 Task: Find connections with filter location Alcobendas with filter topic #engineeringwith filter profile language English with filter current company HCLSoftware with filter school Kabul Polytechnic University with filter industry Wholesale Drugs and Sundries with filter service category Headshot Photography with filter keywords title Sheet Metal Worker
Action: Mouse moved to (178, 284)
Screenshot: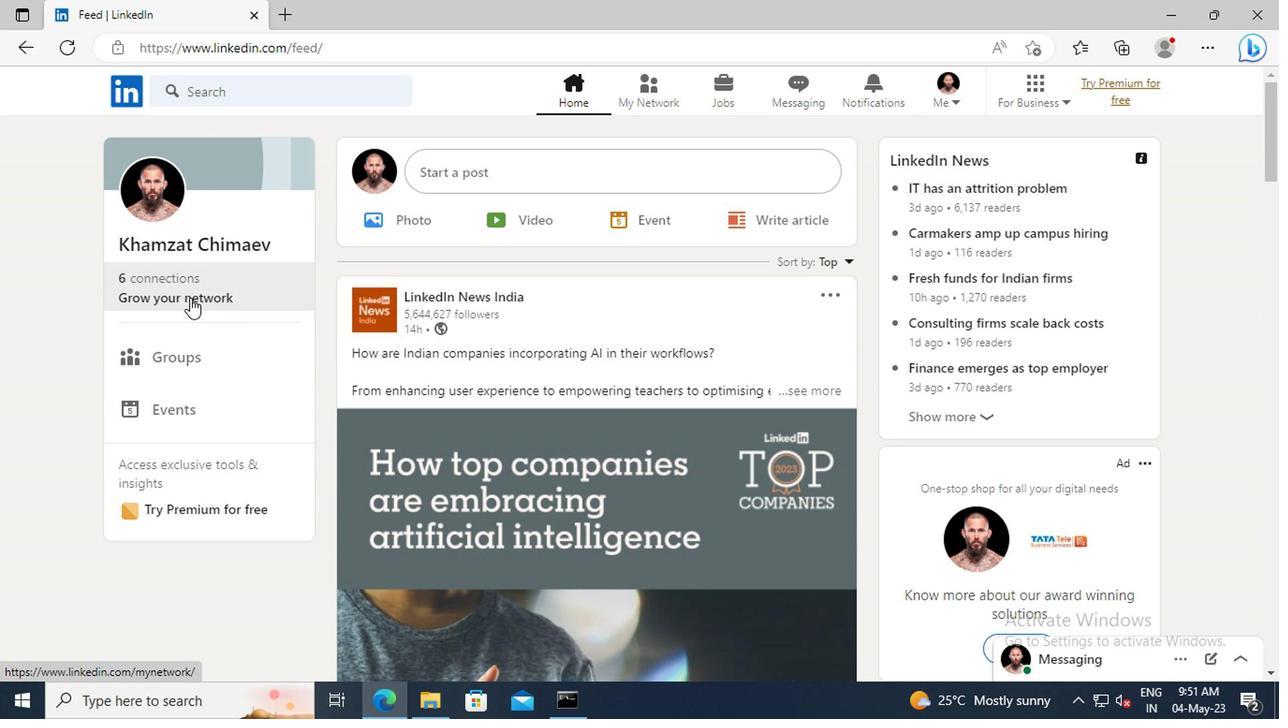 
Action: Mouse pressed left at (178, 284)
Screenshot: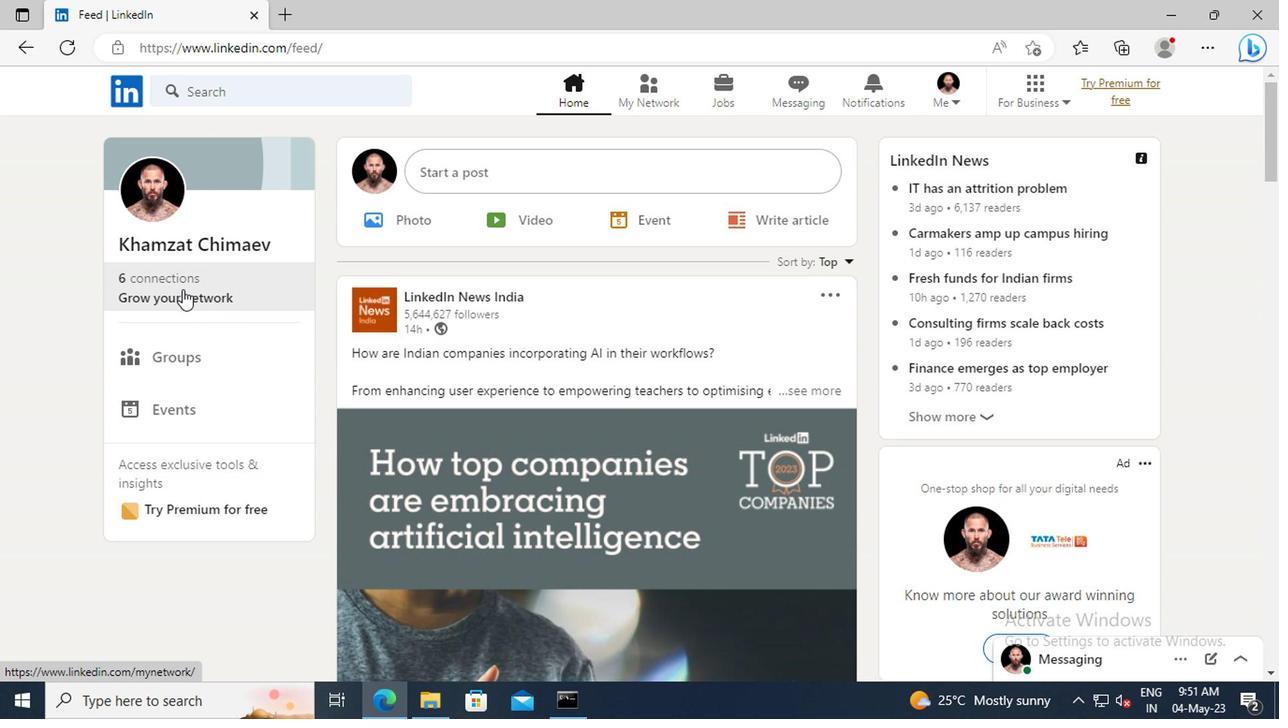 
Action: Mouse moved to (189, 197)
Screenshot: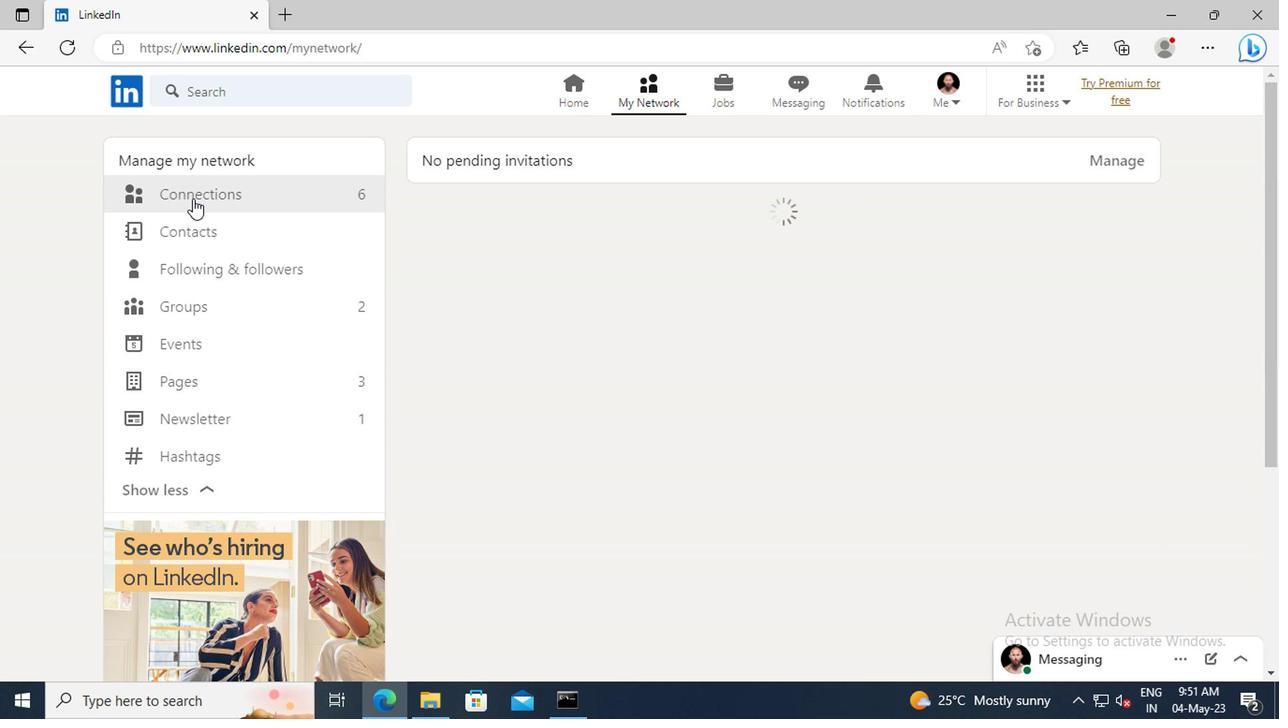 
Action: Mouse pressed left at (189, 197)
Screenshot: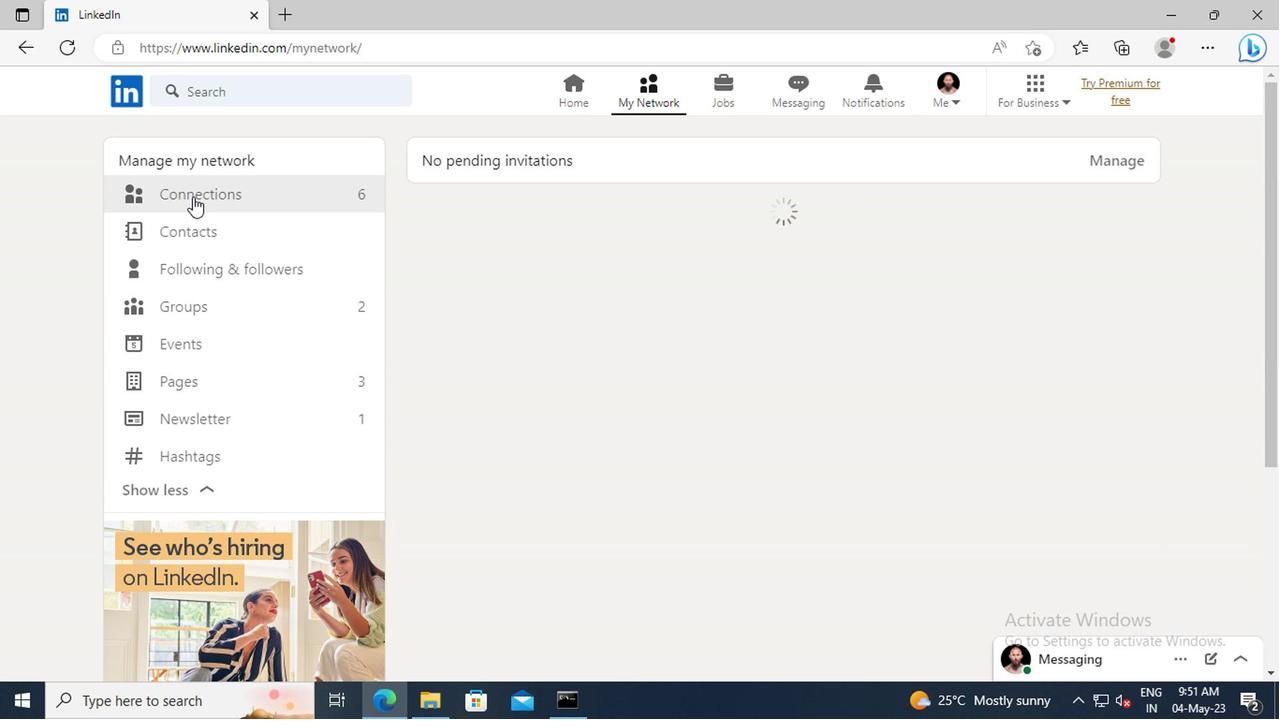 
Action: Mouse moved to (751, 200)
Screenshot: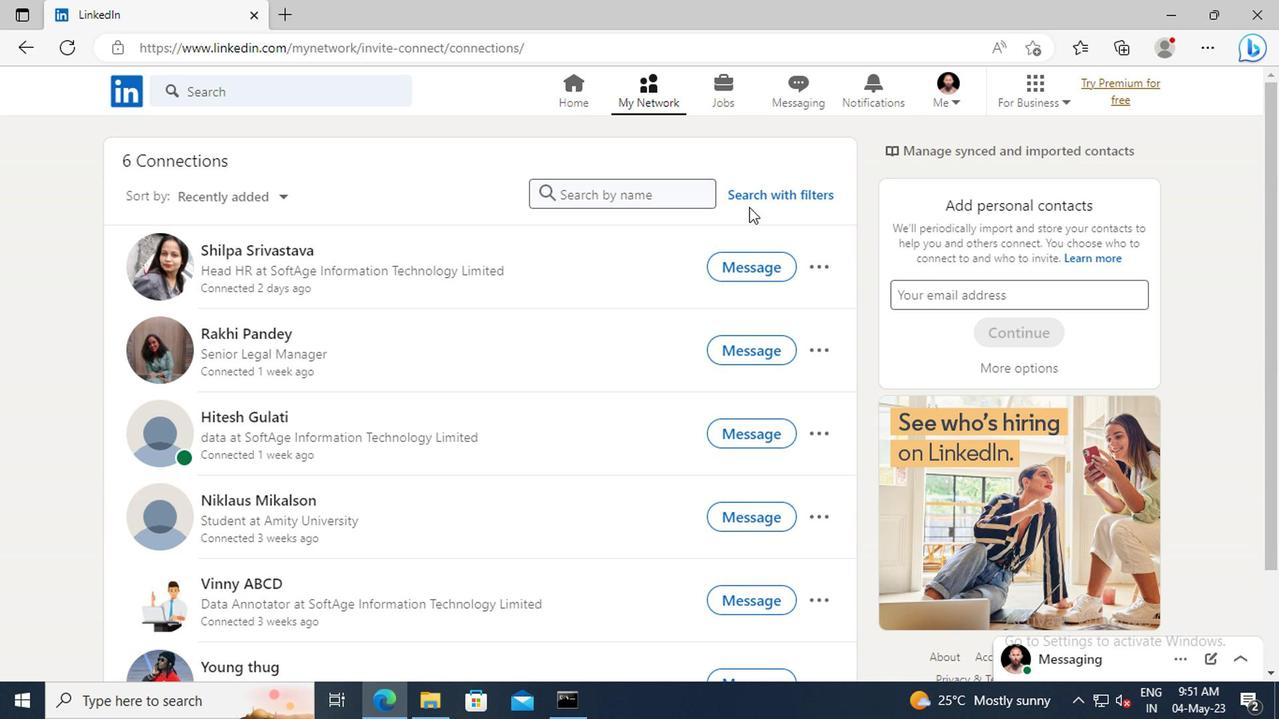 
Action: Mouse pressed left at (751, 200)
Screenshot: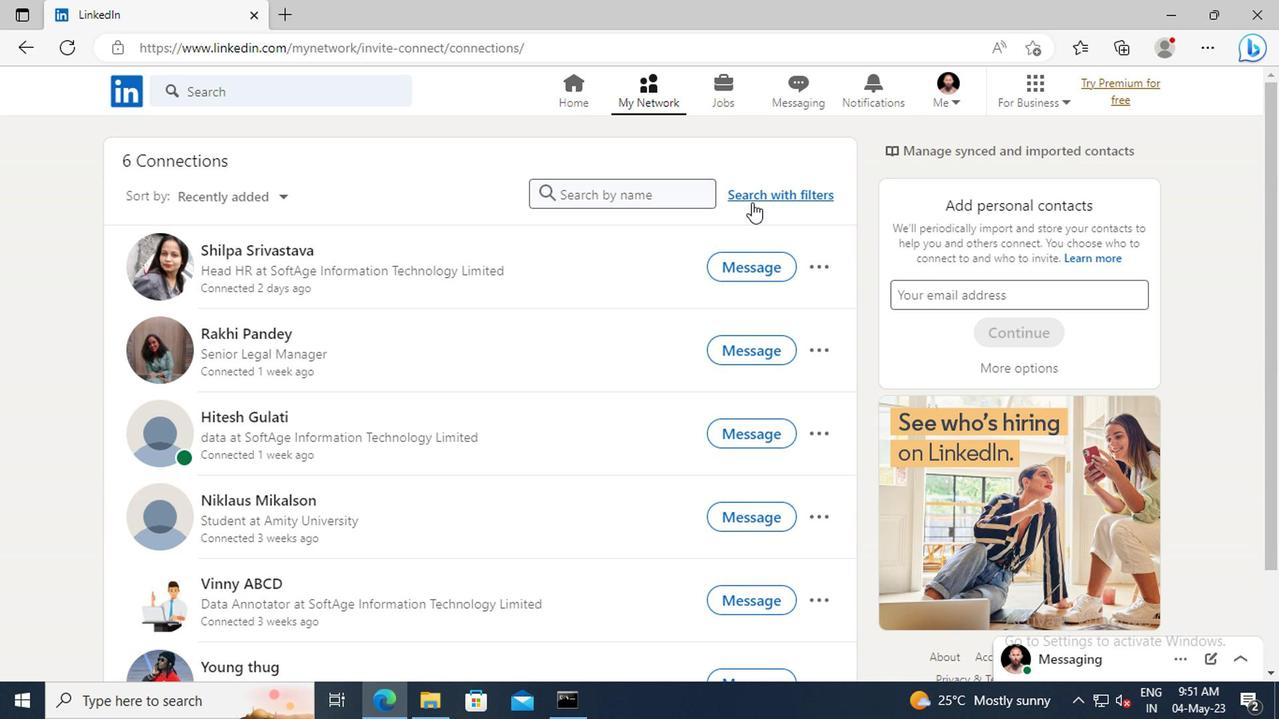 
Action: Mouse moved to (705, 150)
Screenshot: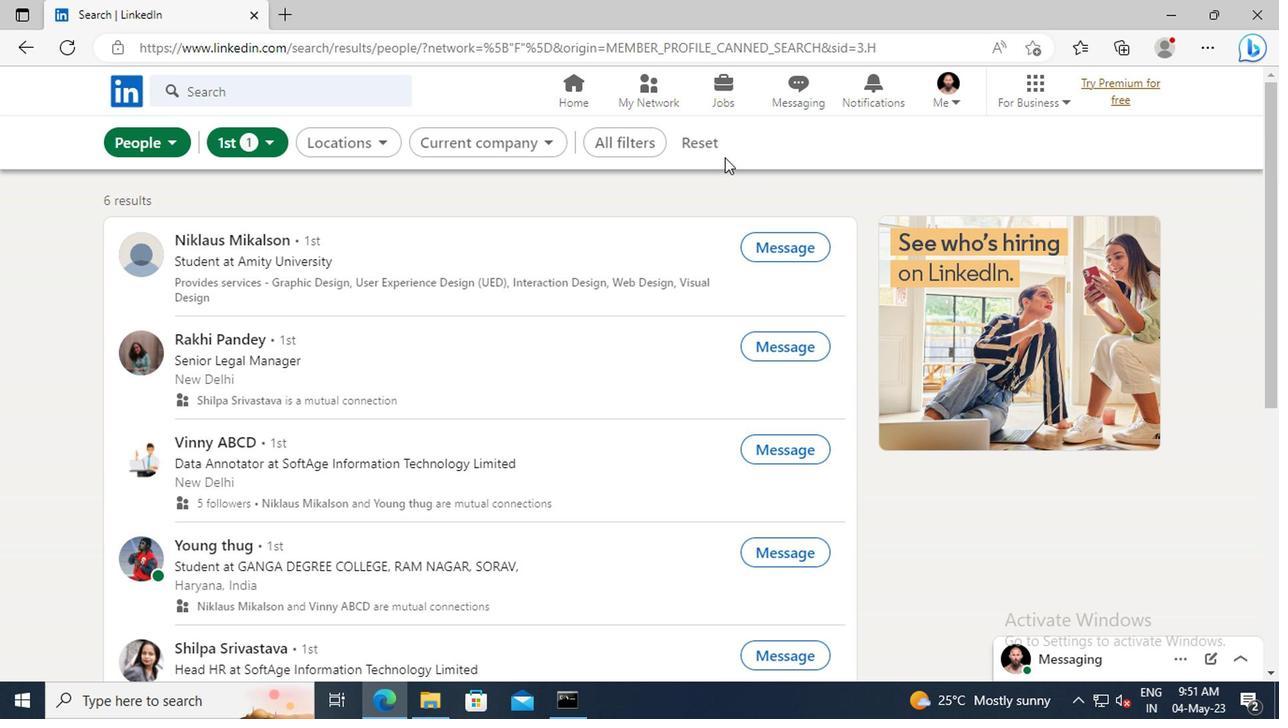 
Action: Mouse pressed left at (705, 150)
Screenshot: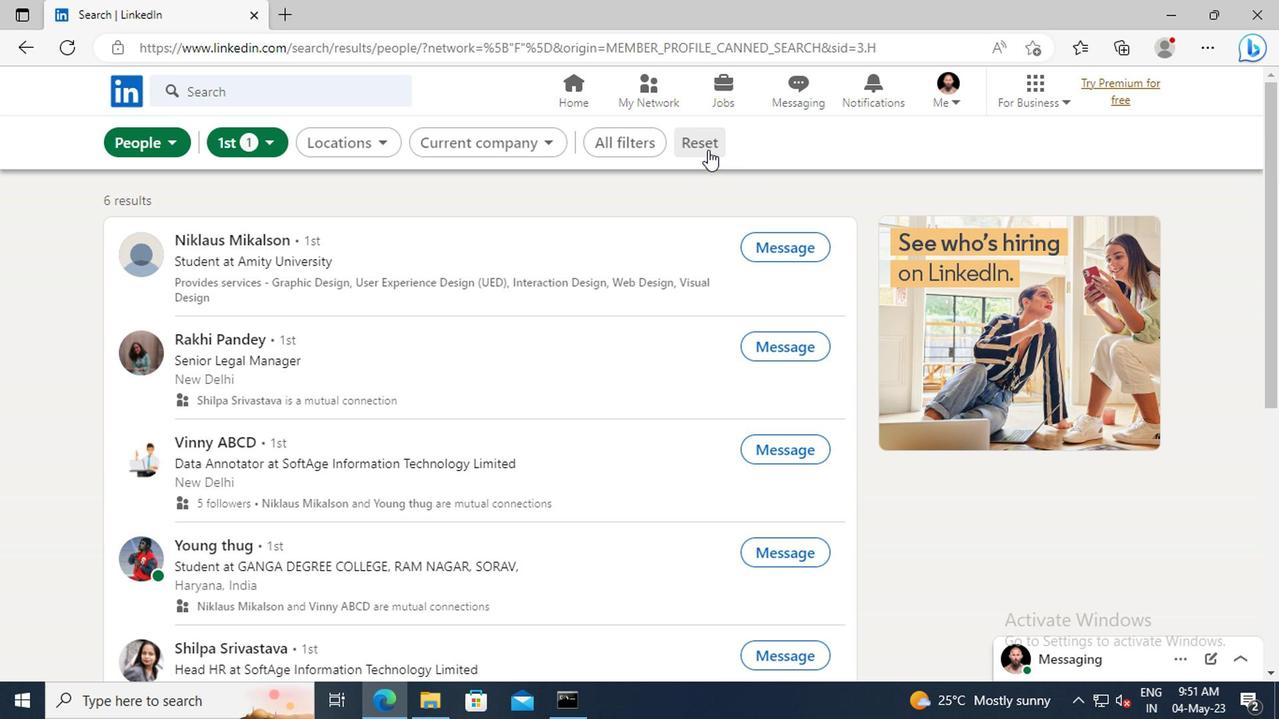 
Action: Mouse moved to (680, 147)
Screenshot: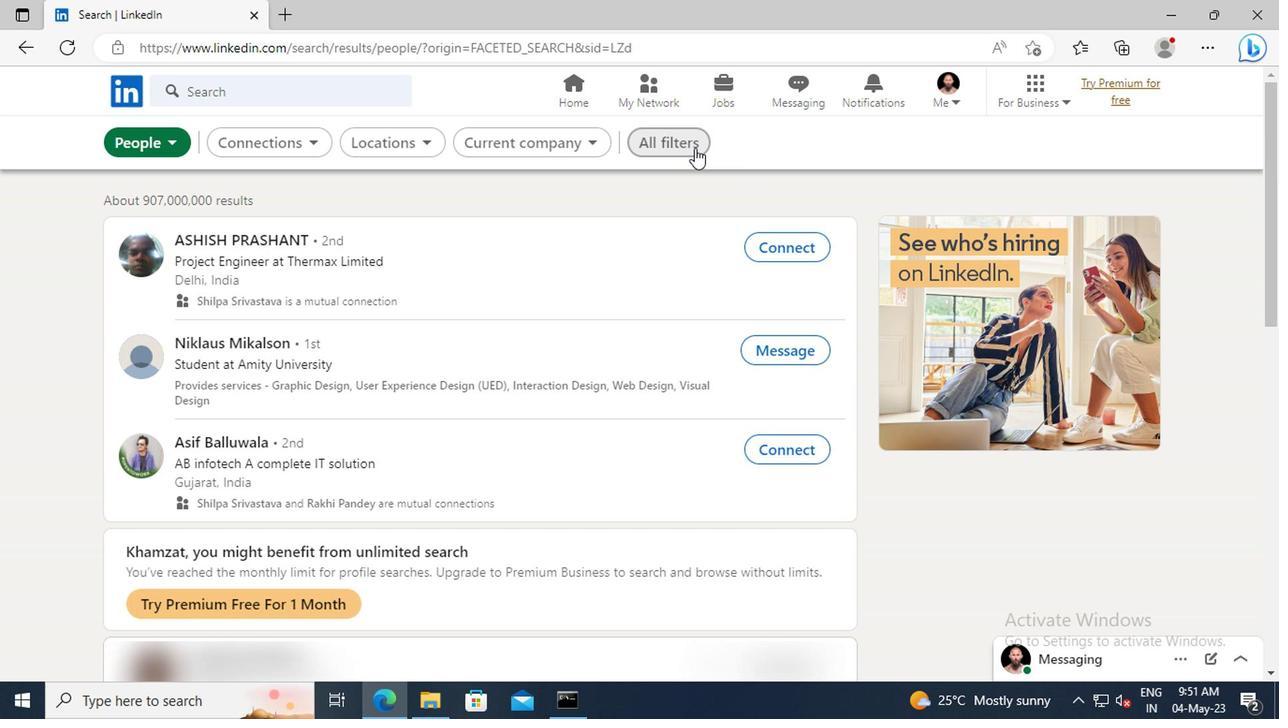 
Action: Mouse pressed left at (680, 147)
Screenshot: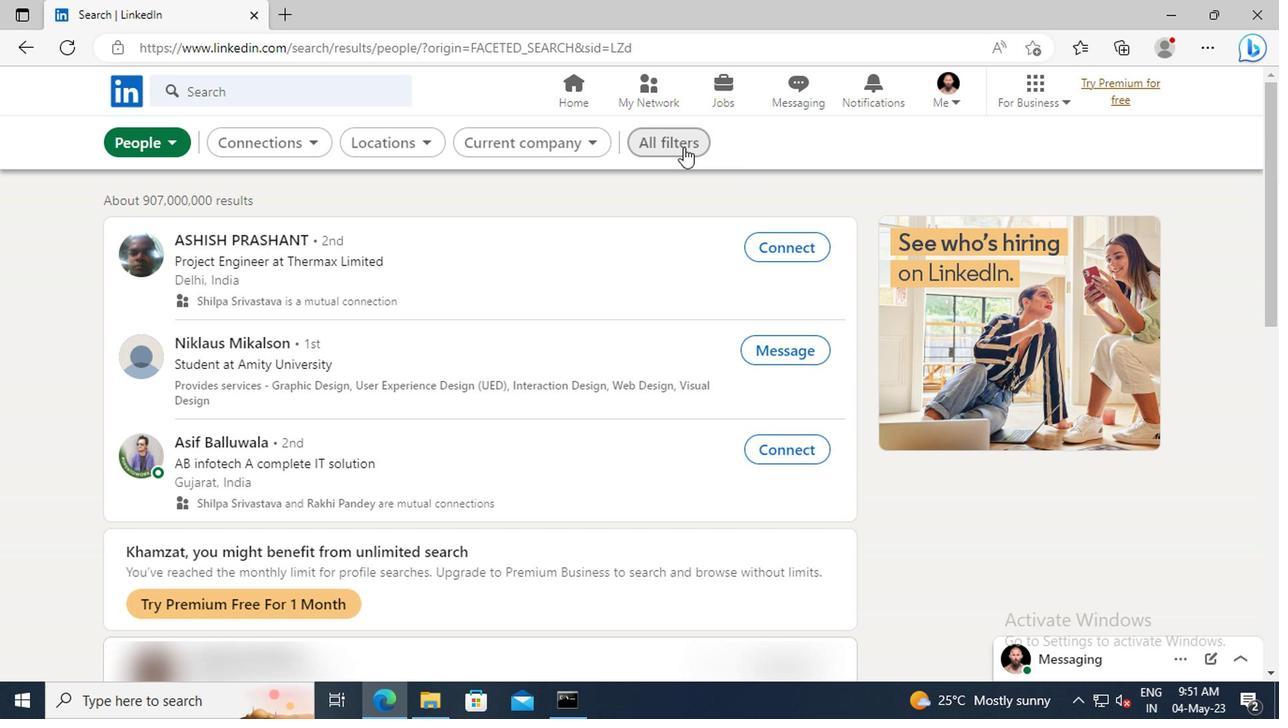
Action: Mouse moved to (1055, 349)
Screenshot: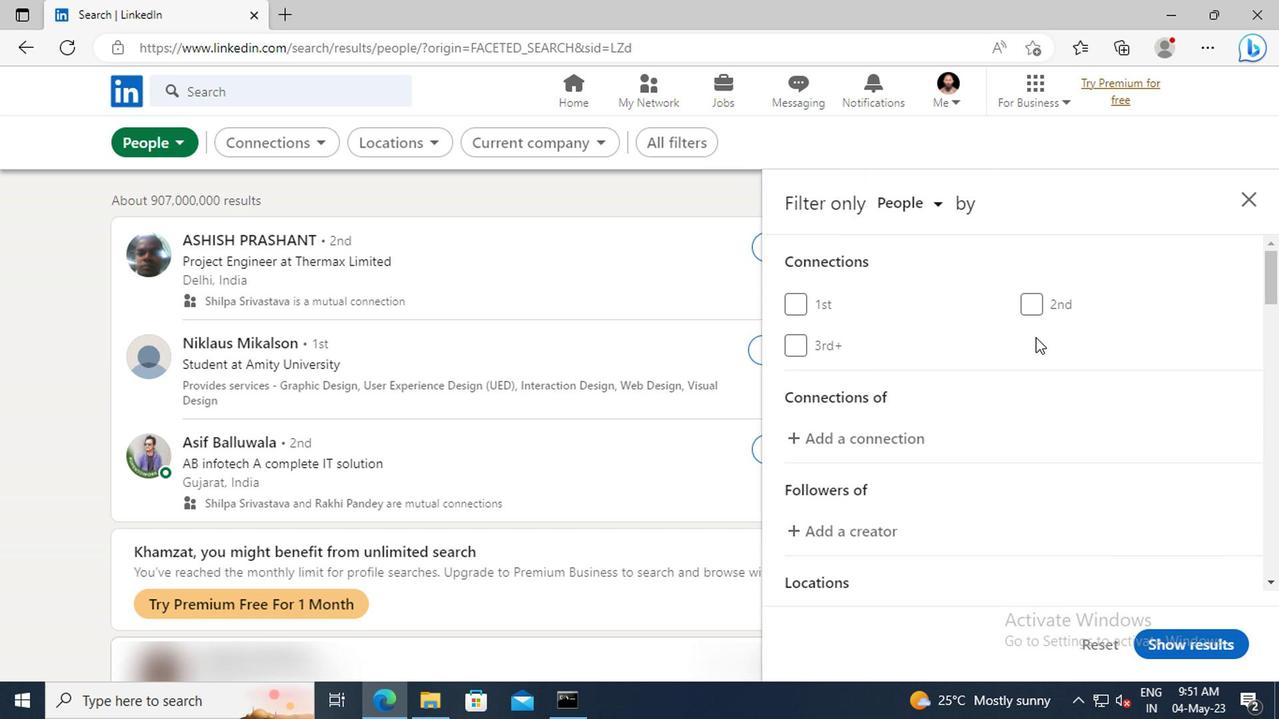 
Action: Mouse scrolled (1055, 348) with delta (0, -1)
Screenshot: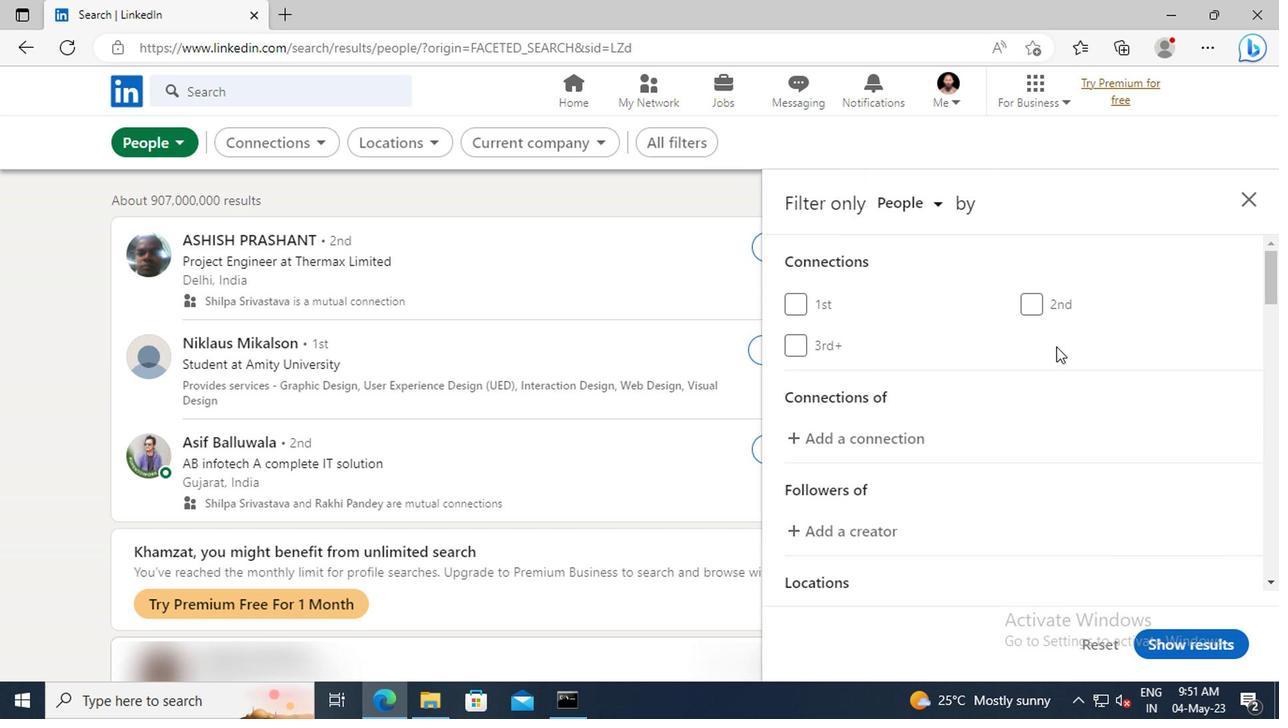
Action: Mouse scrolled (1055, 348) with delta (0, -1)
Screenshot: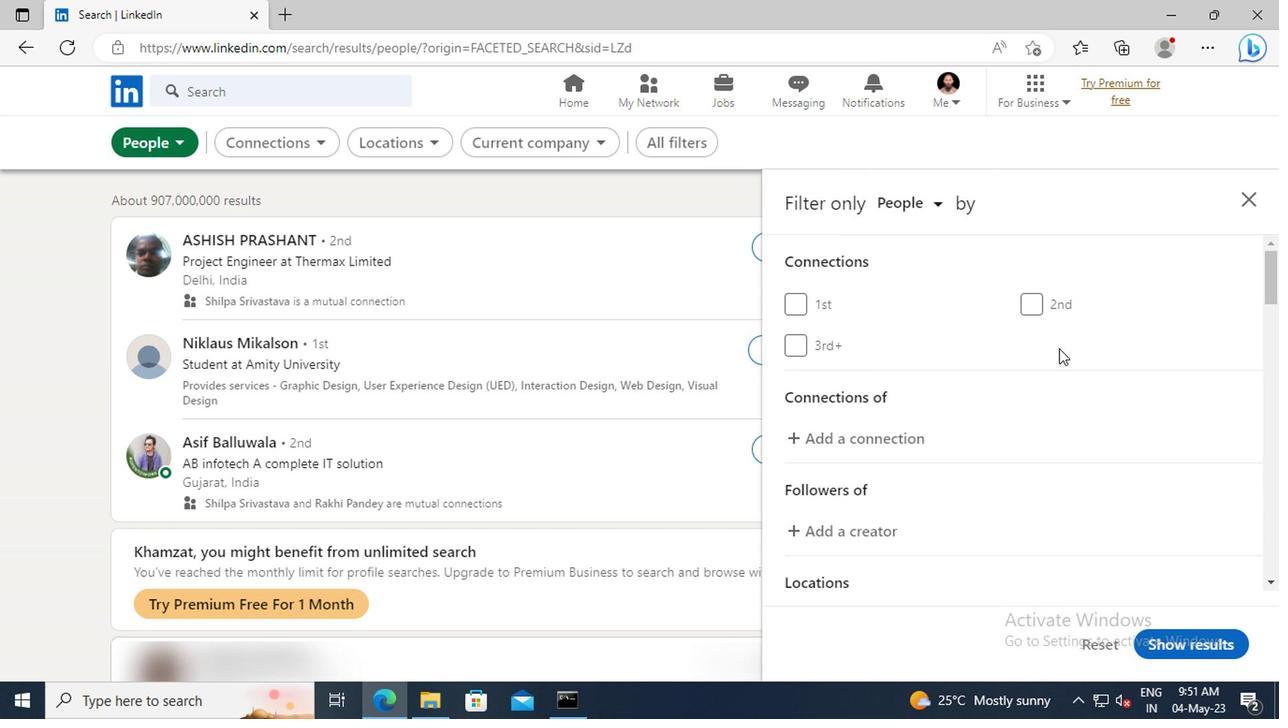 
Action: Mouse scrolled (1055, 348) with delta (0, -1)
Screenshot: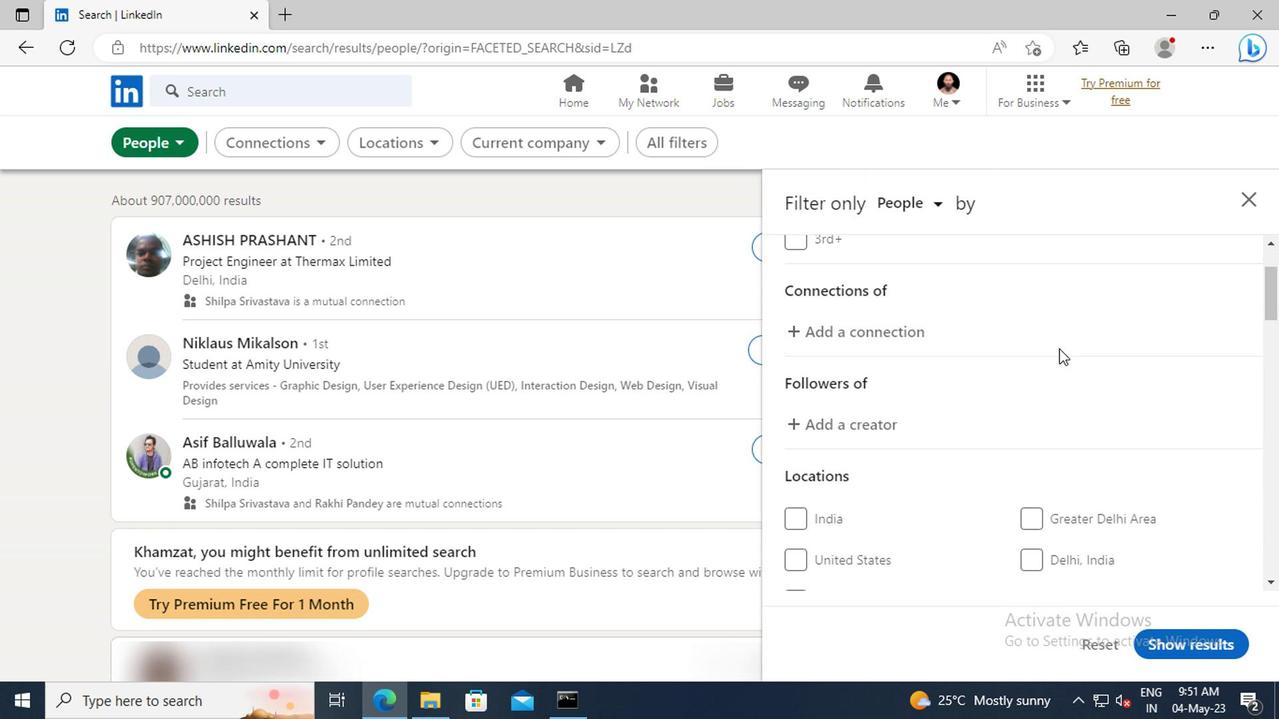
Action: Mouse scrolled (1055, 348) with delta (0, -1)
Screenshot: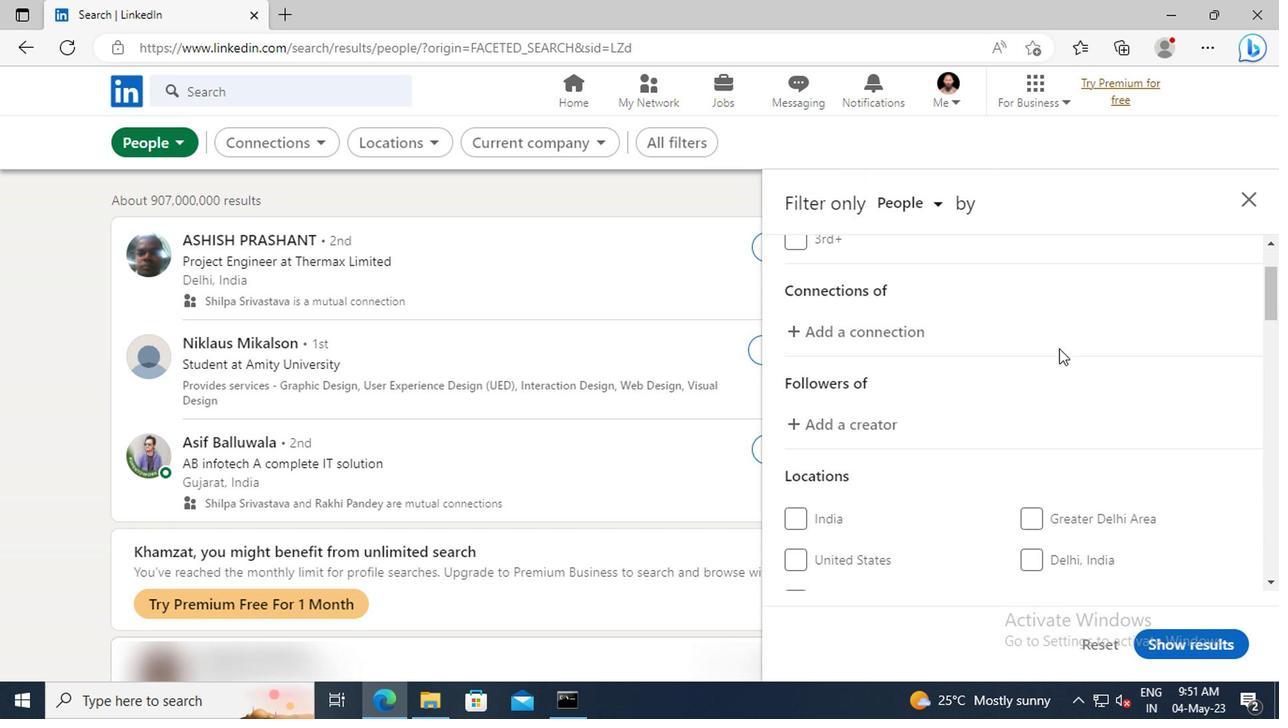 
Action: Mouse scrolled (1055, 348) with delta (0, -1)
Screenshot: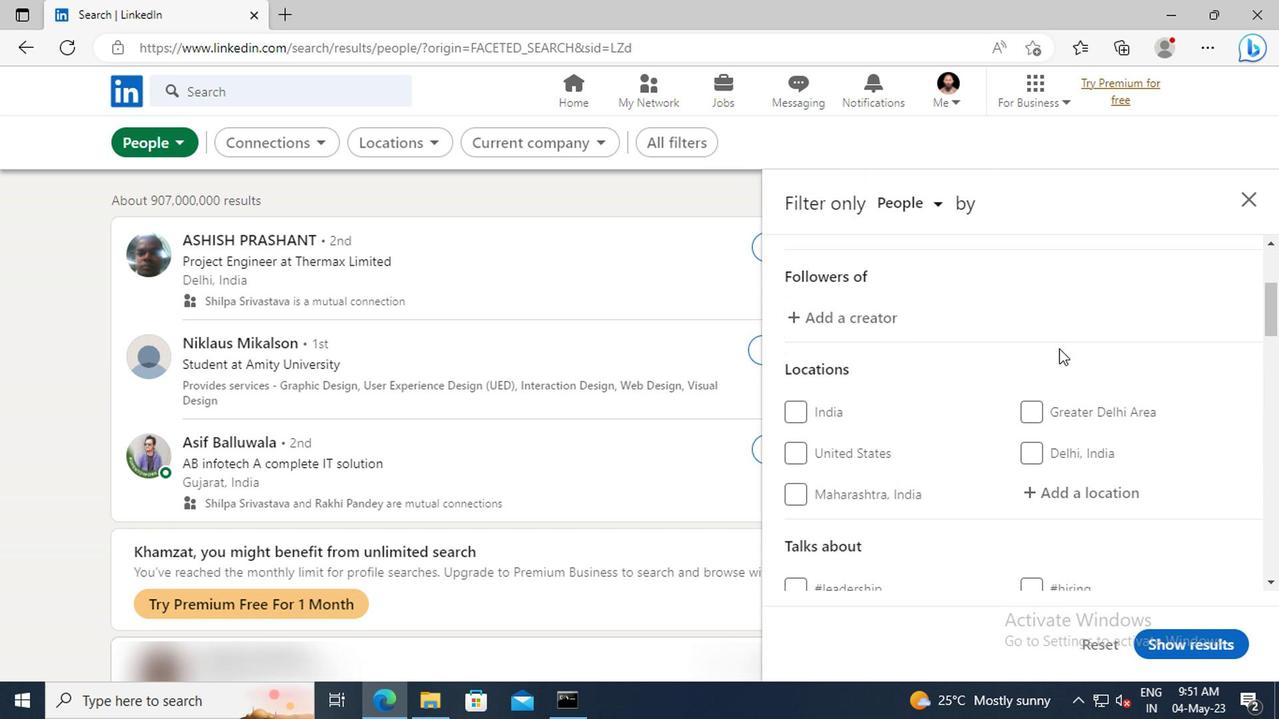 
Action: Mouse scrolled (1055, 348) with delta (0, -1)
Screenshot: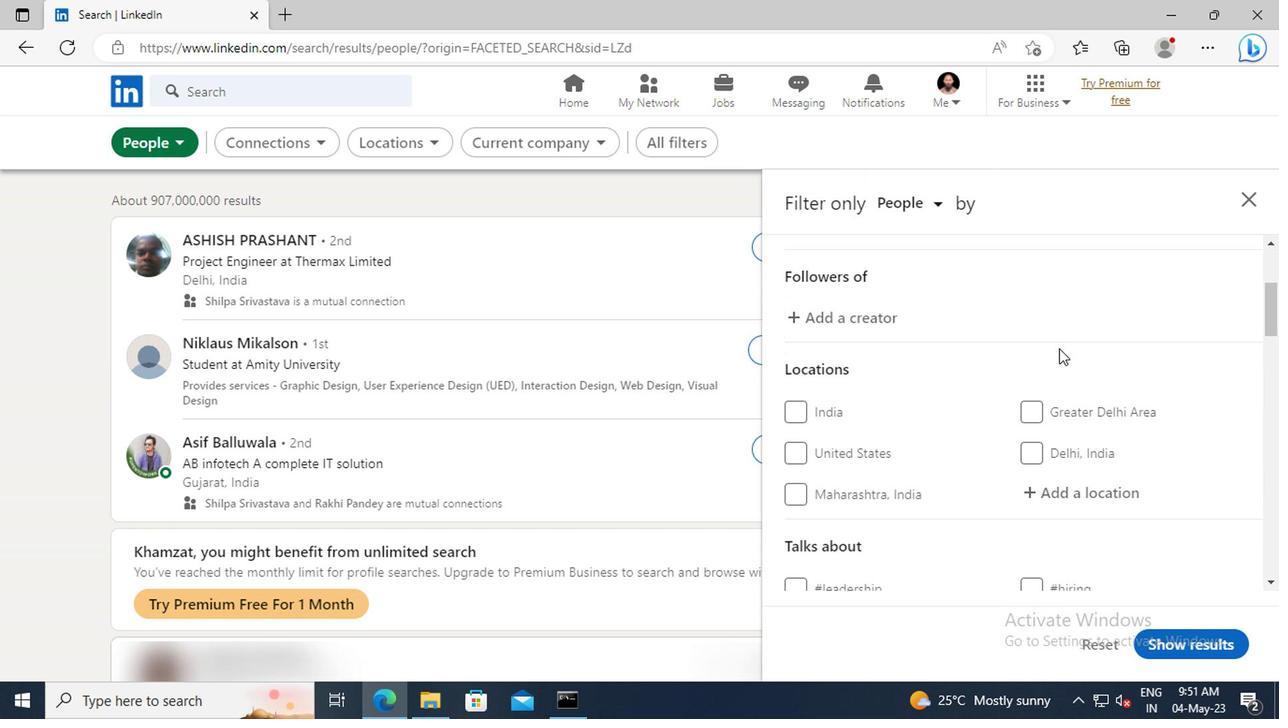 
Action: Mouse moved to (1055, 387)
Screenshot: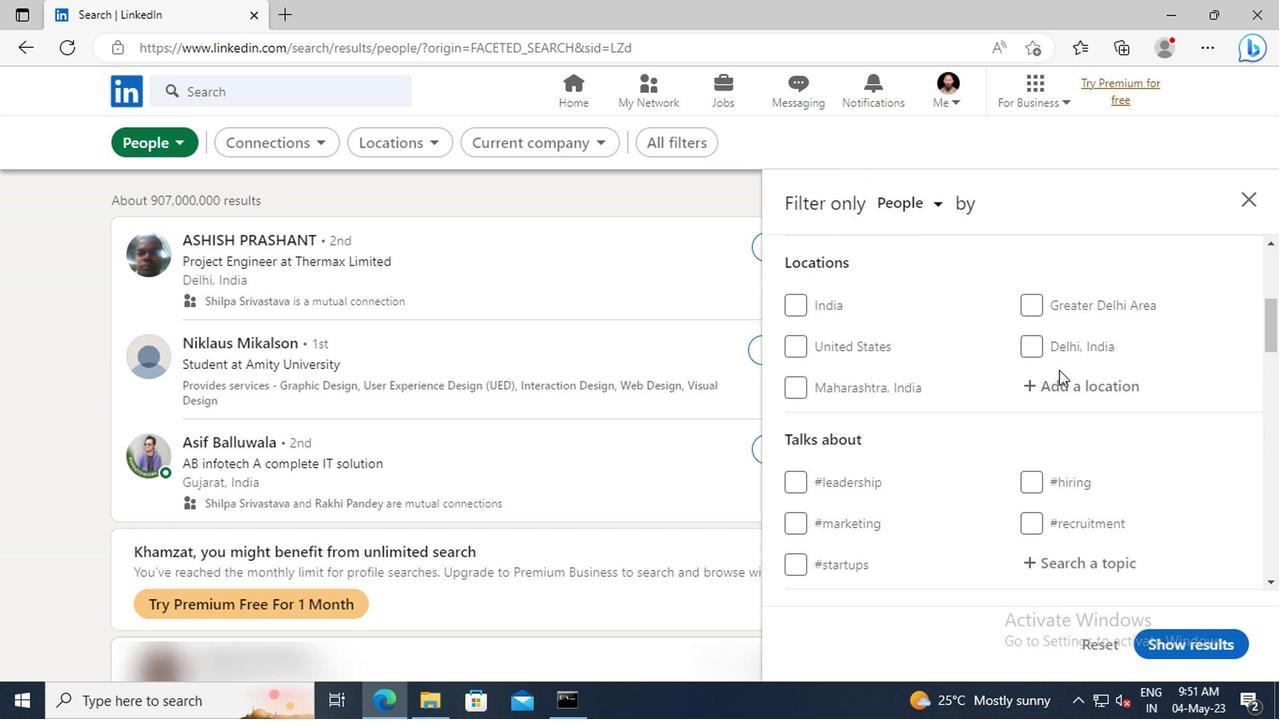 
Action: Mouse pressed left at (1055, 387)
Screenshot: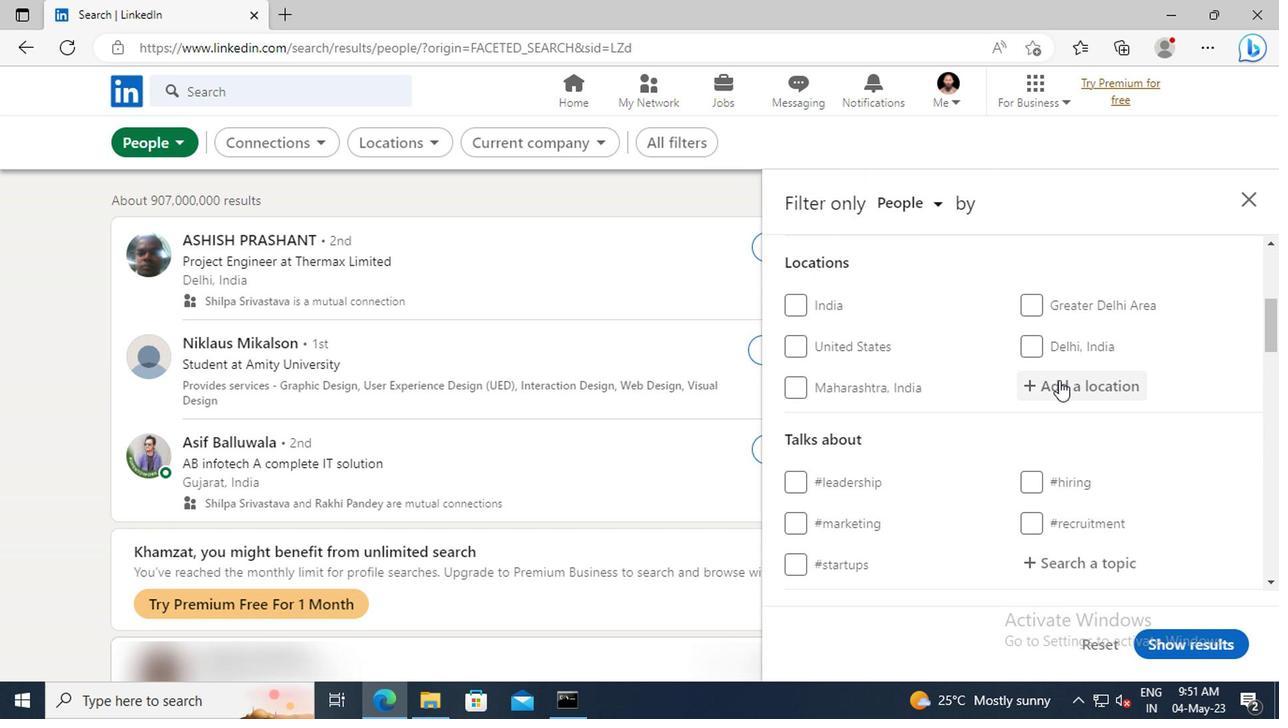 
Action: Key pressed <Key.shift>ALCOBENDAS<Key.enter>
Screenshot: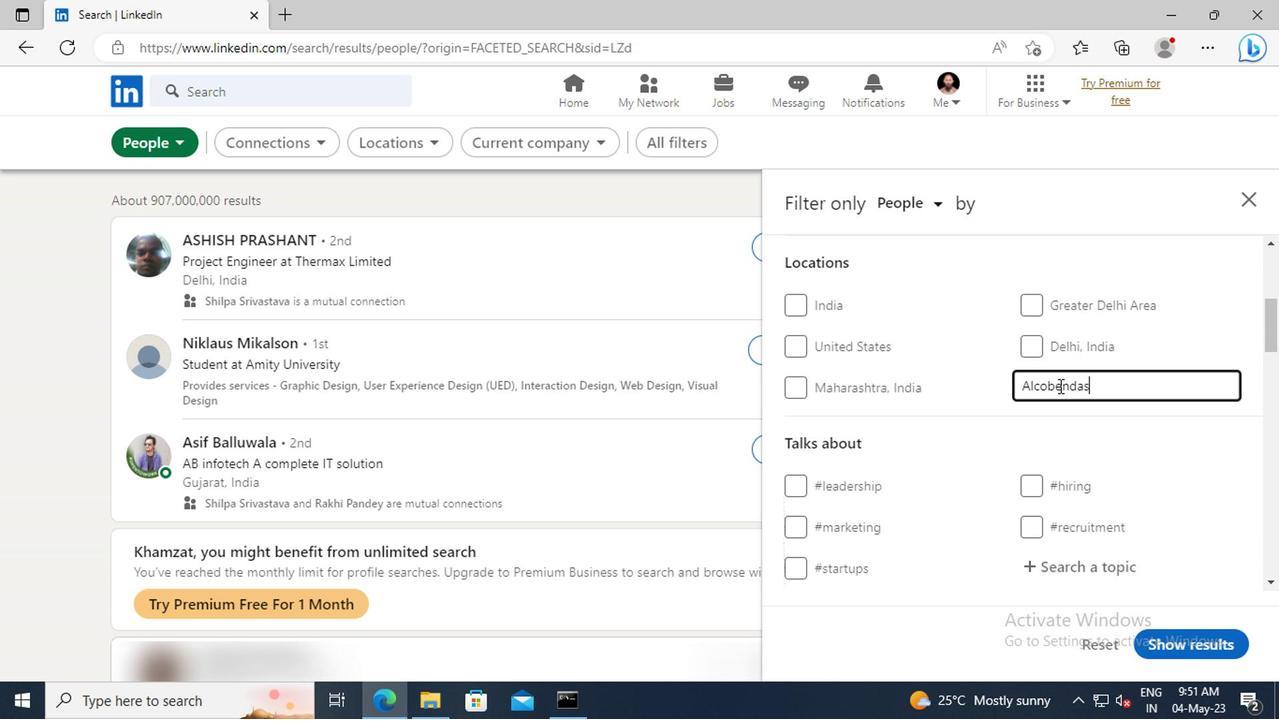 
Action: Mouse scrolled (1055, 386) with delta (0, 0)
Screenshot: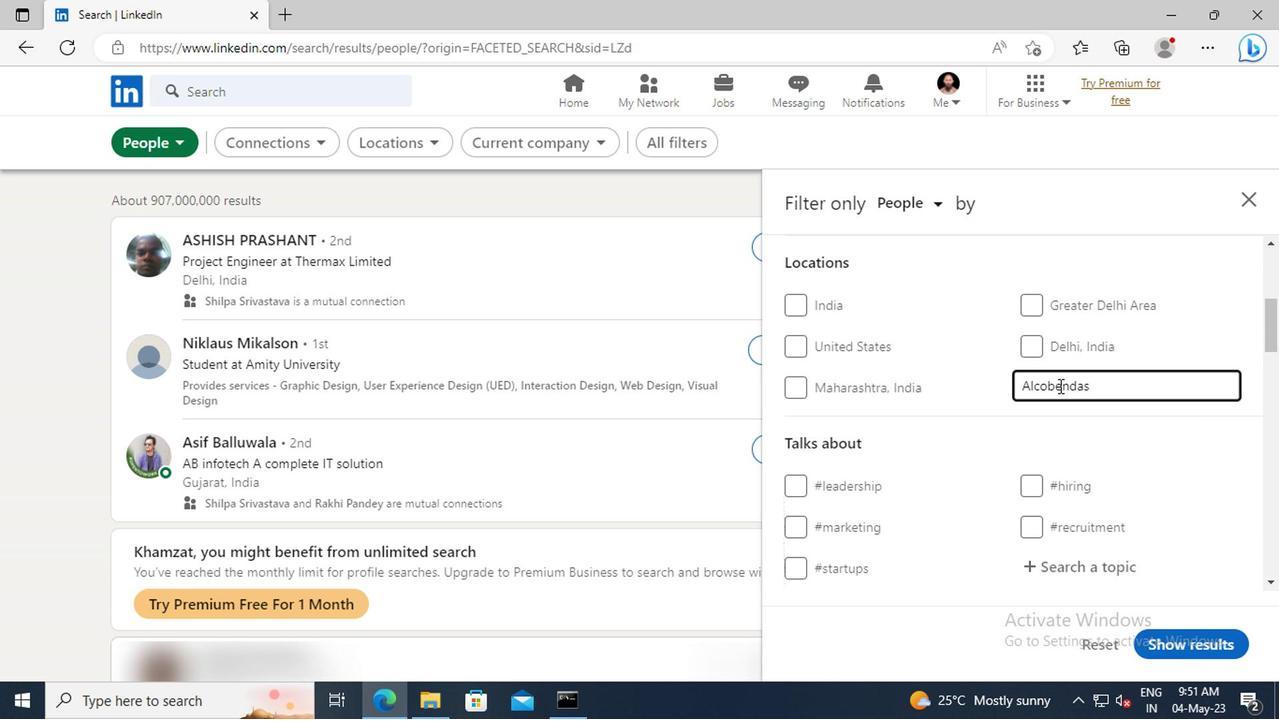 
Action: Mouse scrolled (1055, 386) with delta (0, 0)
Screenshot: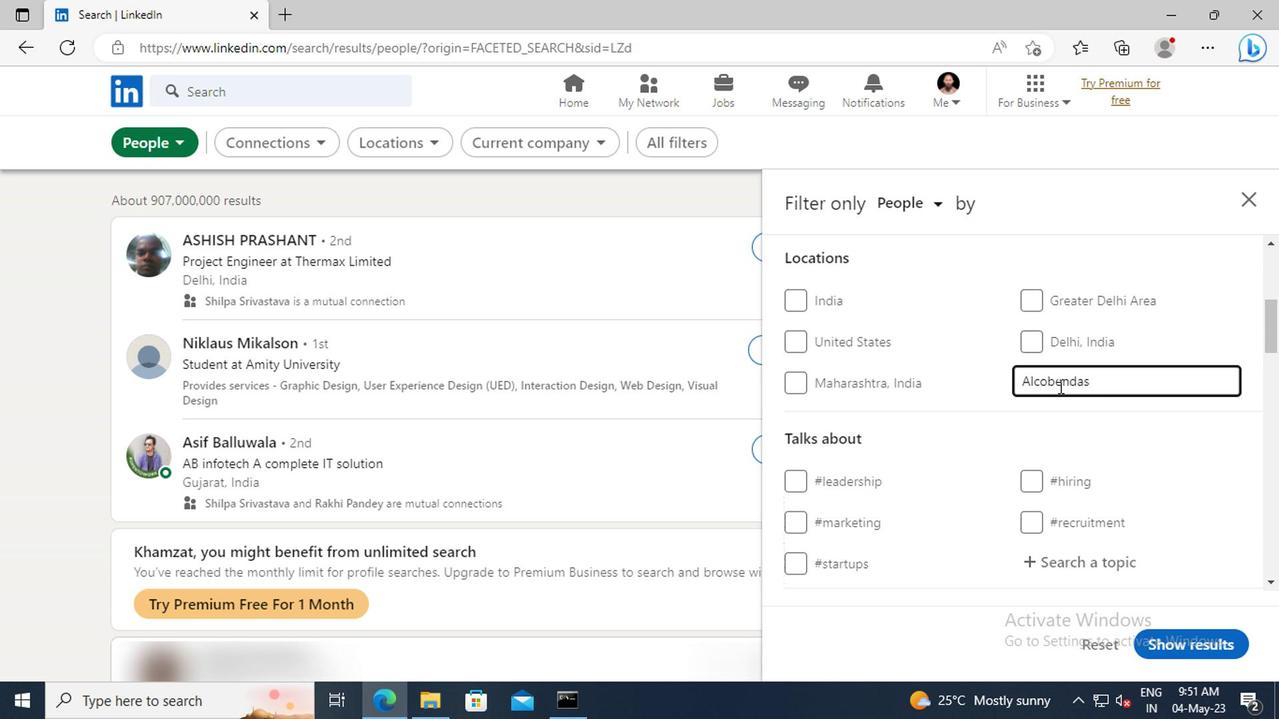 
Action: Mouse scrolled (1055, 386) with delta (0, 0)
Screenshot: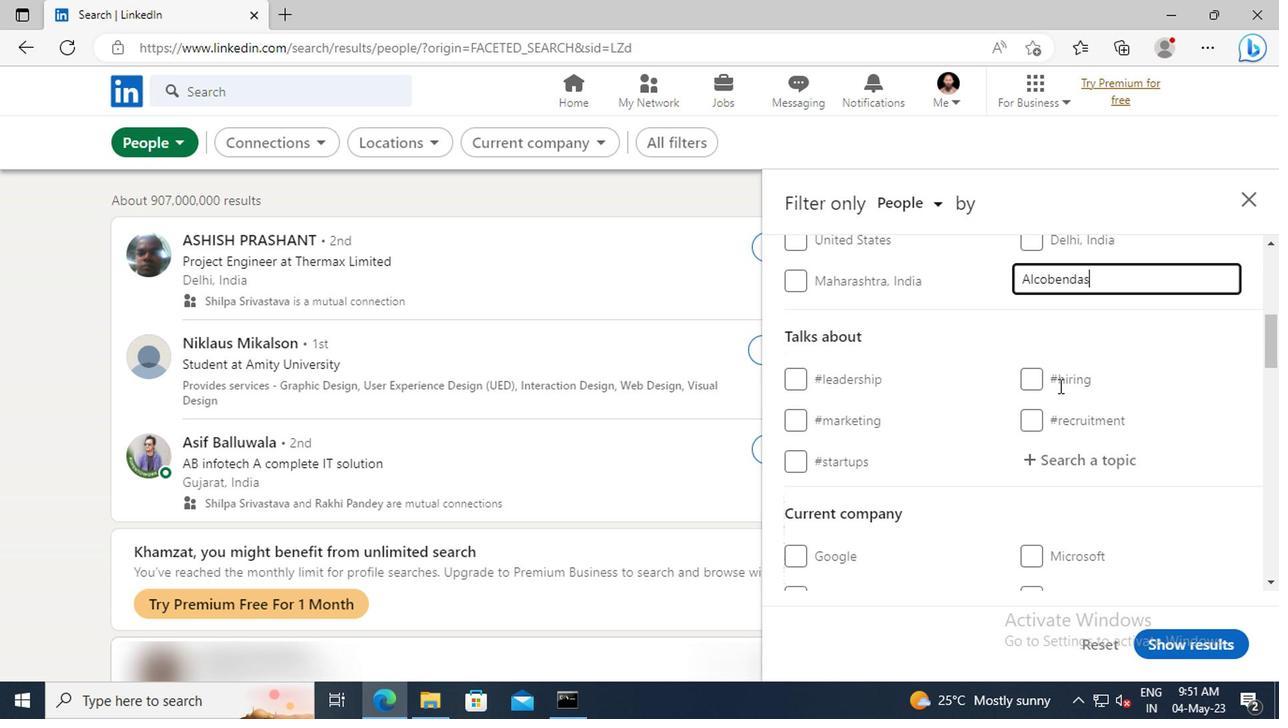 
Action: Mouse moved to (1057, 405)
Screenshot: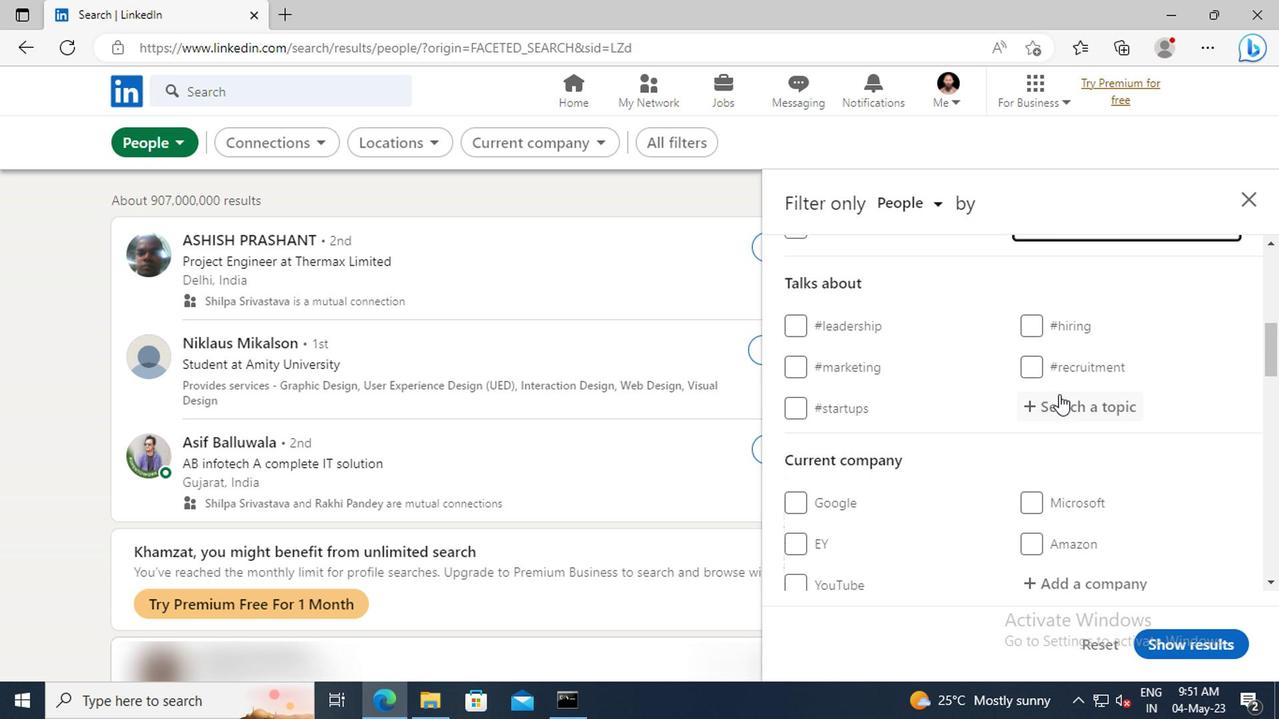 
Action: Mouse pressed left at (1057, 405)
Screenshot: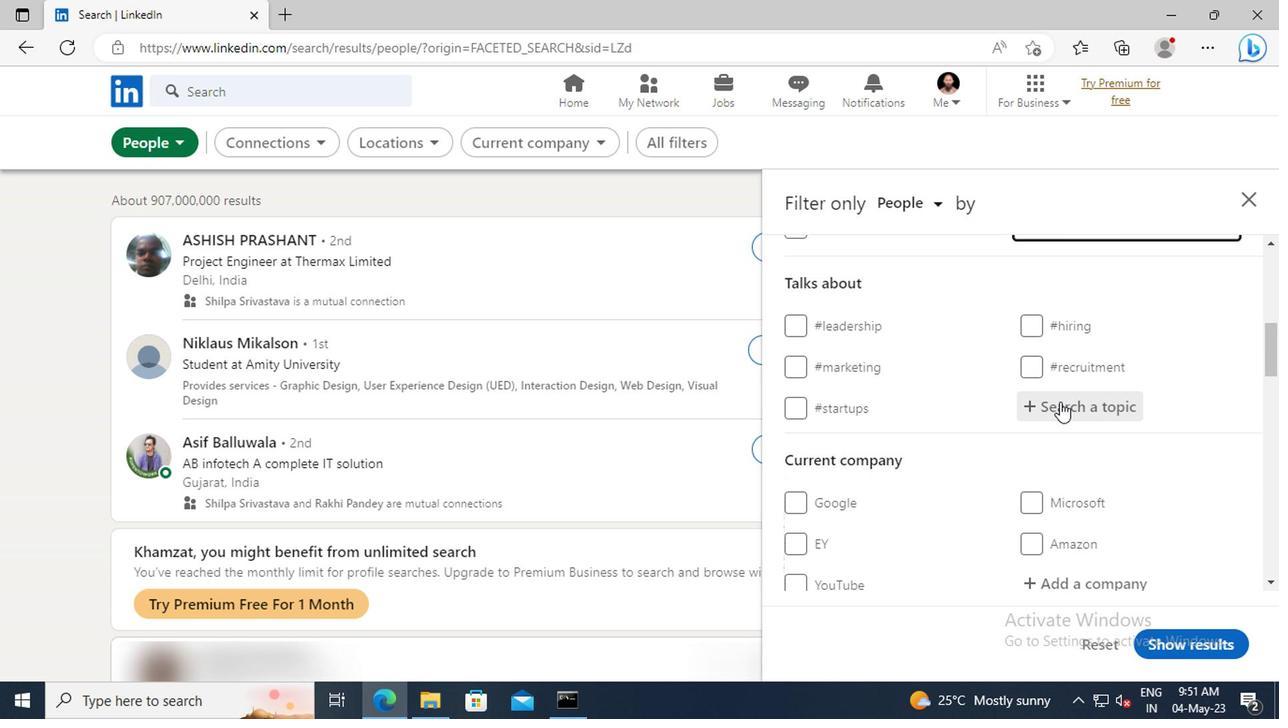 
Action: Key pressed ENGIN
Screenshot: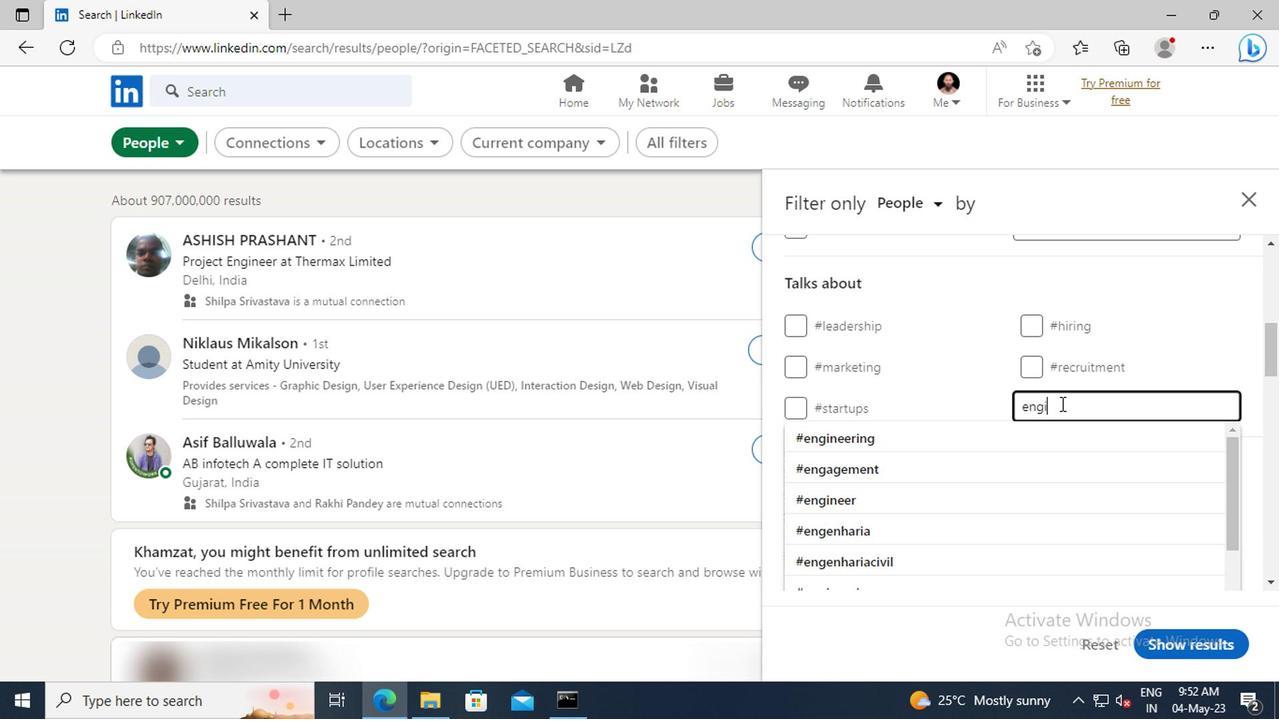 
Action: Mouse moved to (1065, 426)
Screenshot: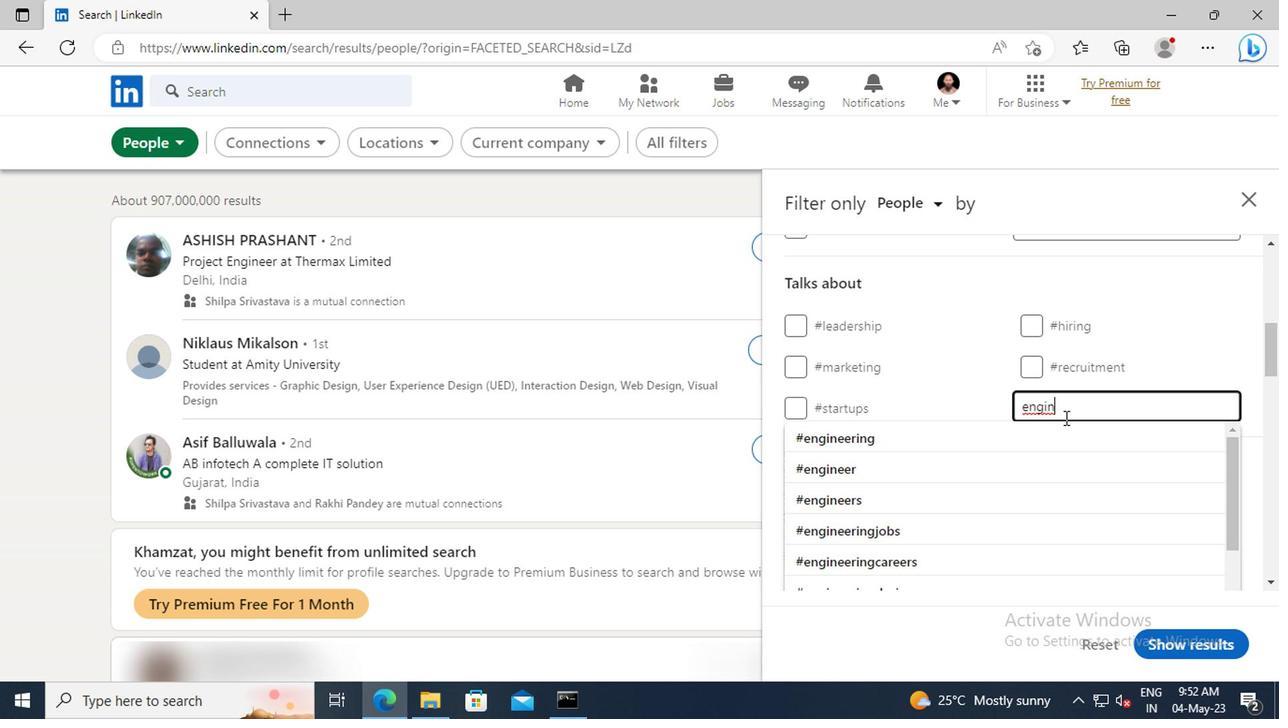 
Action: Mouse pressed left at (1065, 426)
Screenshot: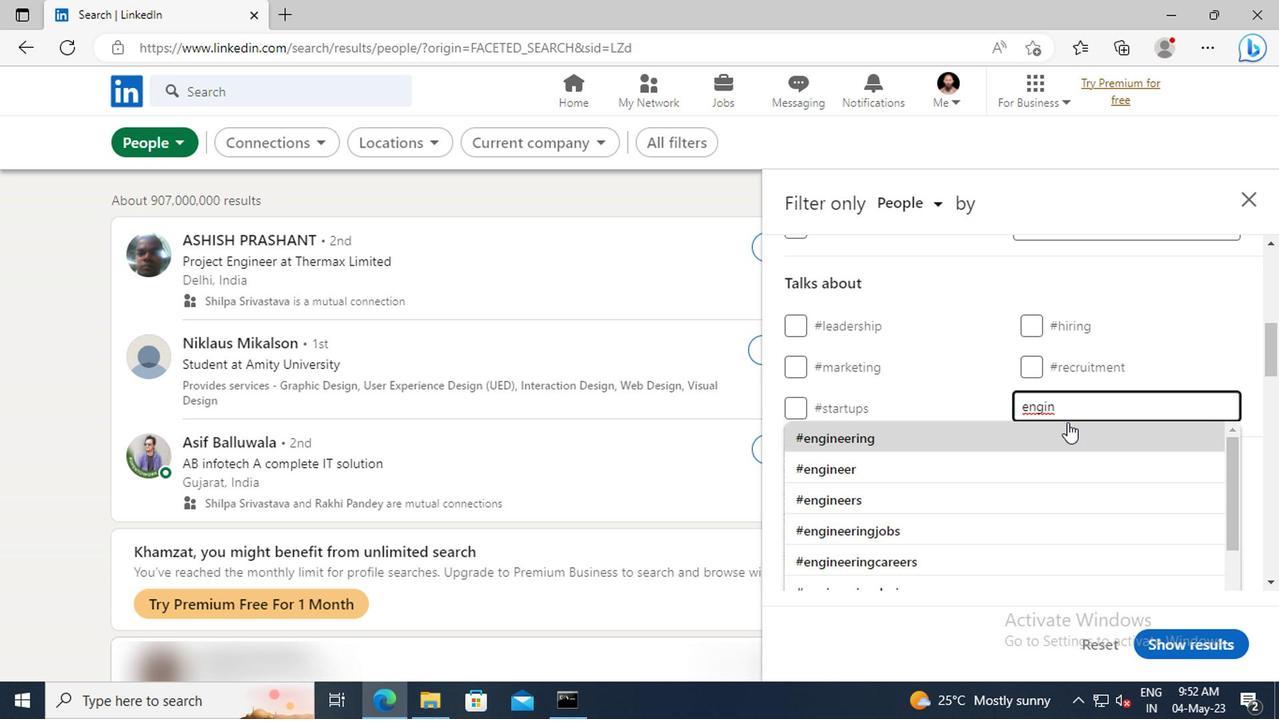 
Action: Mouse scrolled (1065, 425) with delta (0, 0)
Screenshot: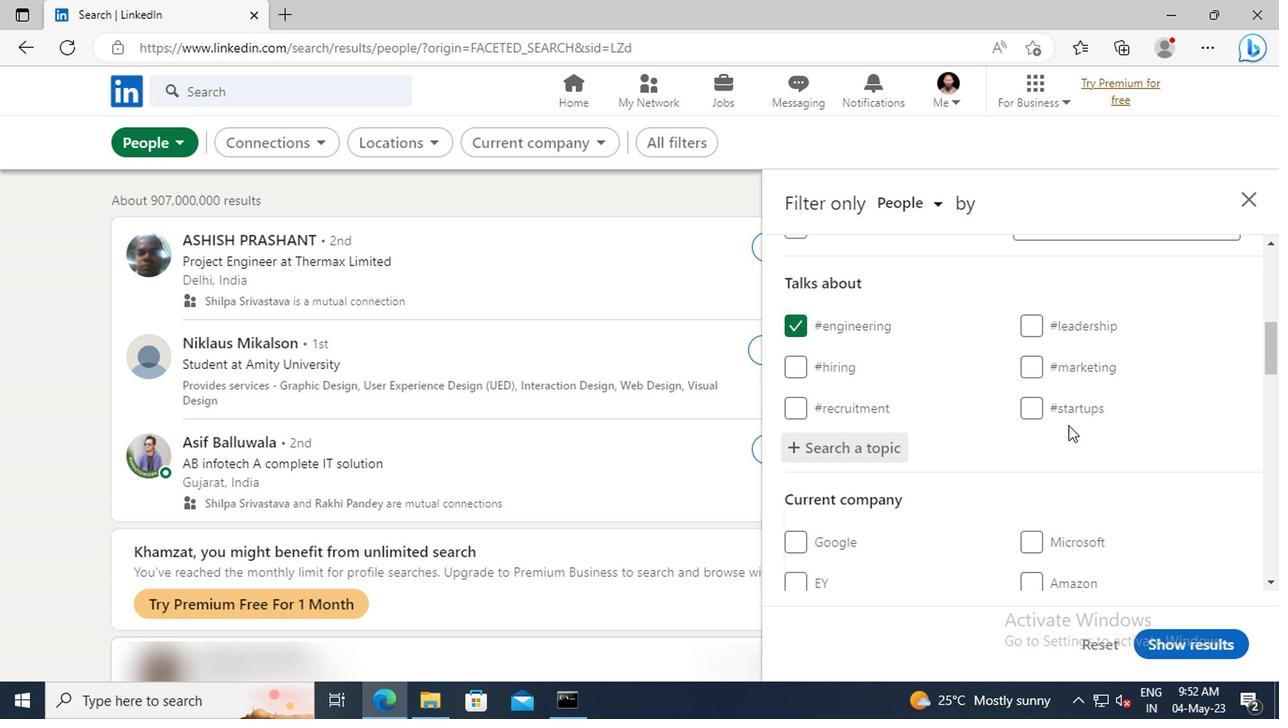 
Action: Mouse scrolled (1065, 425) with delta (0, 0)
Screenshot: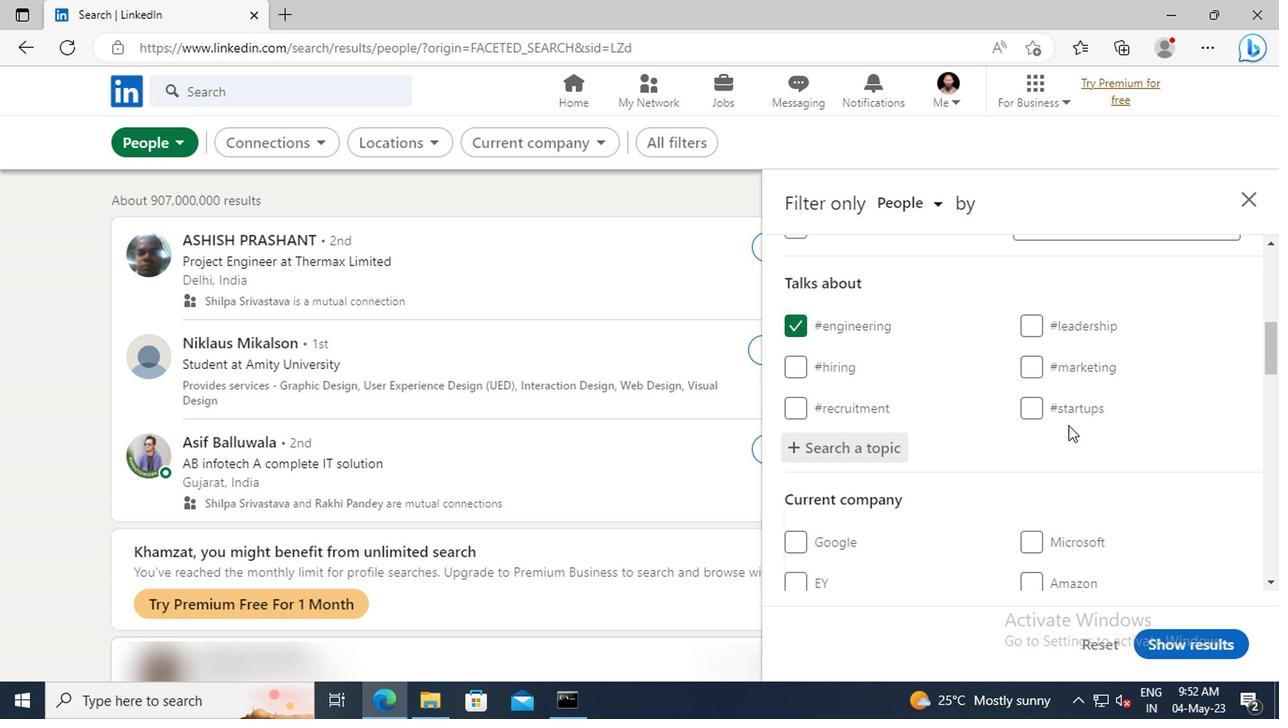 
Action: Mouse scrolled (1065, 425) with delta (0, 0)
Screenshot: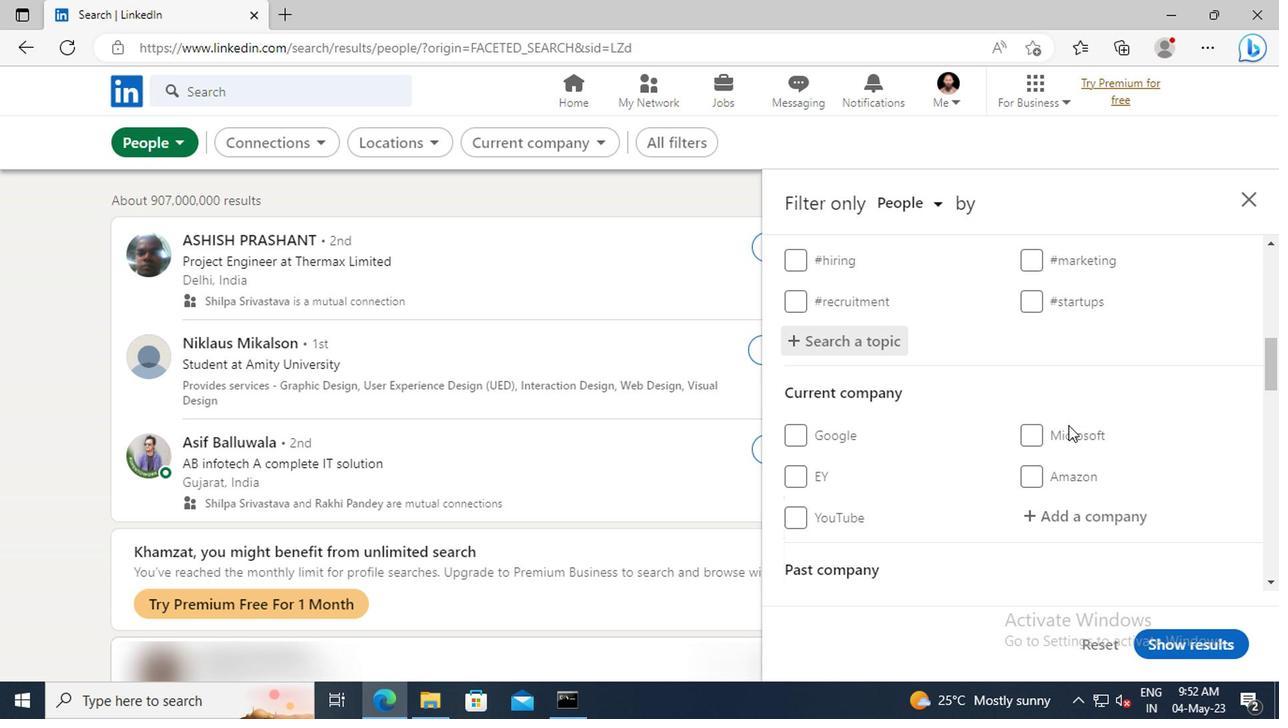 
Action: Mouse scrolled (1065, 425) with delta (0, 0)
Screenshot: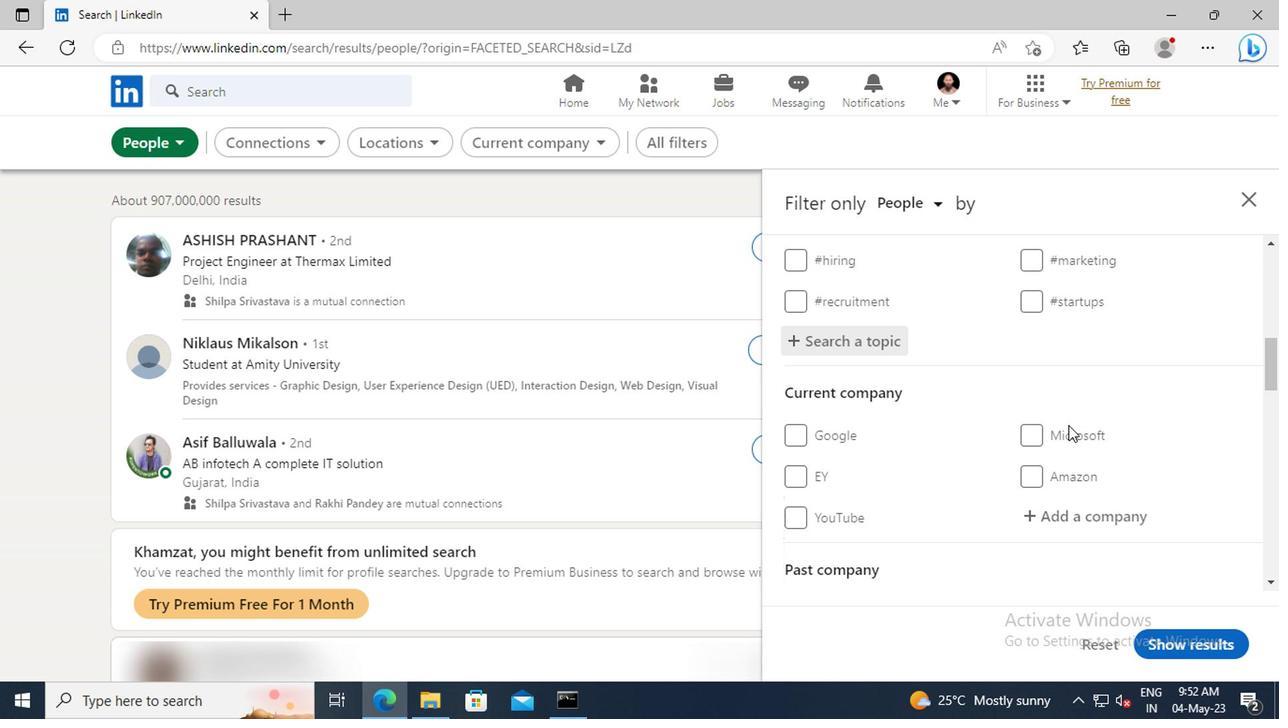 
Action: Mouse scrolled (1065, 425) with delta (0, 0)
Screenshot: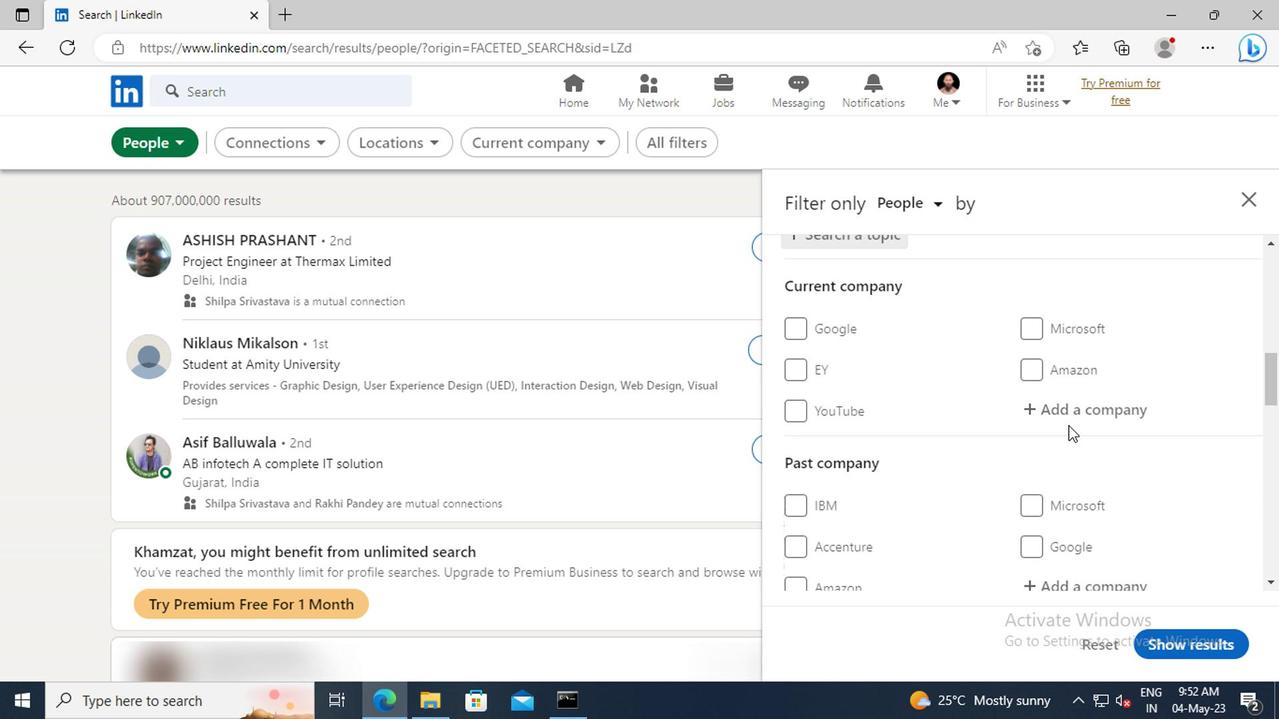 
Action: Mouse scrolled (1065, 425) with delta (0, 0)
Screenshot: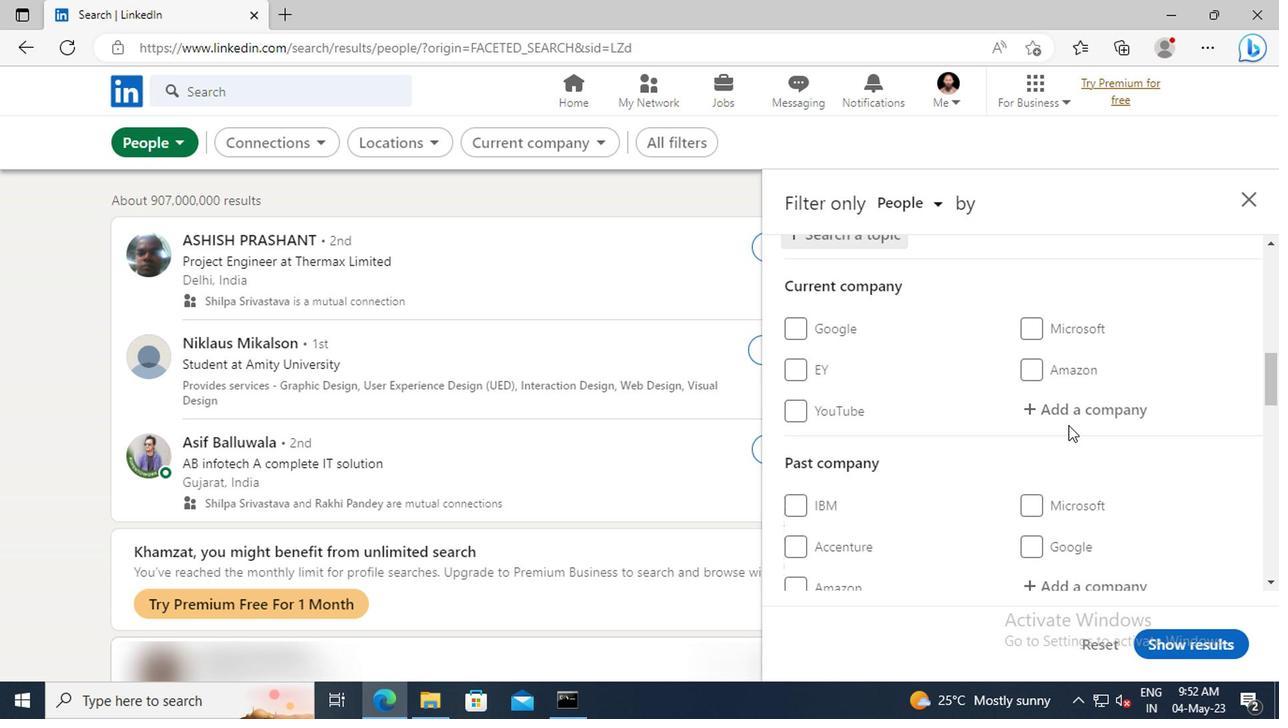 
Action: Mouse scrolled (1065, 425) with delta (0, 0)
Screenshot: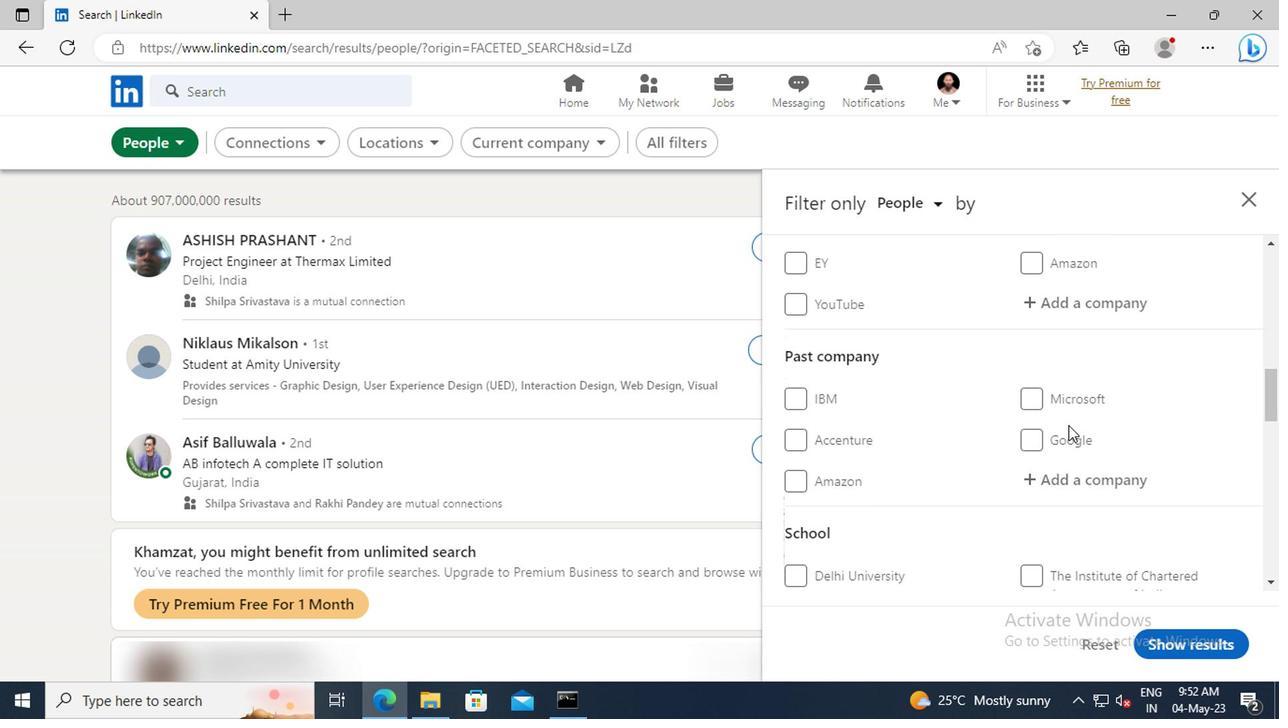 
Action: Mouse scrolled (1065, 425) with delta (0, 0)
Screenshot: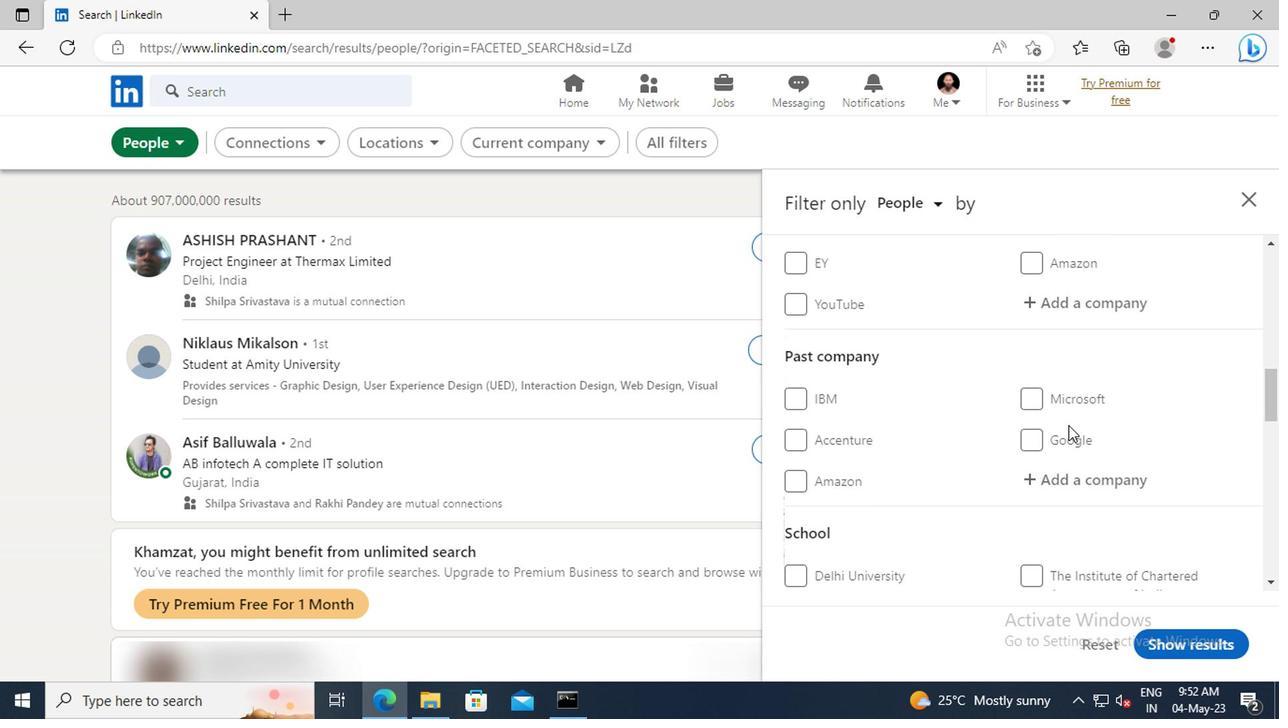 
Action: Mouse scrolled (1065, 425) with delta (0, 0)
Screenshot: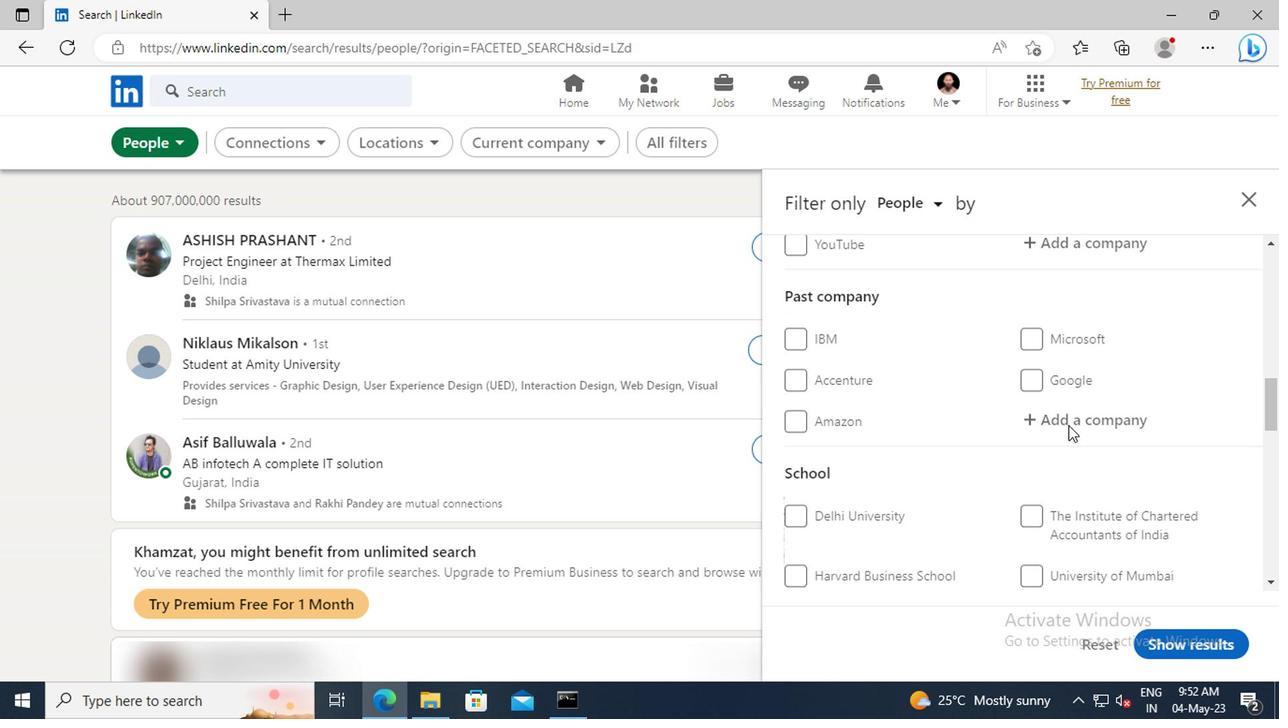 
Action: Mouse scrolled (1065, 425) with delta (0, 0)
Screenshot: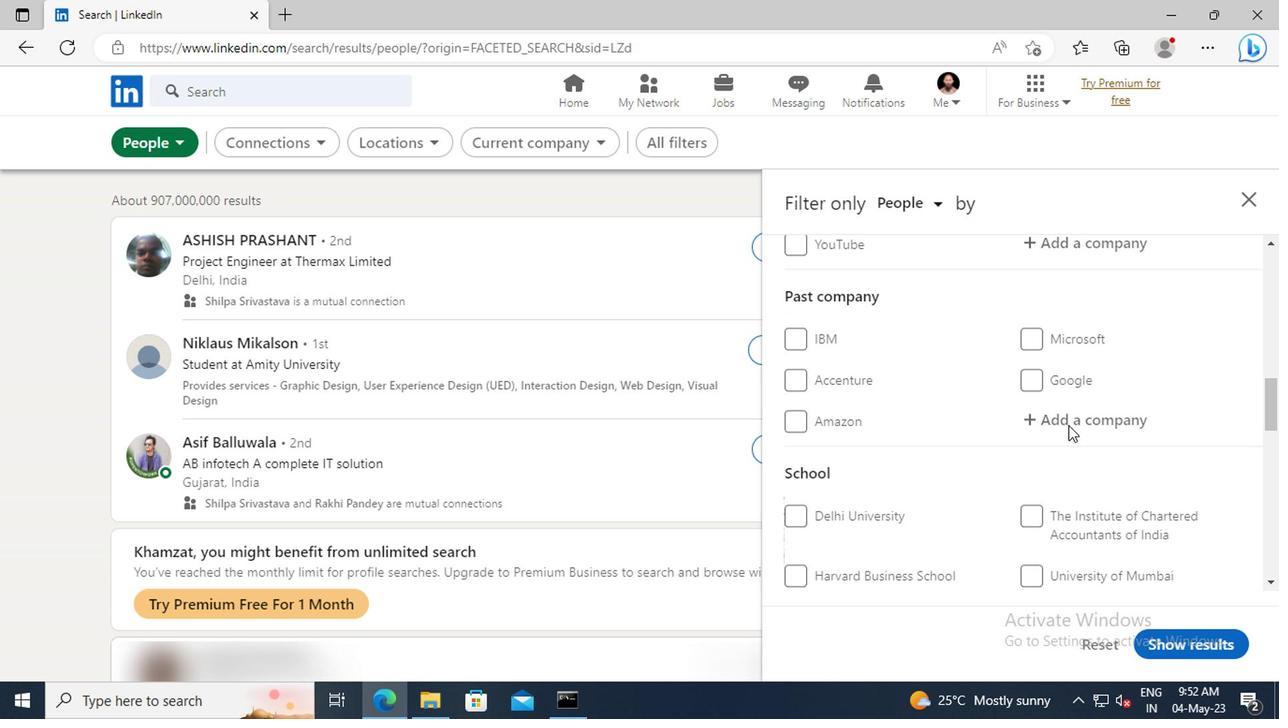 
Action: Mouse scrolled (1065, 425) with delta (0, 0)
Screenshot: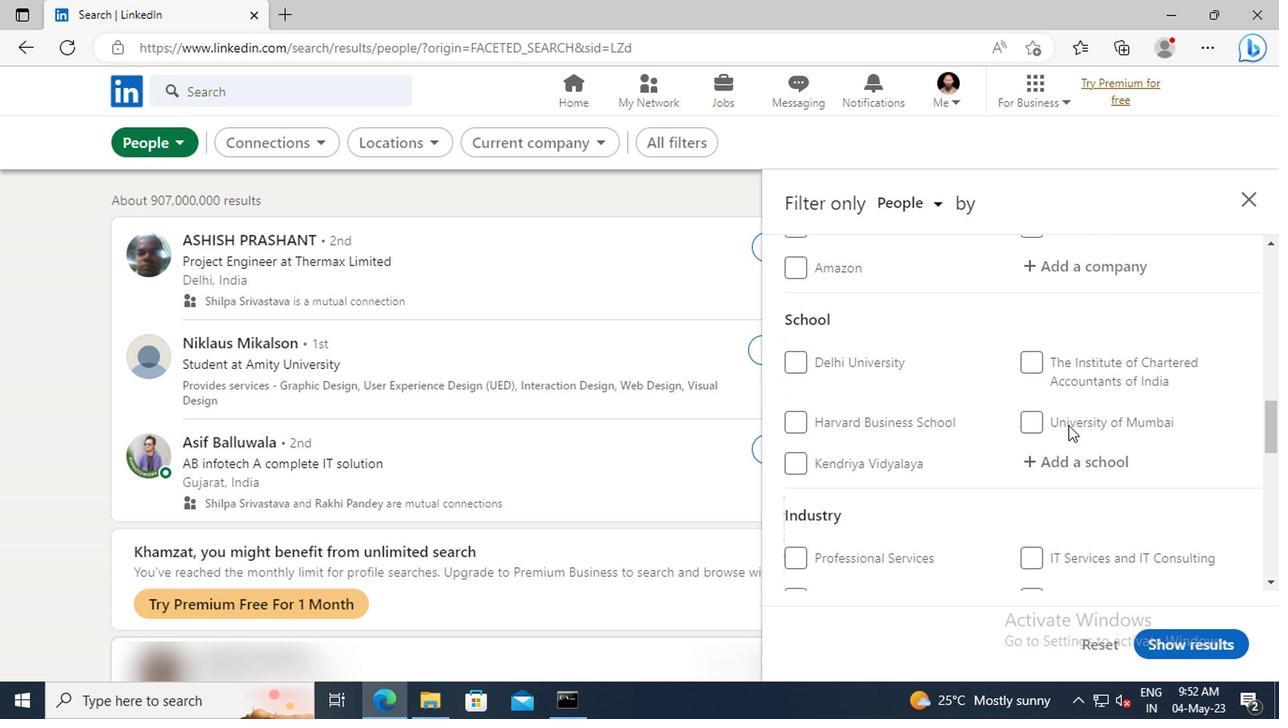 
Action: Mouse scrolled (1065, 425) with delta (0, 0)
Screenshot: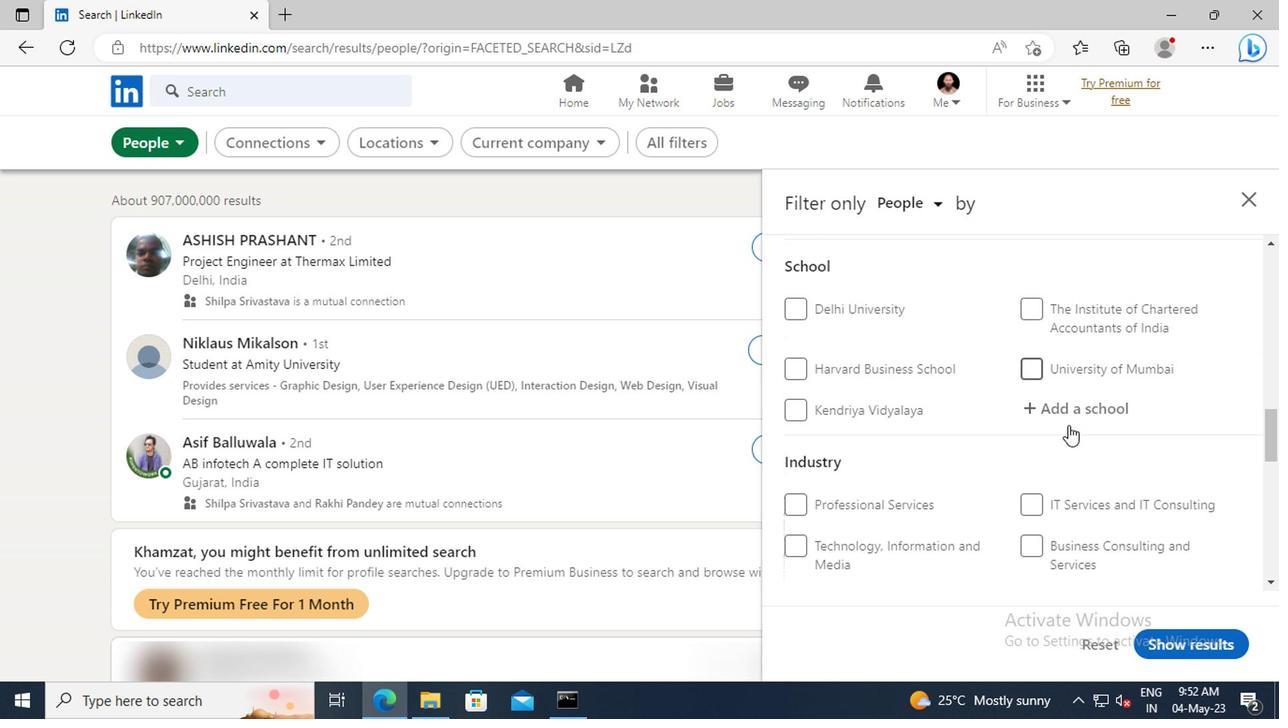 
Action: Mouse scrolled (1065, 425) with delta (0, 0)
Screenshot: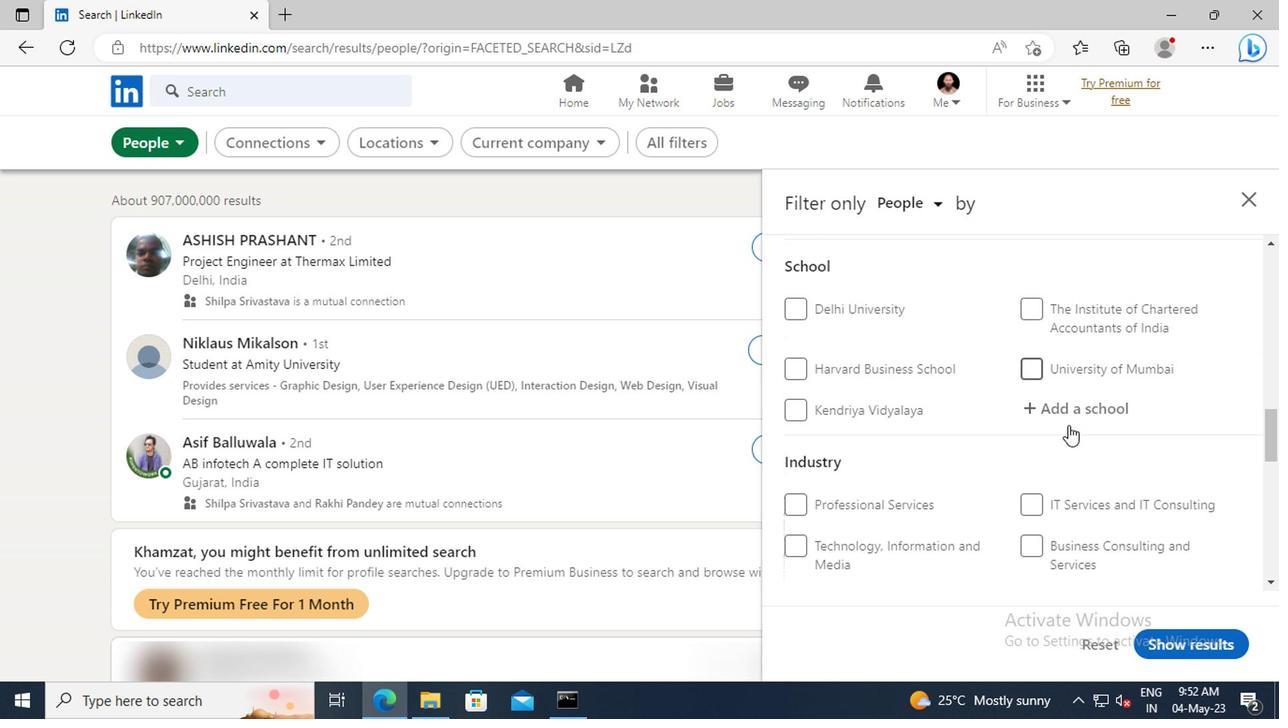 
Action: Mouse scrolled (1065, 425) with delta (0, 0)
Screenshot: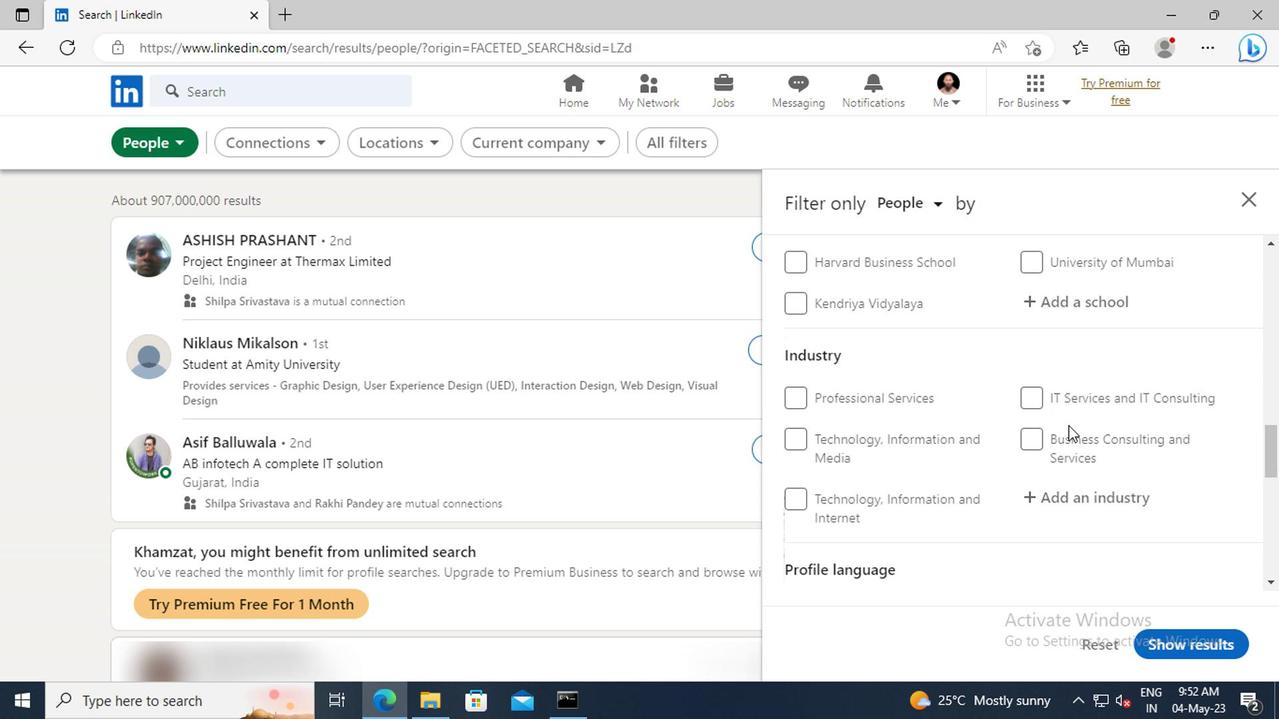 
Action: Mouse scrolled (1065, 425) with delta (0, 0)
Screenshot: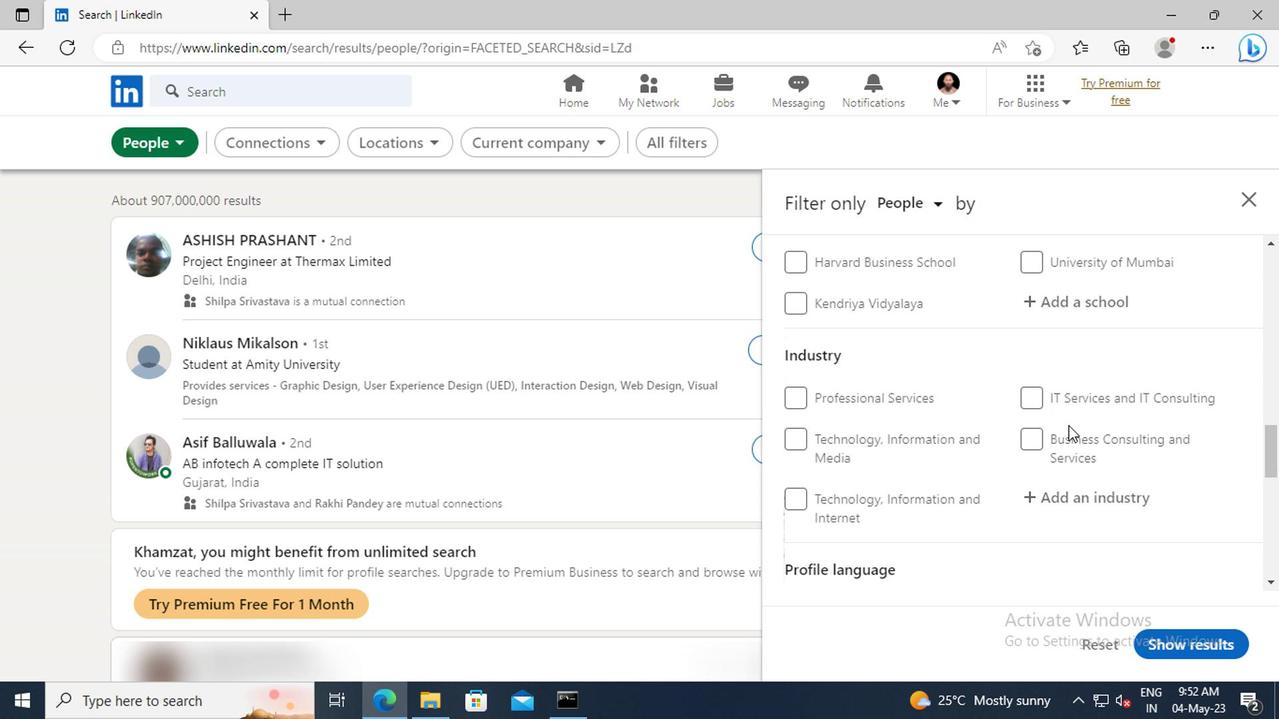 
Action: Mouse scrolled (1065, 425) with delta (0, 0)
Screenshot: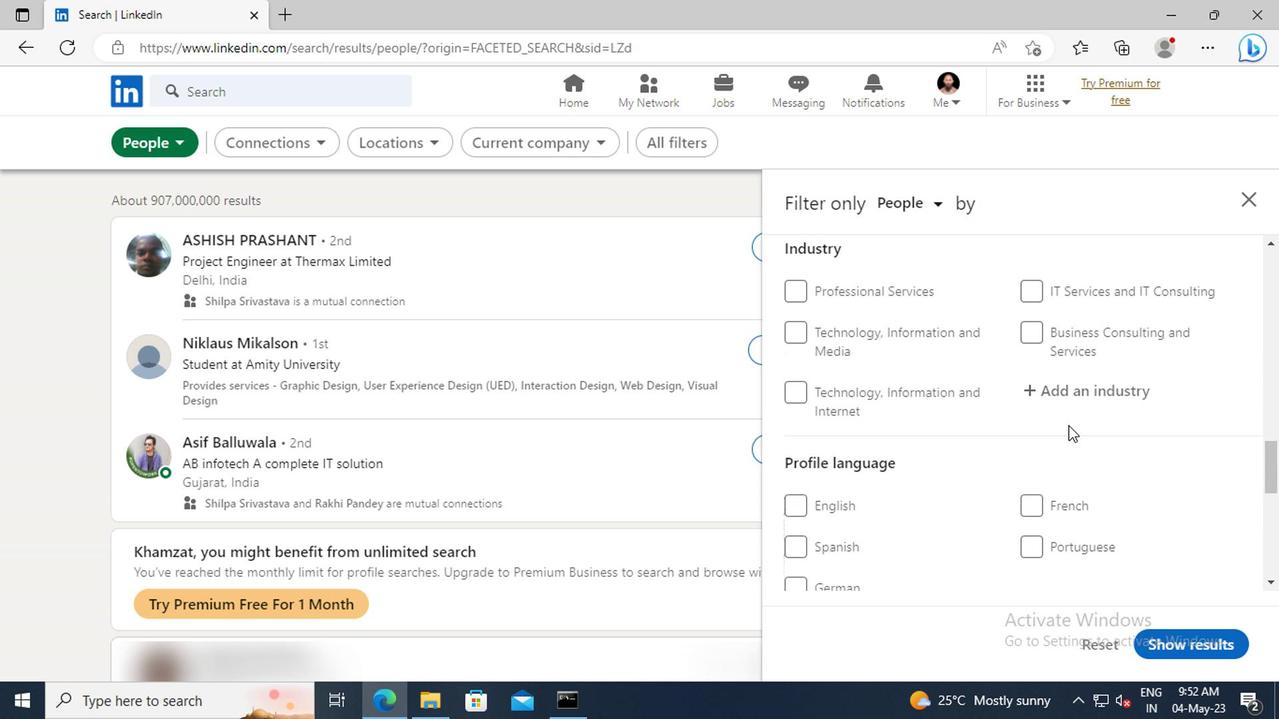 
Action: Mouse scrolled (1065, 425) with delta (0, 0)
Screenshot: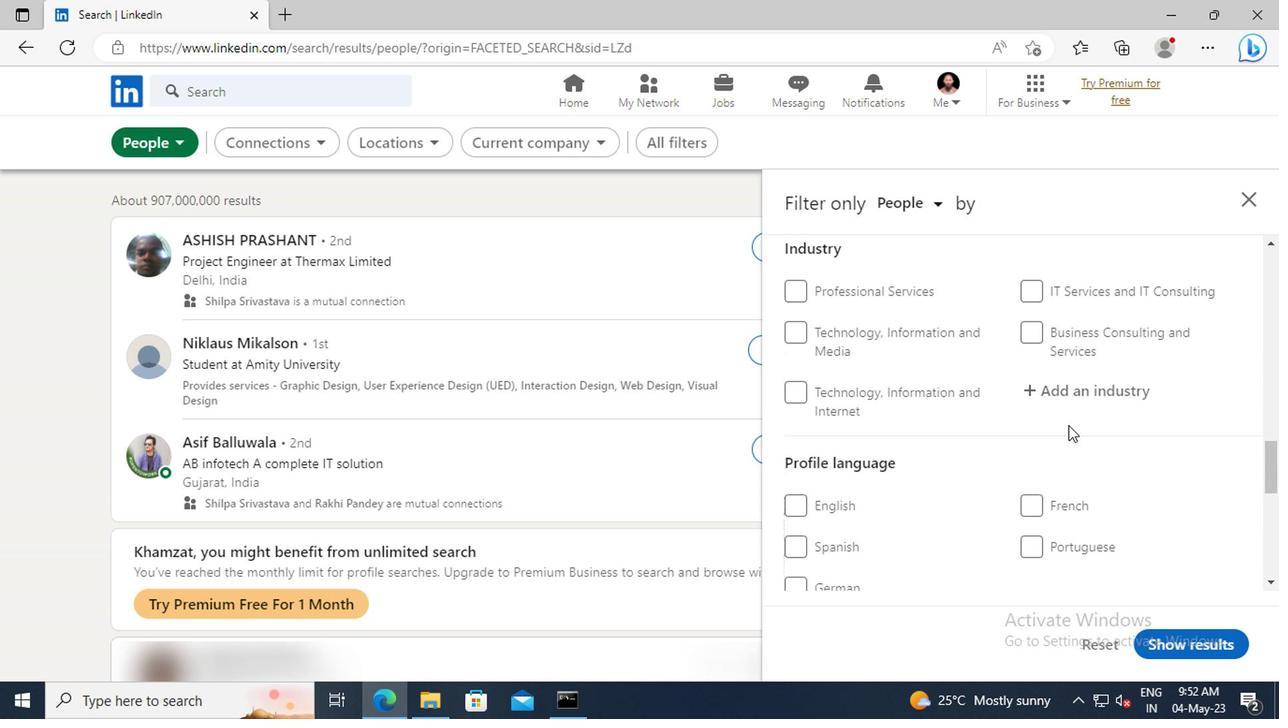 
Action: Mouse moved to (793, 399)
Screenshot: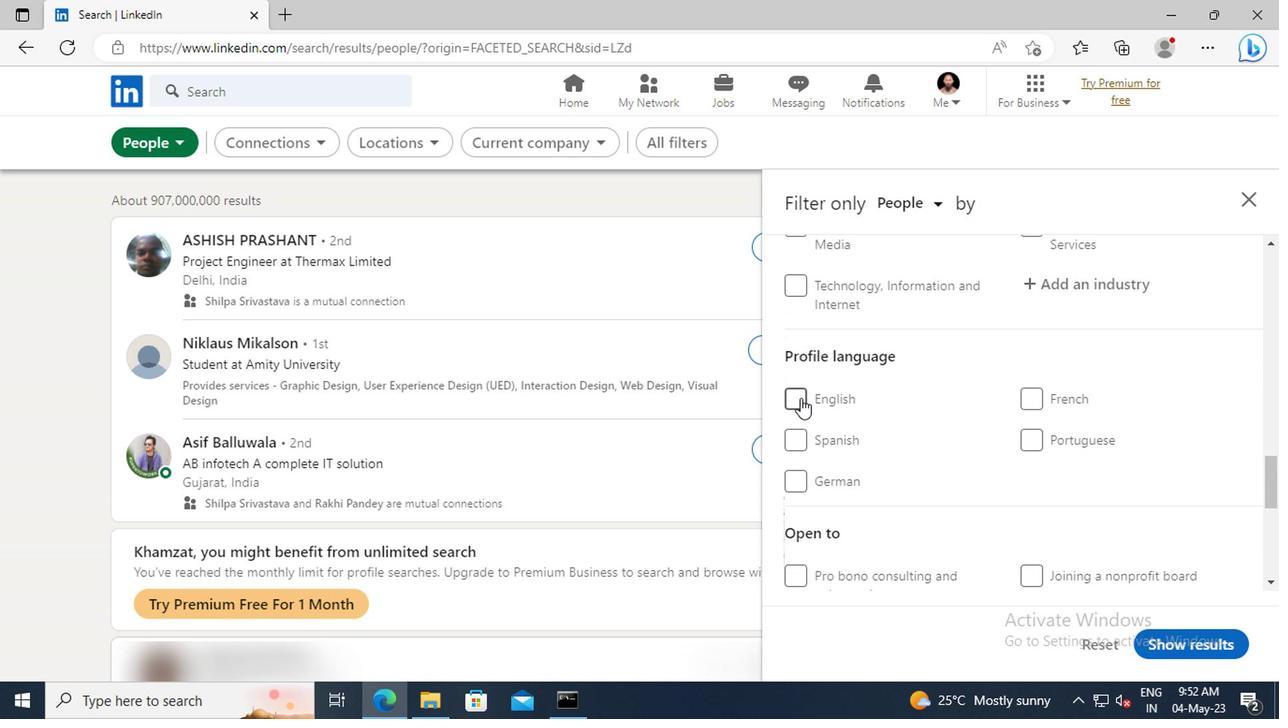 
Action: Mouse pressed left at (793, 399)
Screenshot: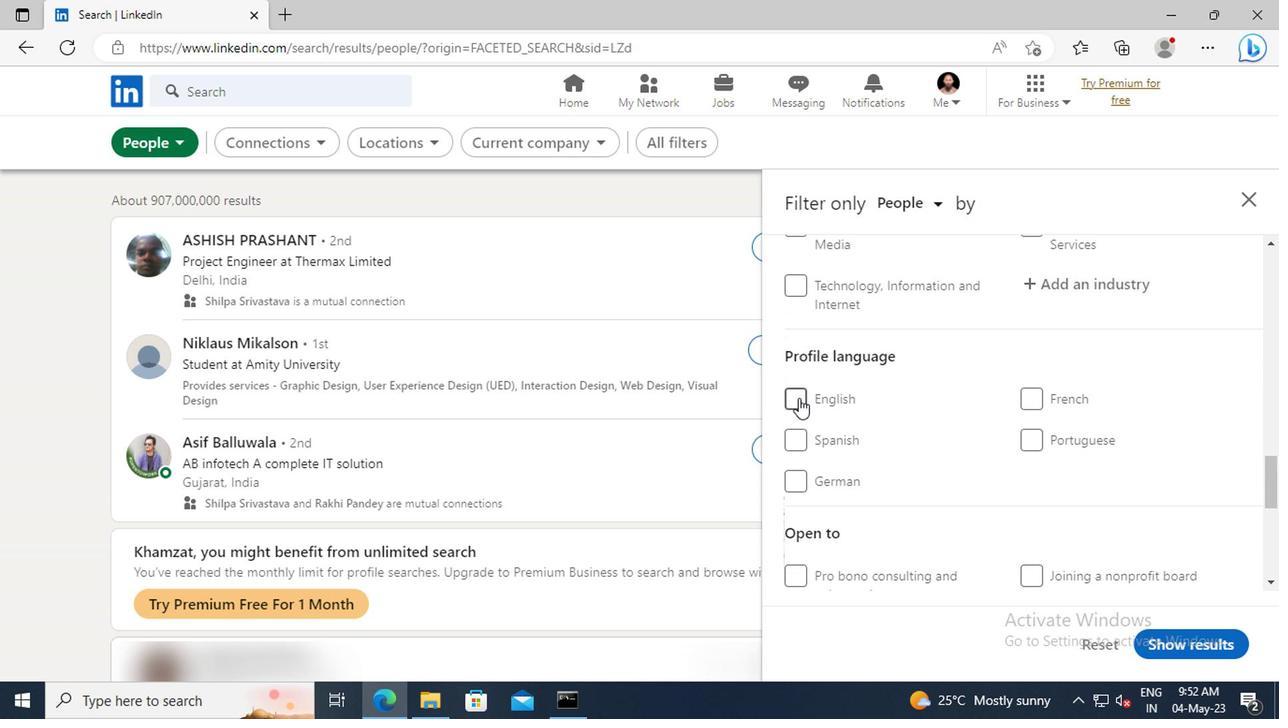 
Action: Mouse moved to (1054, 400)
Screenshot: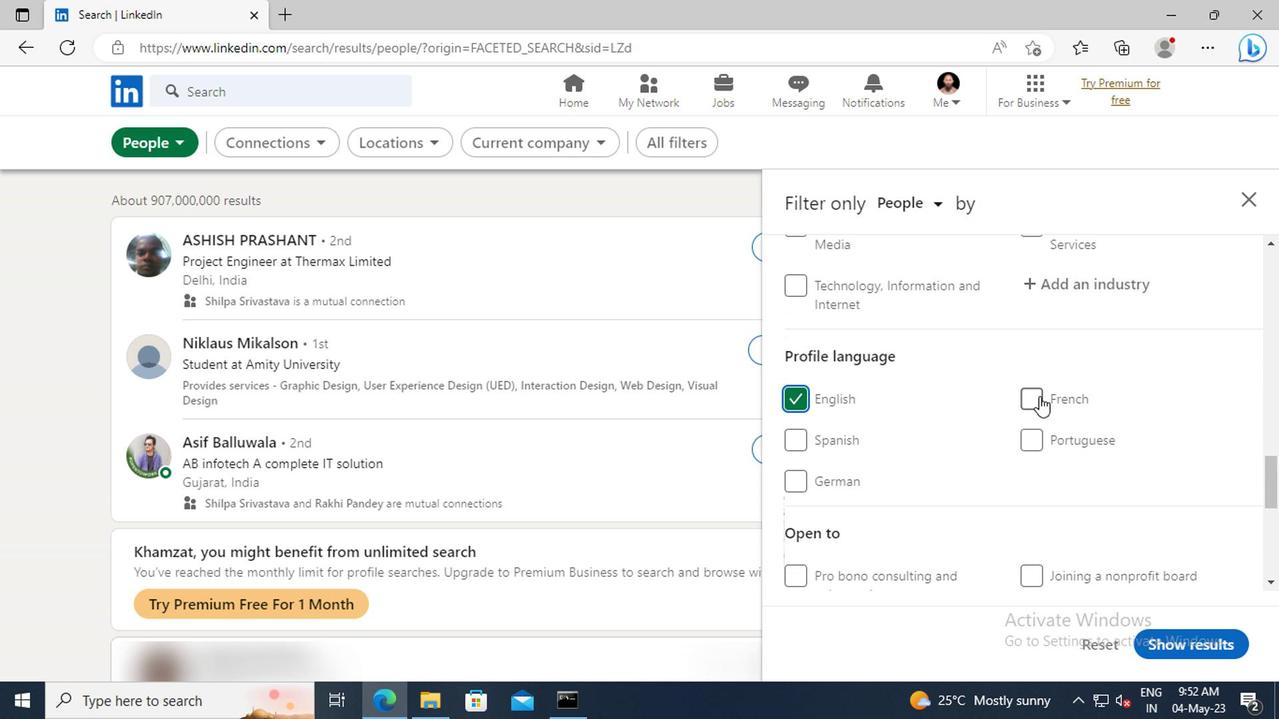 
Action: Mouse scrolled (1054, 401) with delta (0, 0)
Screenshot: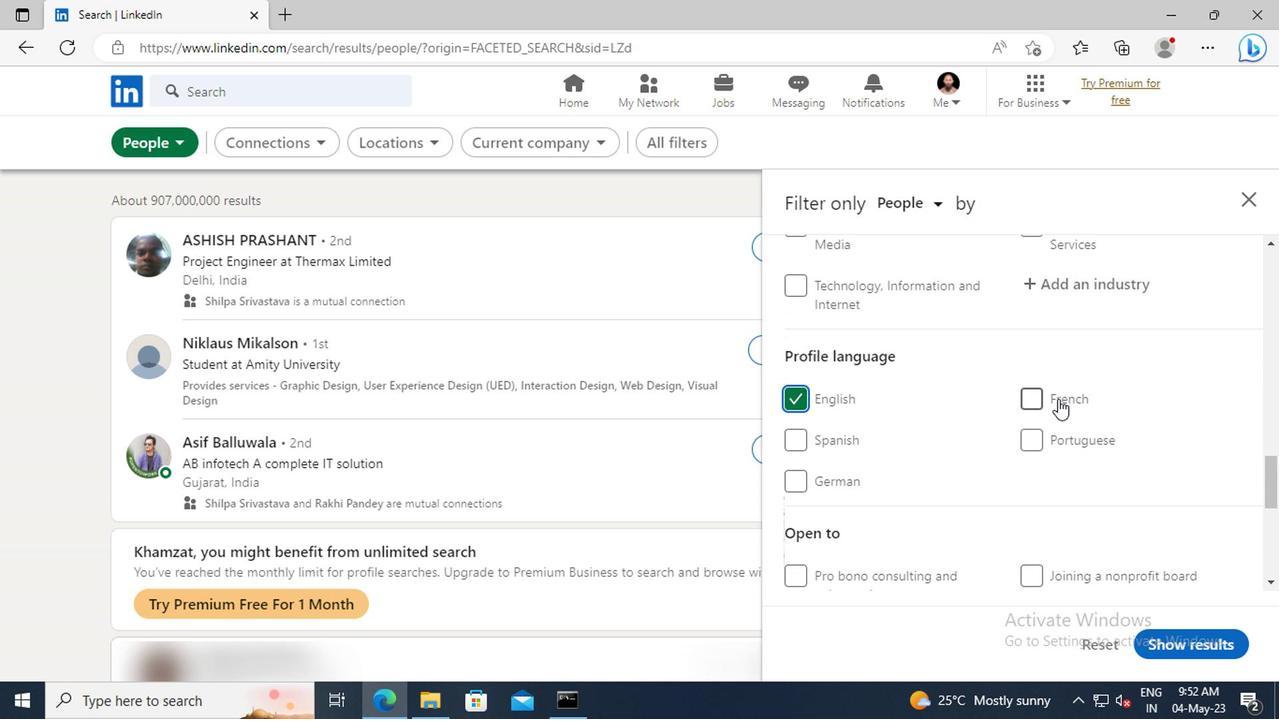 
Action: Mouse scrolled (1054, 401) with delta (0, 0)
Screenshot: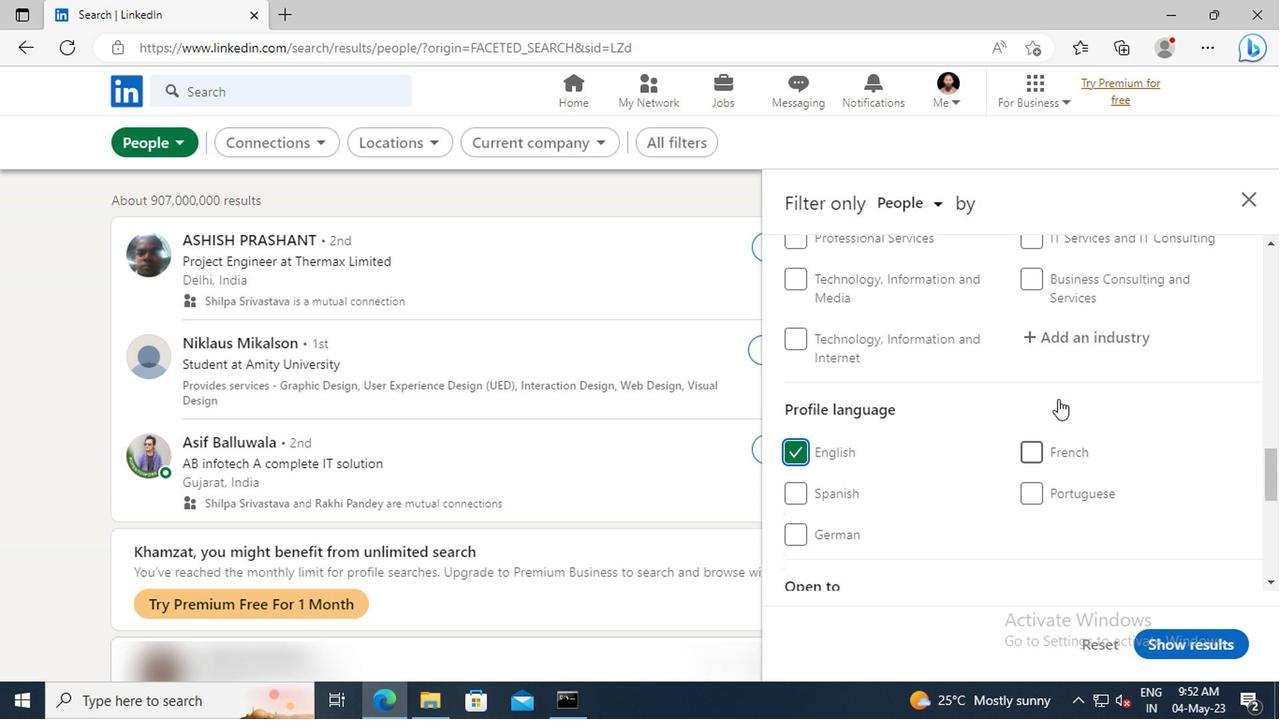 
Action: Mouse scrolled (1054, 401) with delta (0, 0)
Screenshot: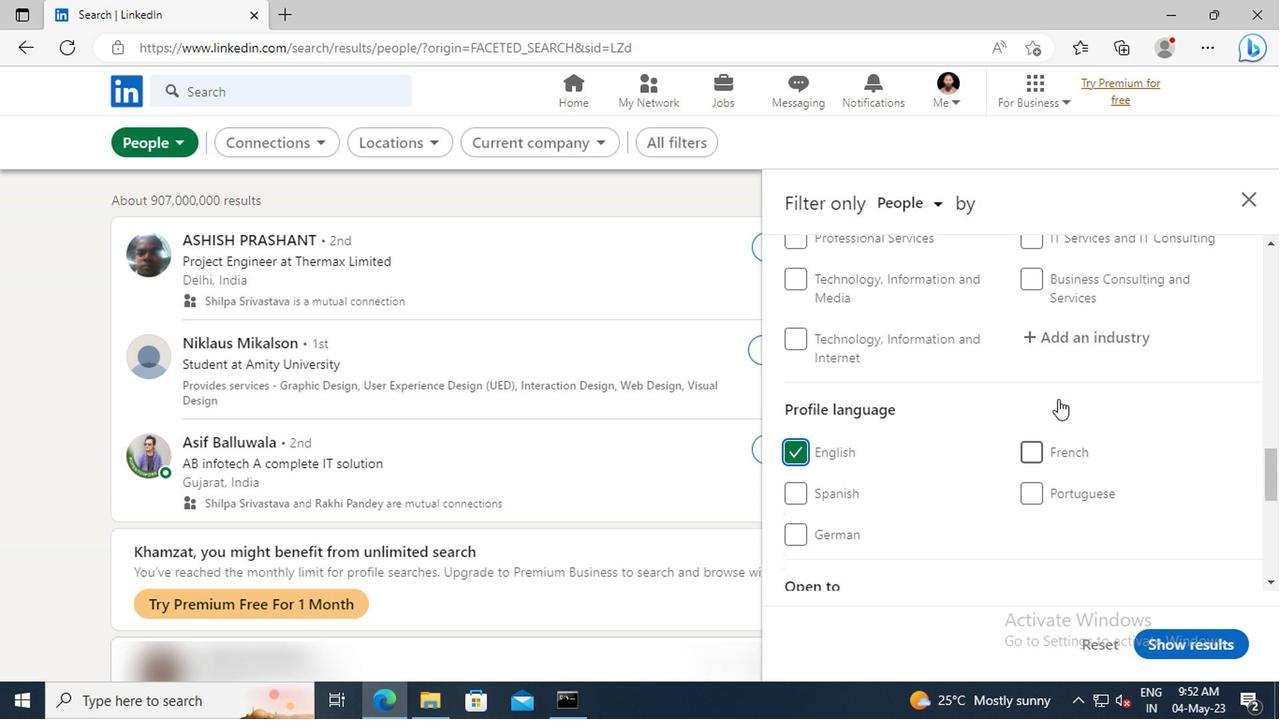 
Action: Mouse scrolled (1054, 401) with delta (0, 0)
Screenshot: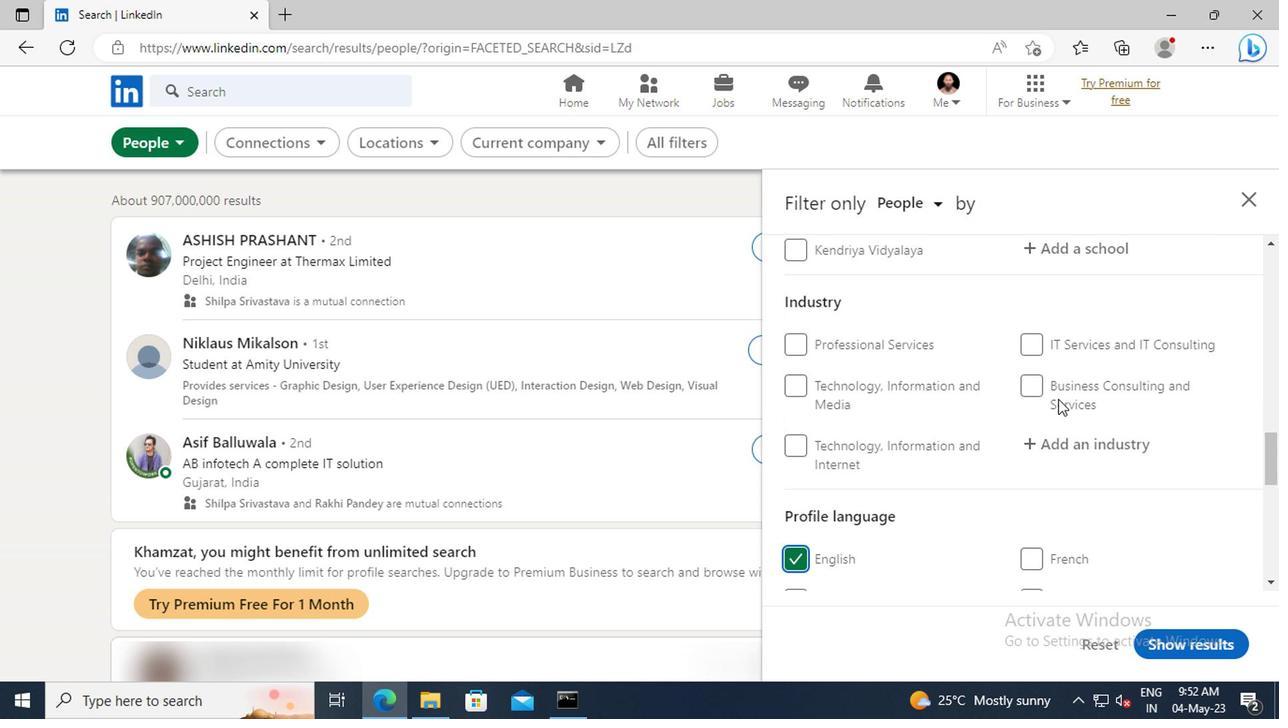 
Action: Mouse scrolled (1054, 401) with delta (0, 0)
Screenshot: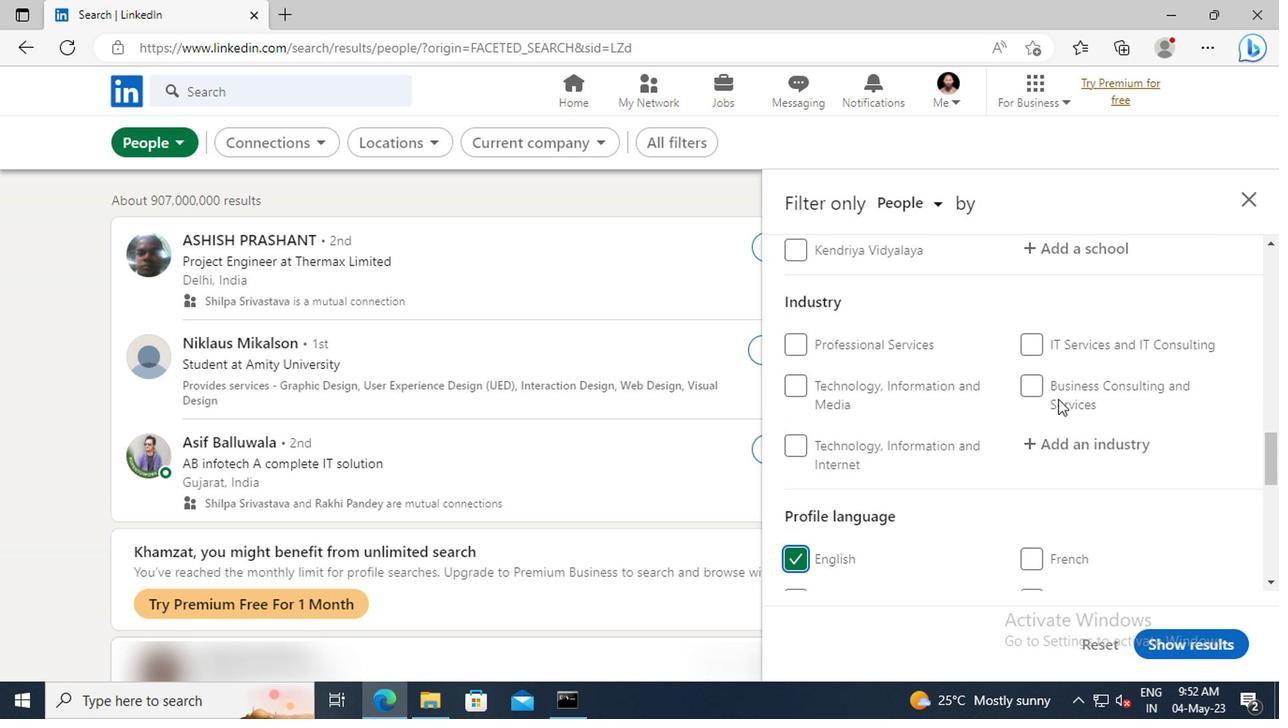 
Action: Mouse scrolled (1054, 401) with delta (0, 0)
Screenshot: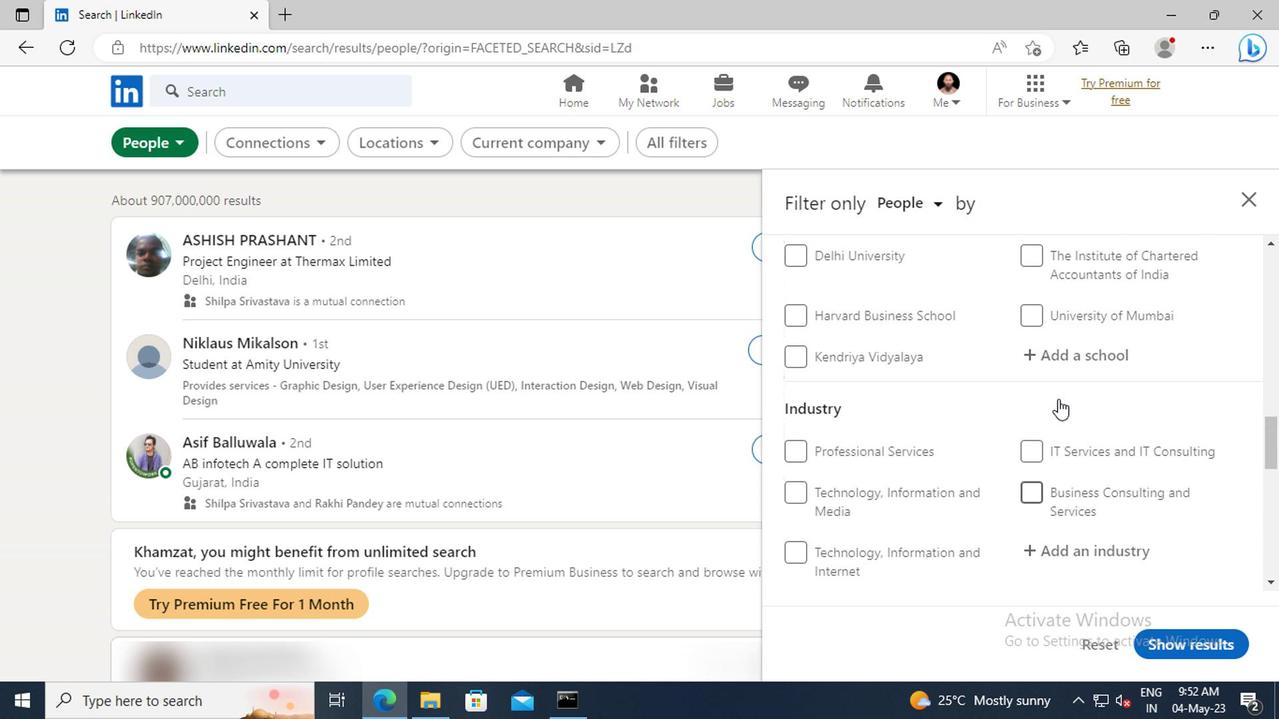 
Action: Mouse scrolled (1054, 401) with delta (0, 0)
Screenshot: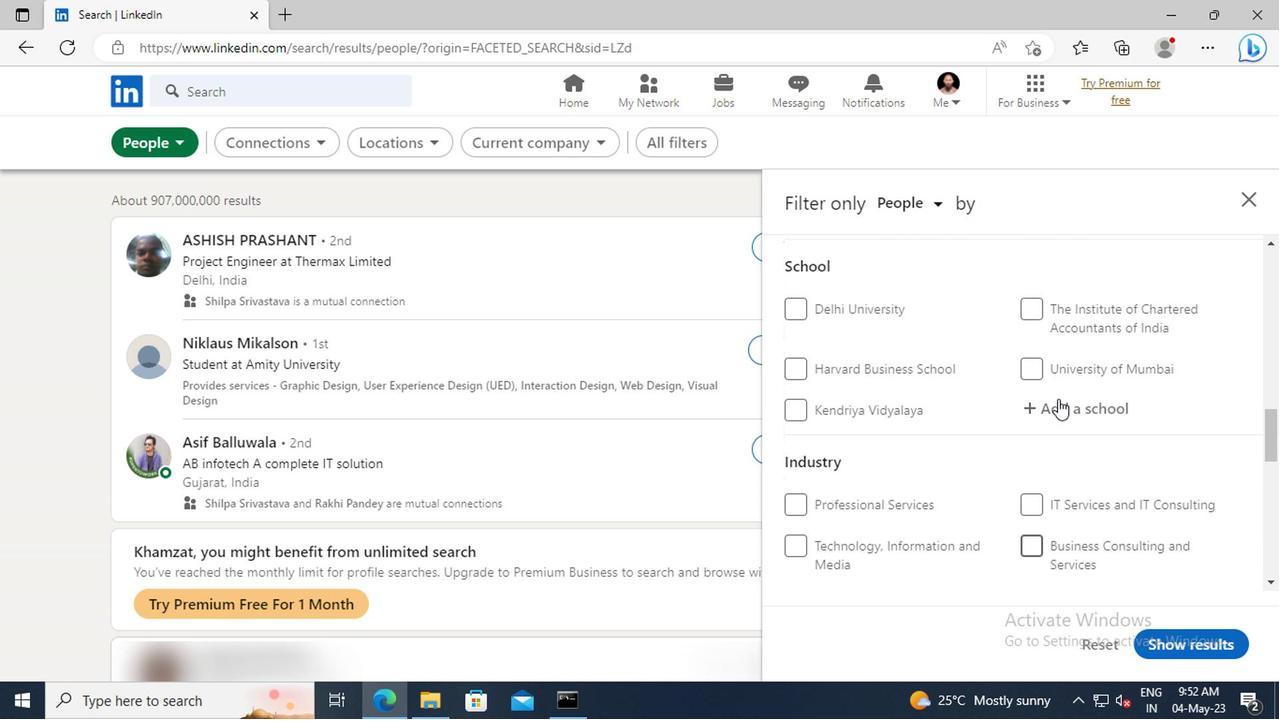 
Action: Mouse scrolled (1054, 401) with delta (0, 0)
Screenshot: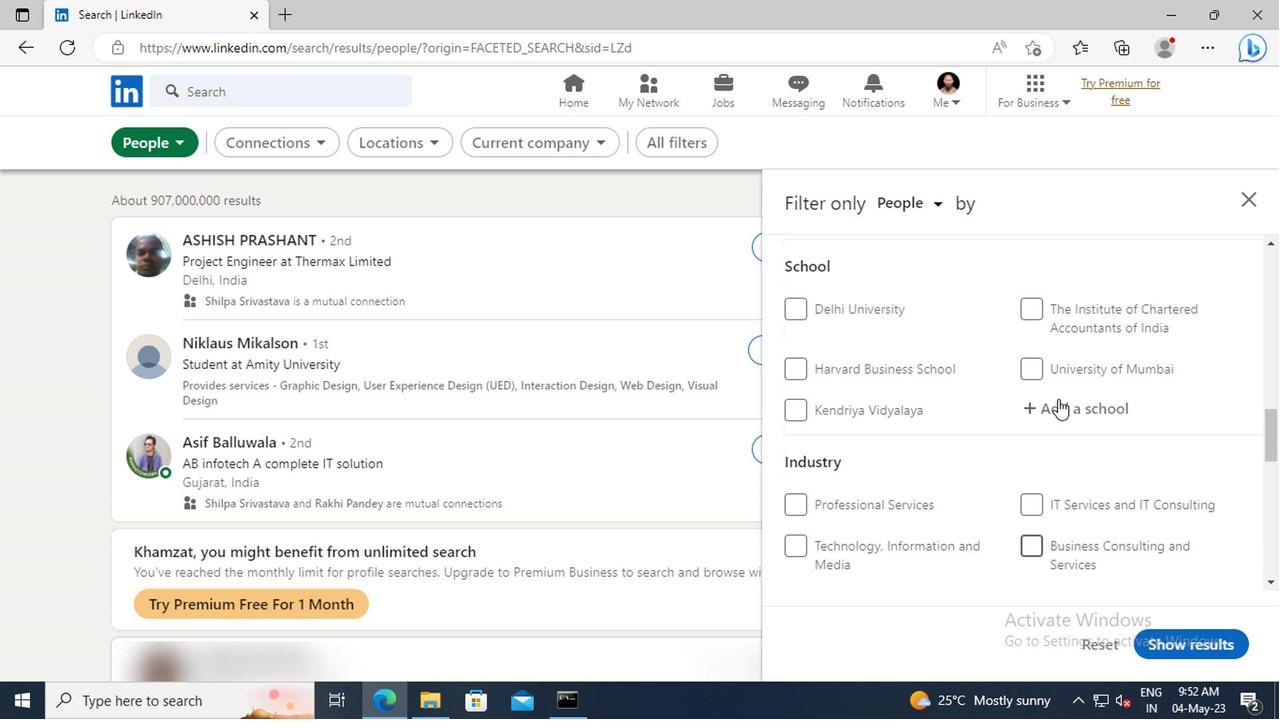 
Action: Mouse scrolled (1054, 401) with delta (0, 0)
Screenshot: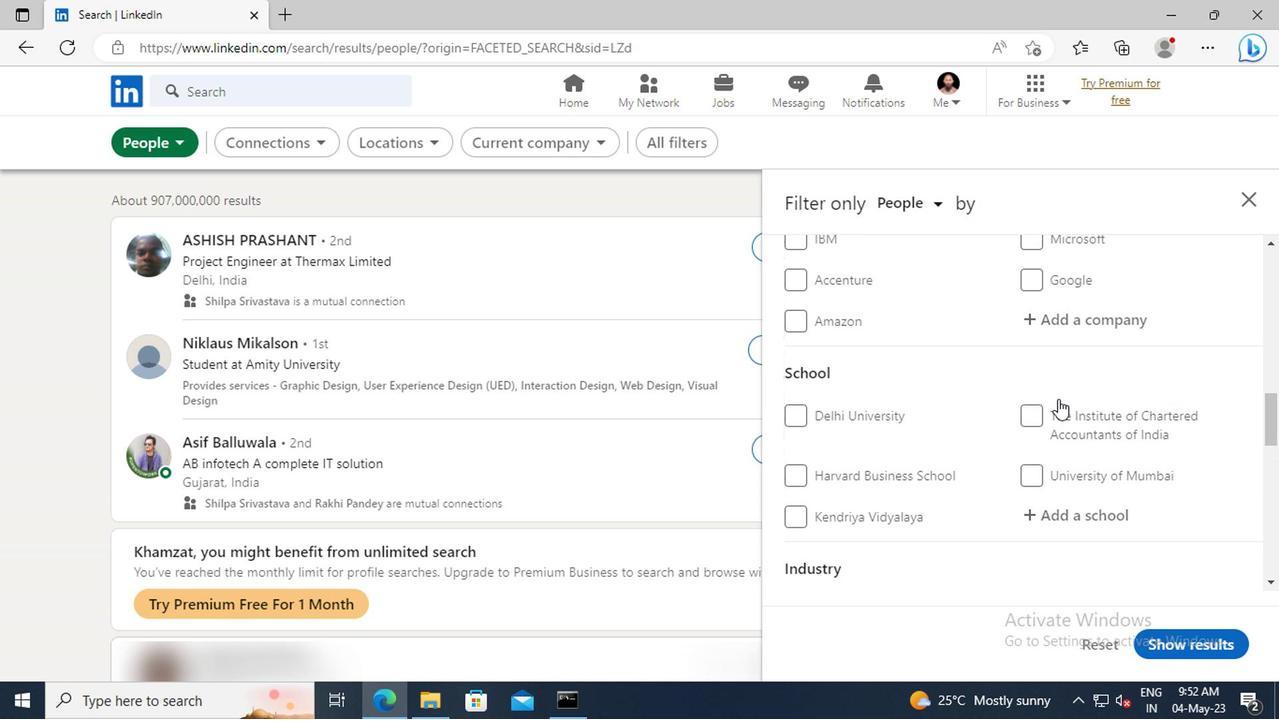 
Action: Mouse scrolled (1054, 401) with delta (0, 0)
Screenshot: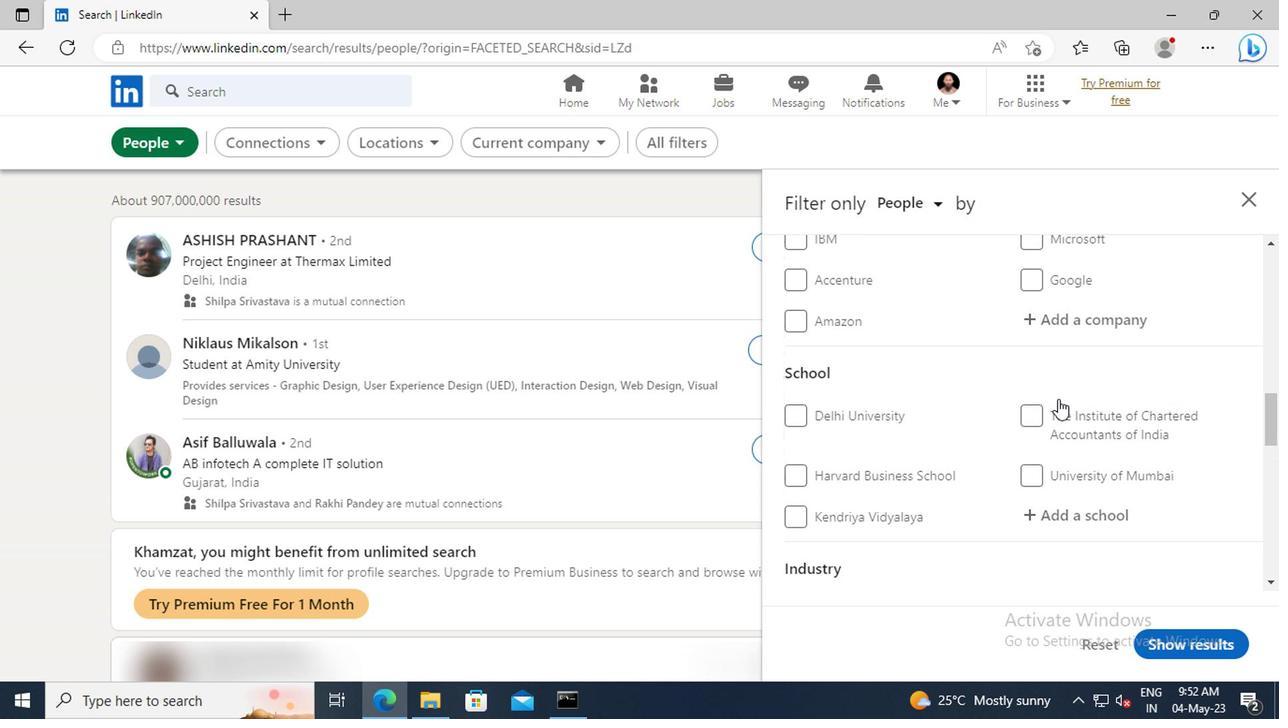 
Action: Mouse scrolled (1054, 401) with delta (0, 0)
Screenshot: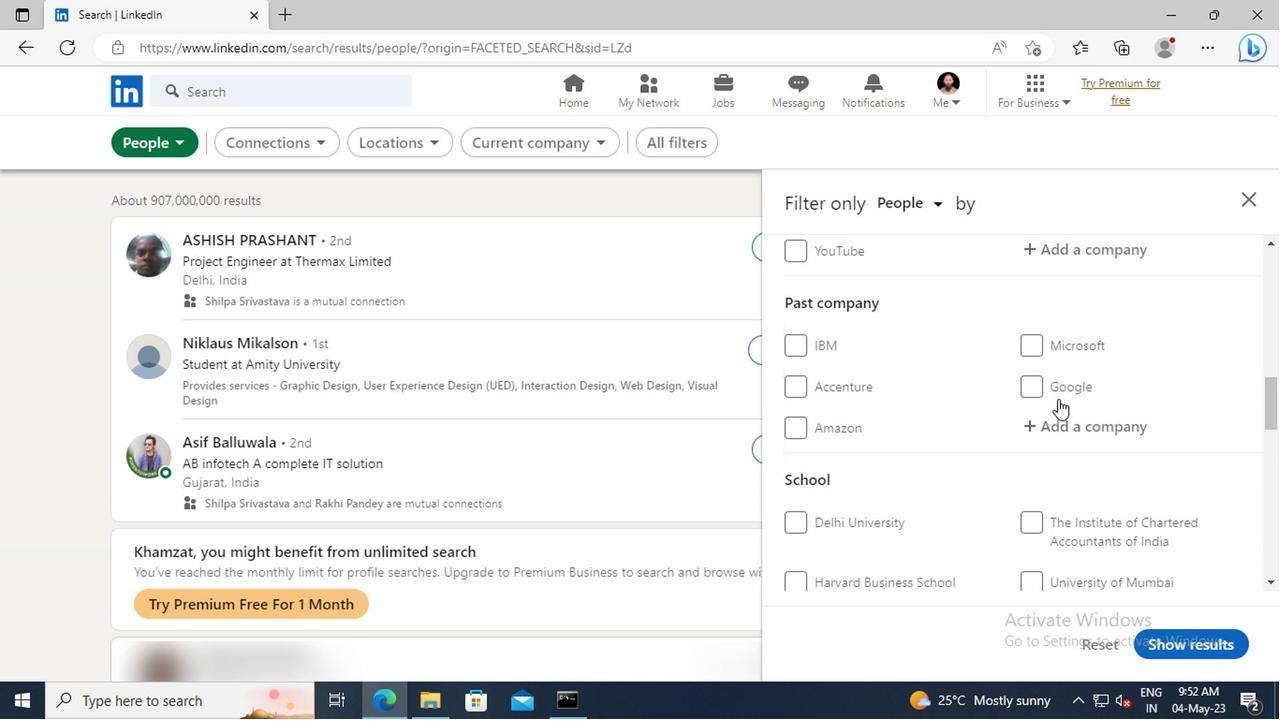 
Action: Mouse scrolled (1054, 401) with delta (0, 0)
Screenshot: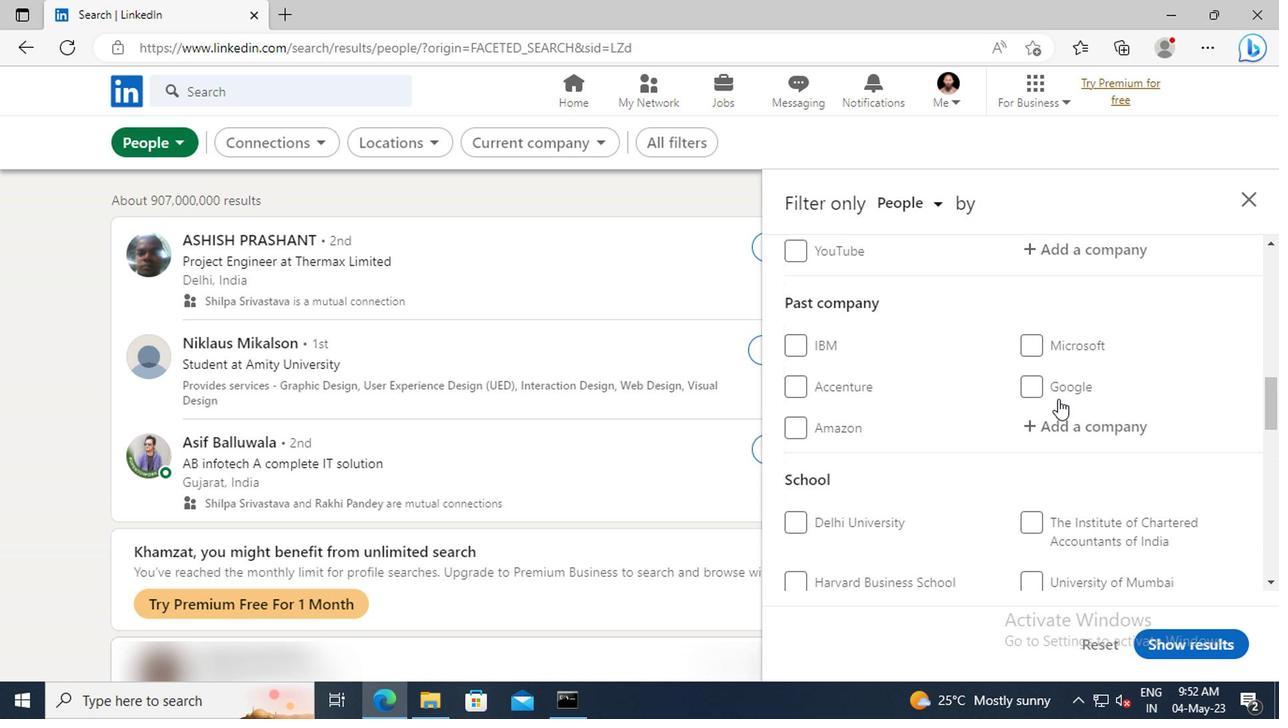 
Action: Mouse scrolled (1054, 401) with delta (0, 0)
Screenshot: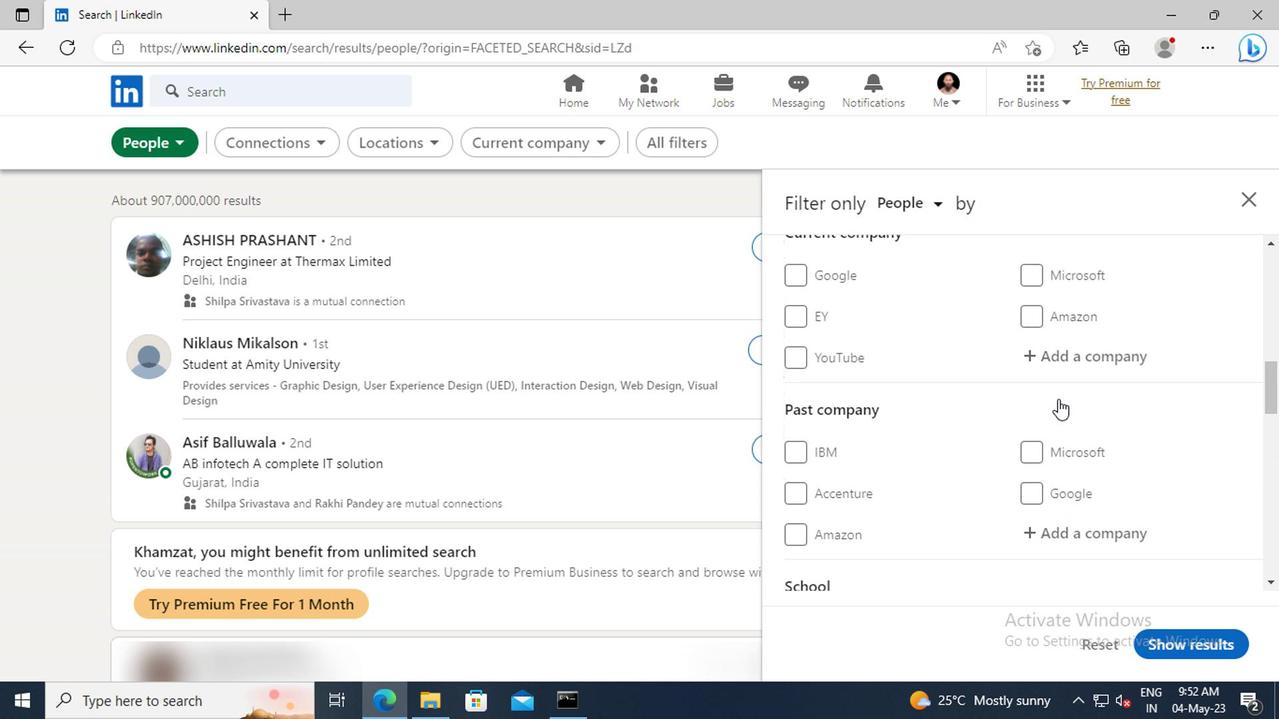 
Action: Mouse moved to (1055, 405)
Screenshot: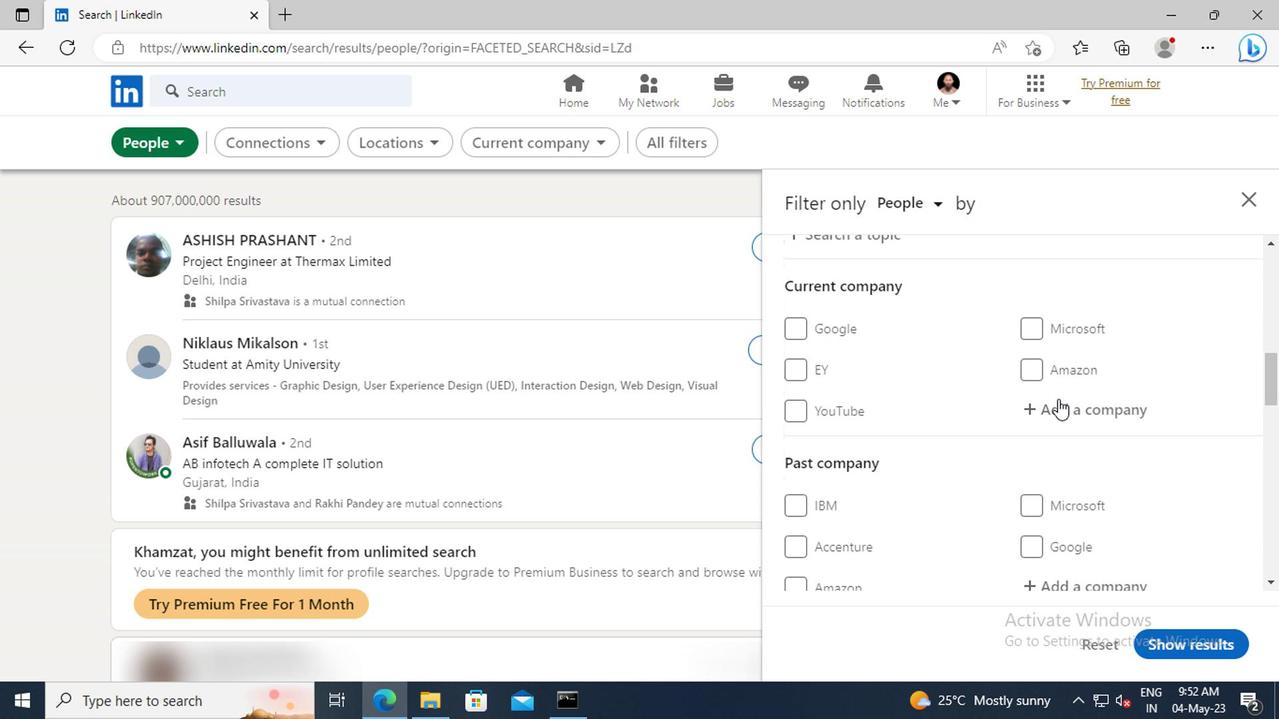 
Action: Mouse pressed left at (1055, 405)
Screenshot: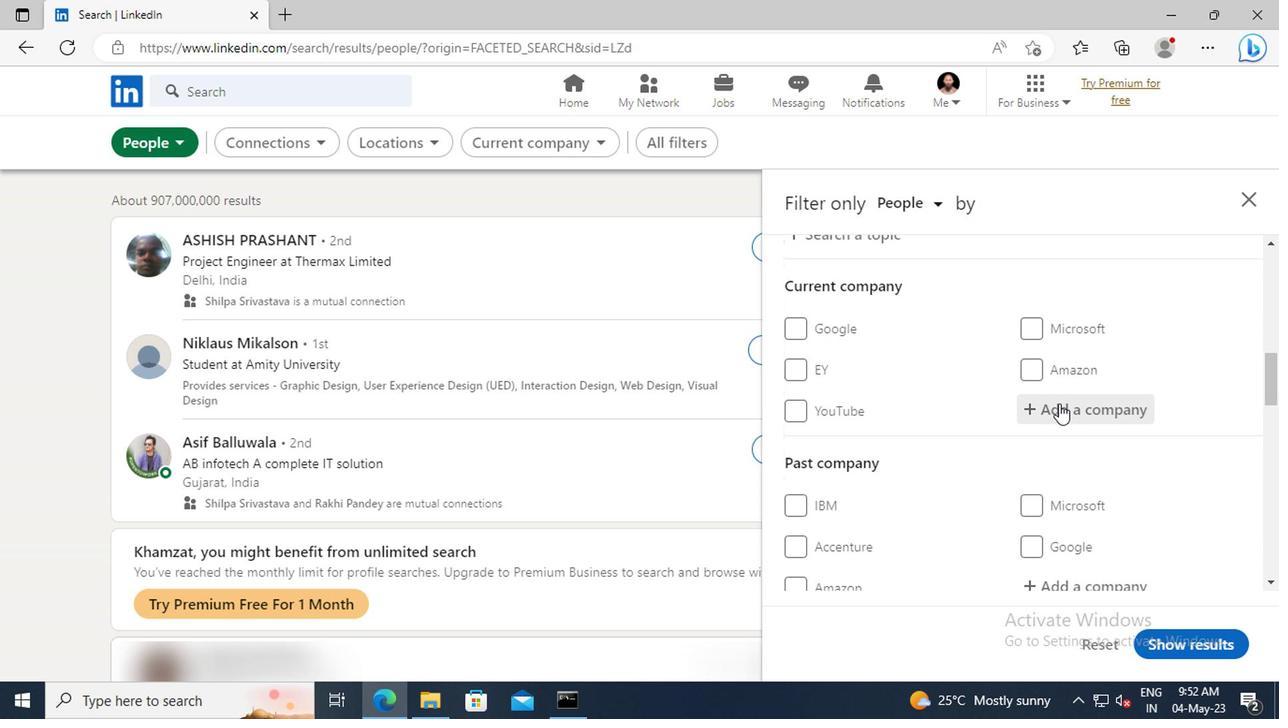 
Action: Key pressed <Key.shift>HCLSOF
Screenshot: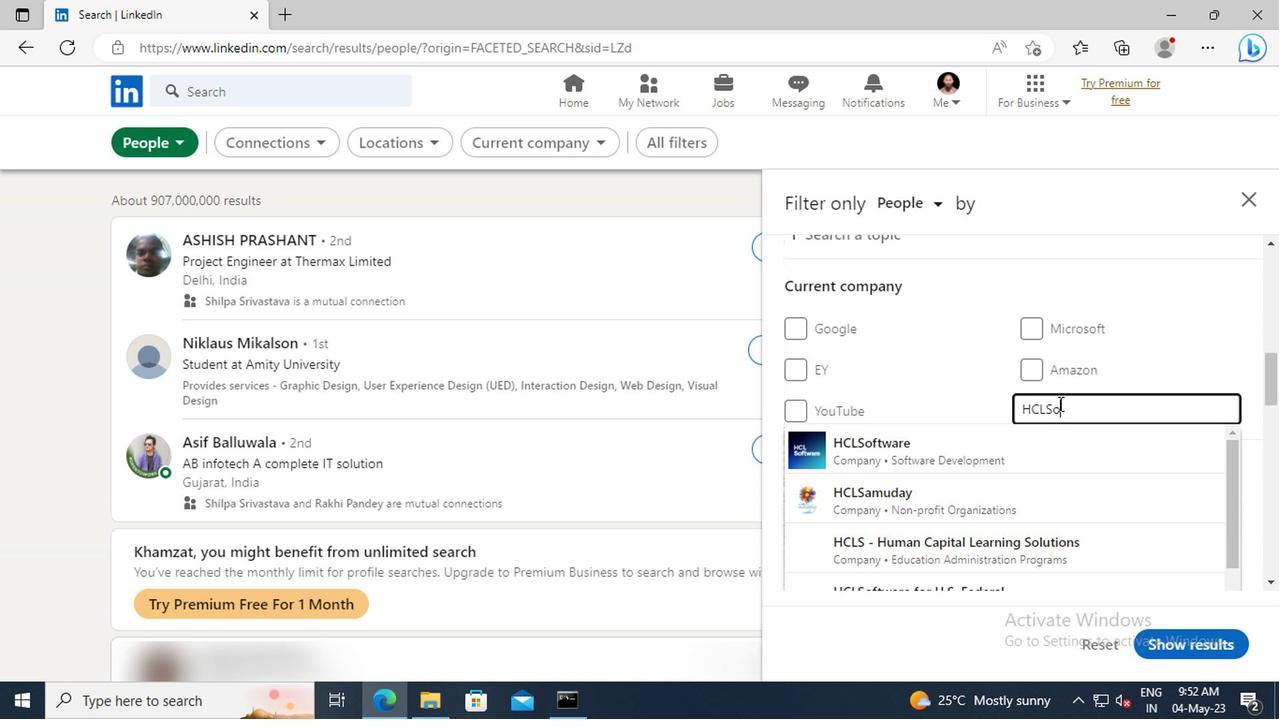 
Action: Mouse moved to (1064, 443)
Screenshot: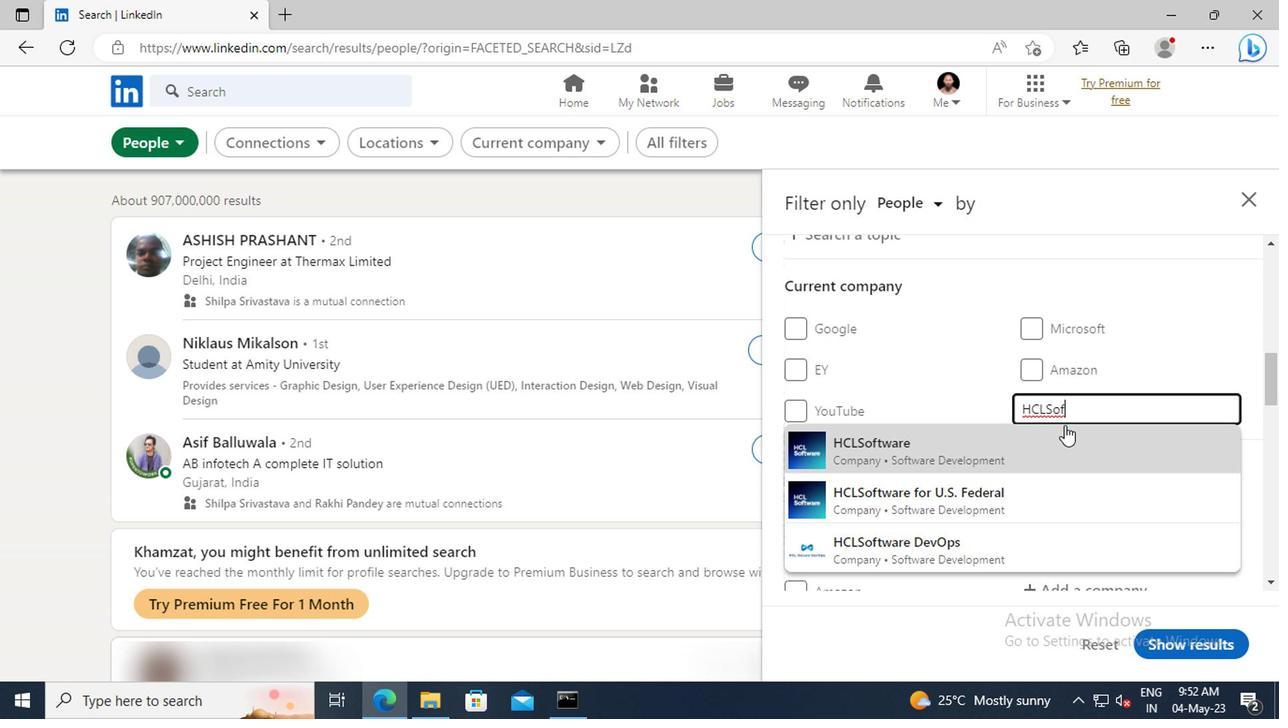 
Action: Mouse pressed left at (1064, 443)
Screenshot: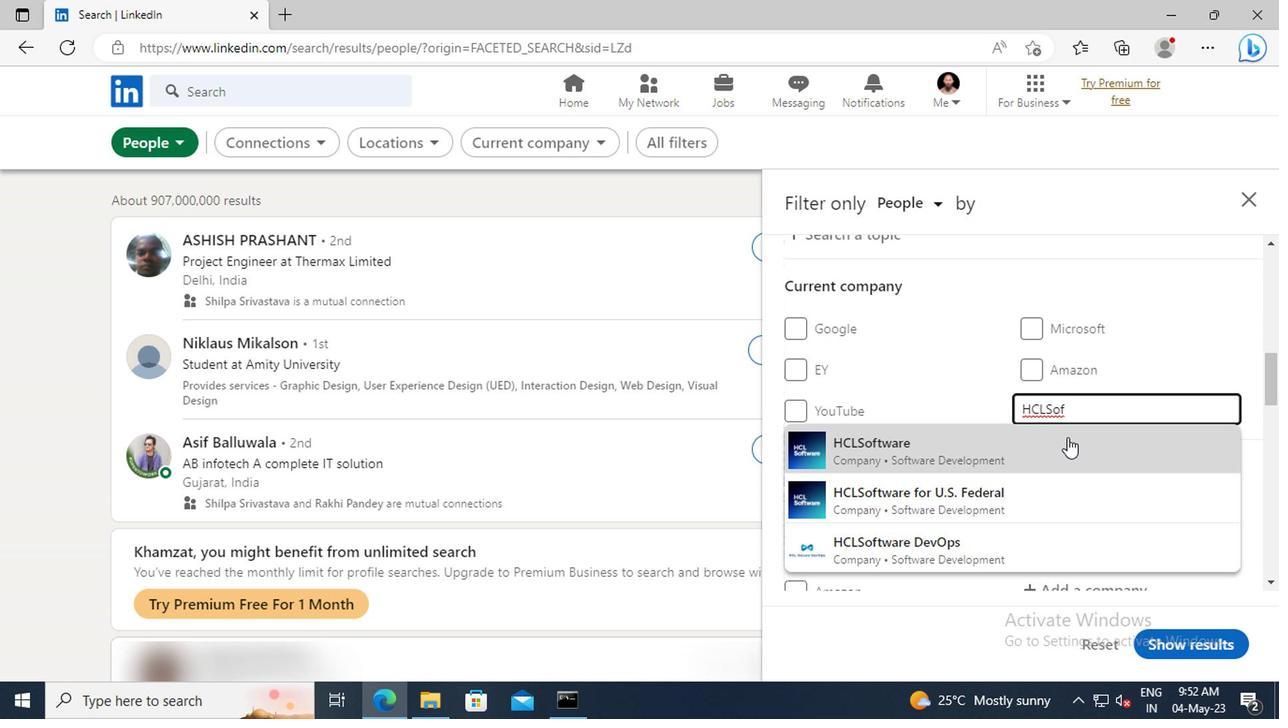 
Action: Mouse scrolled (1064, 442) with delta (0, -1)
Screenshot: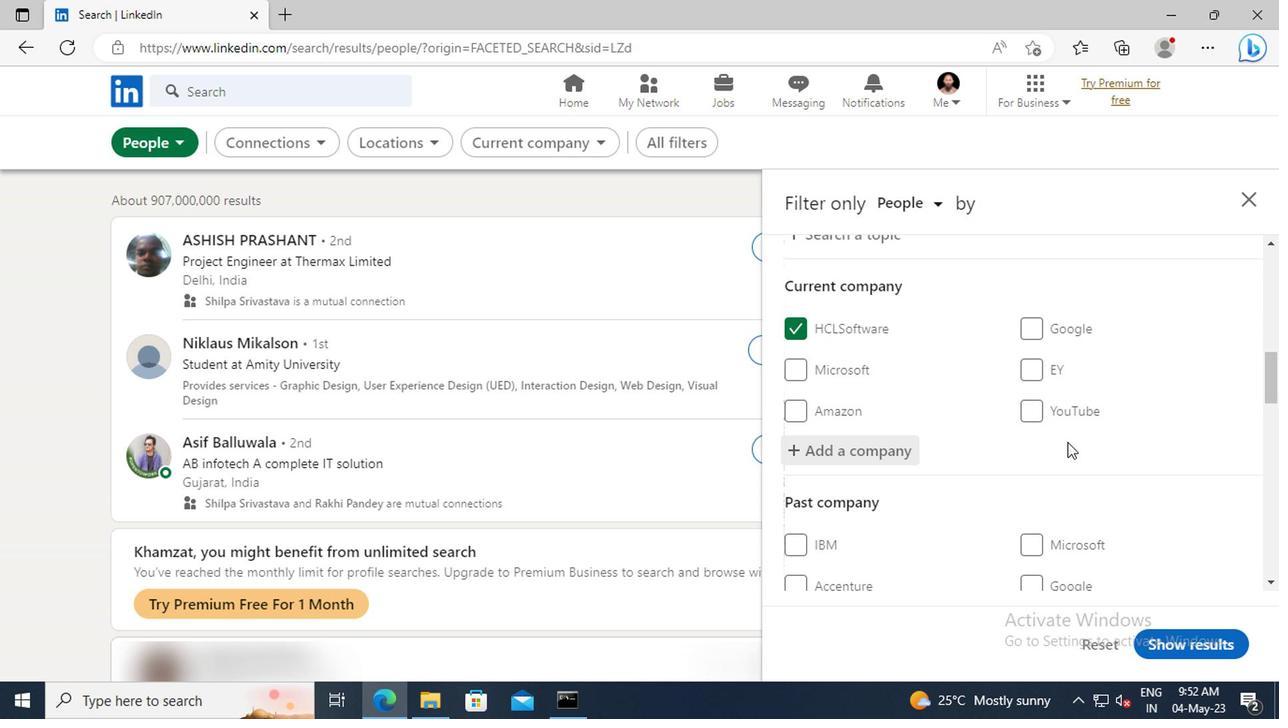 
Action: Mouse scrolled (1064, 442) with delta (0, -1)
Screenshot: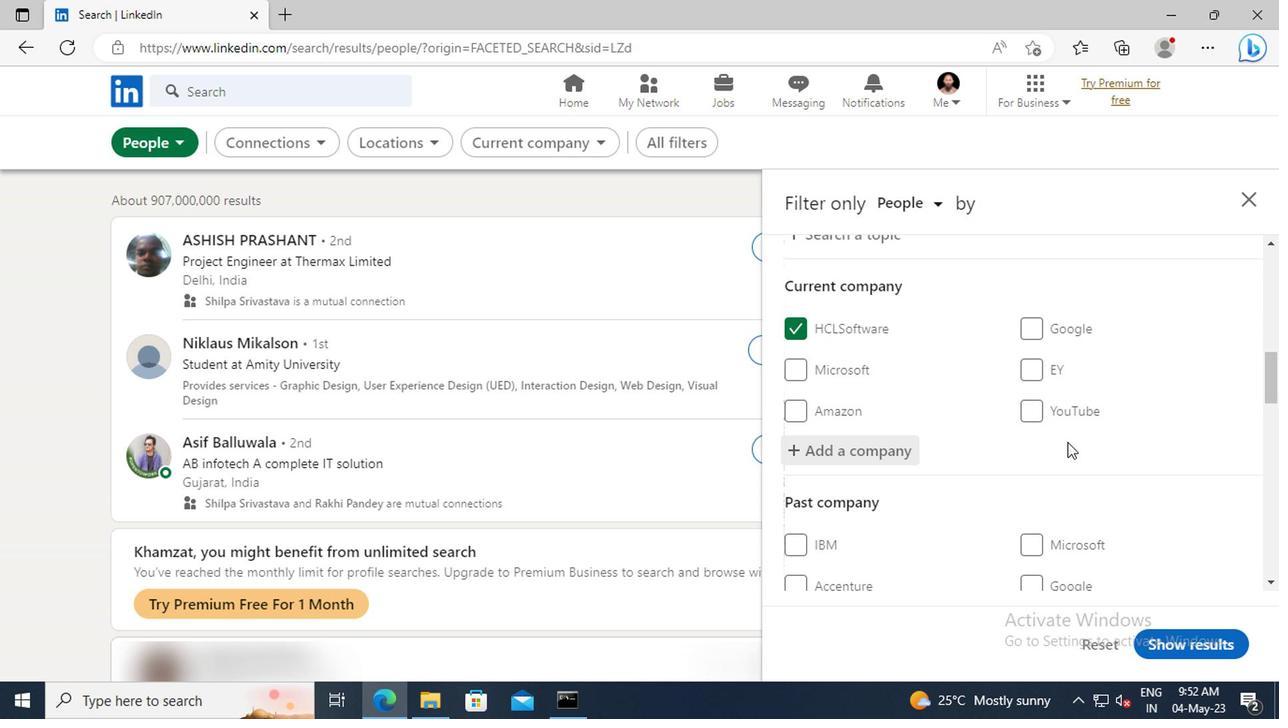 
Action: Mouse moved to (1064, 432)
Screenshot: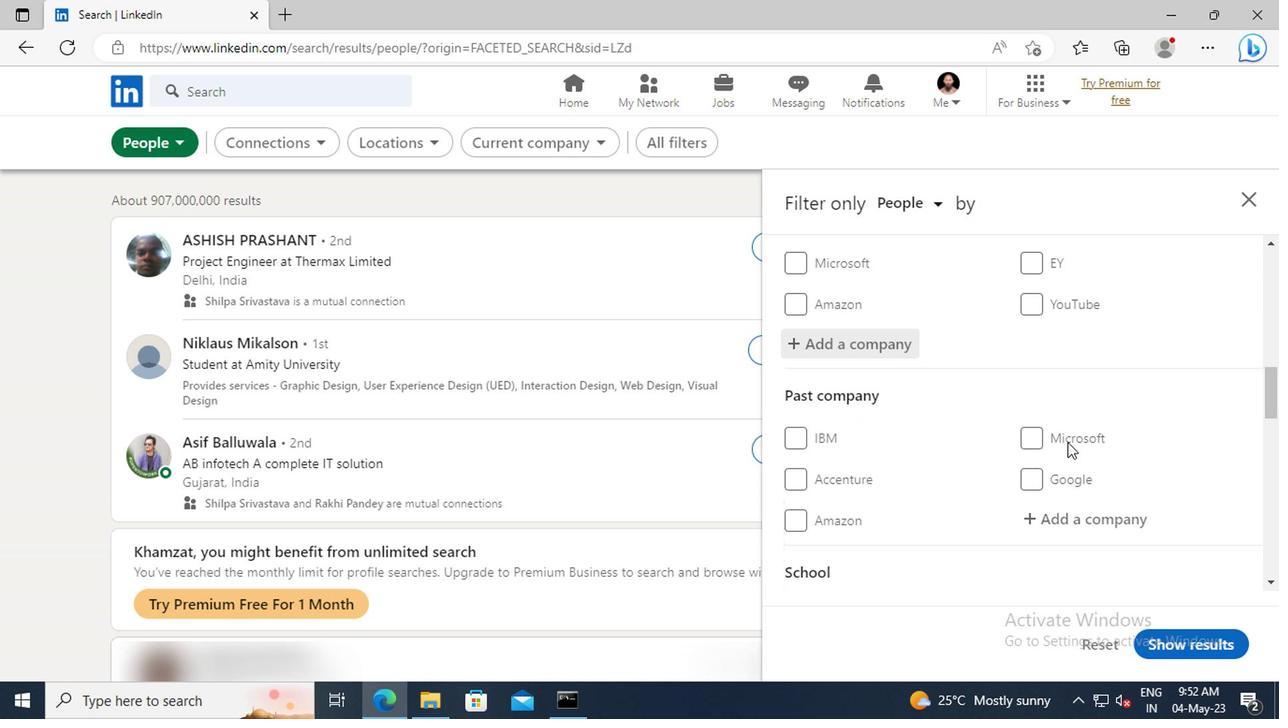 
Action: Mouse scrolled (1064, 431) with delta (0, -1)
Screenshot: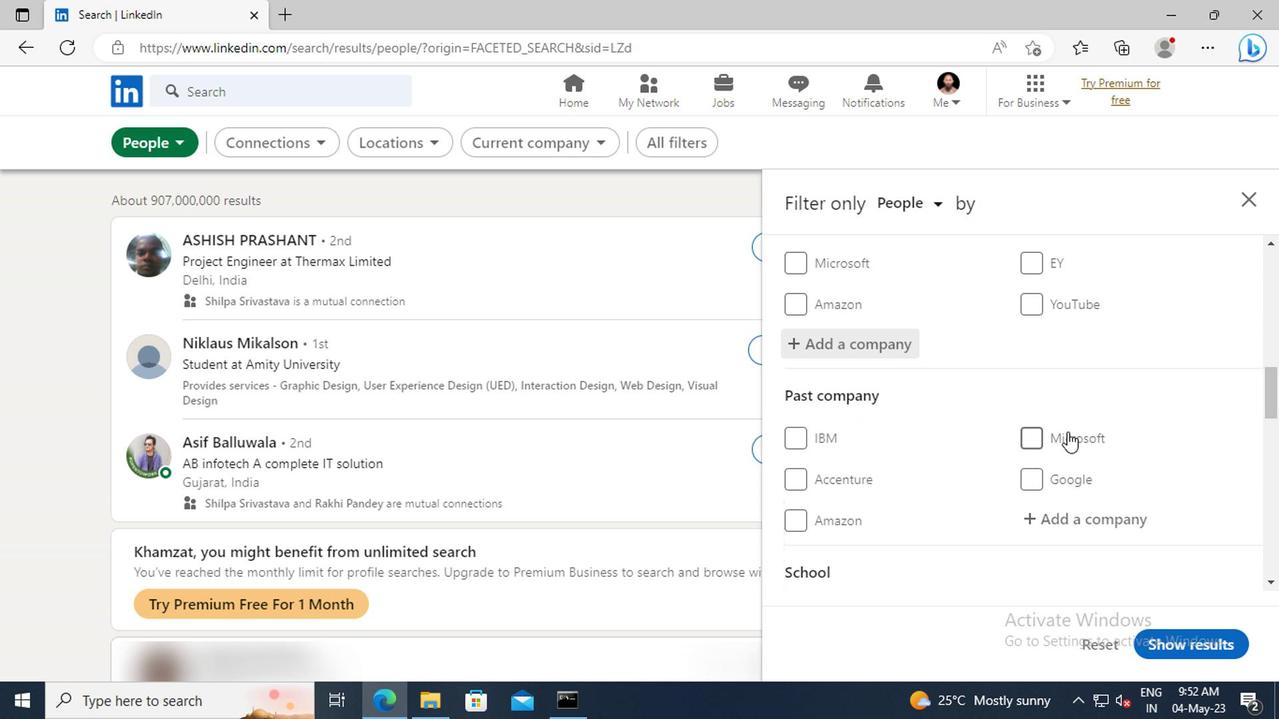 
Action: Mouse scrolled (1064, 431) with delta (0, -1)
Screenshot: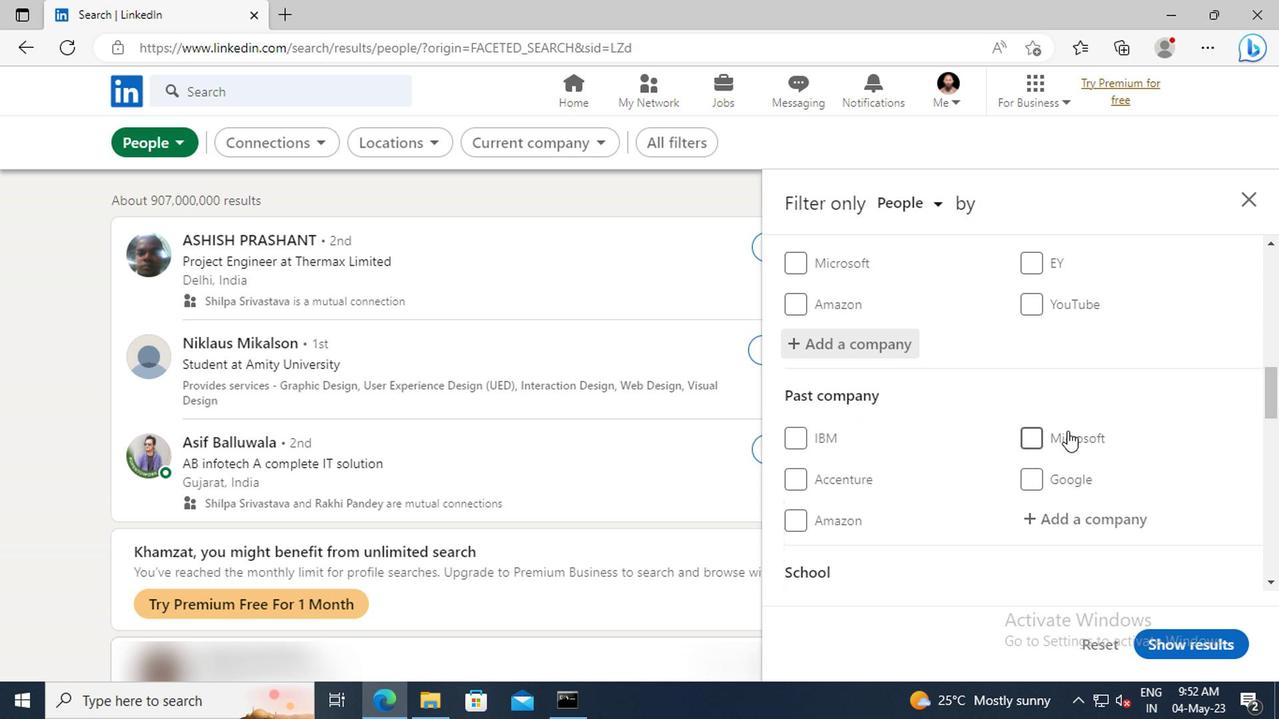 
Action: Mouse moved to (1061, 421)
Screenshot: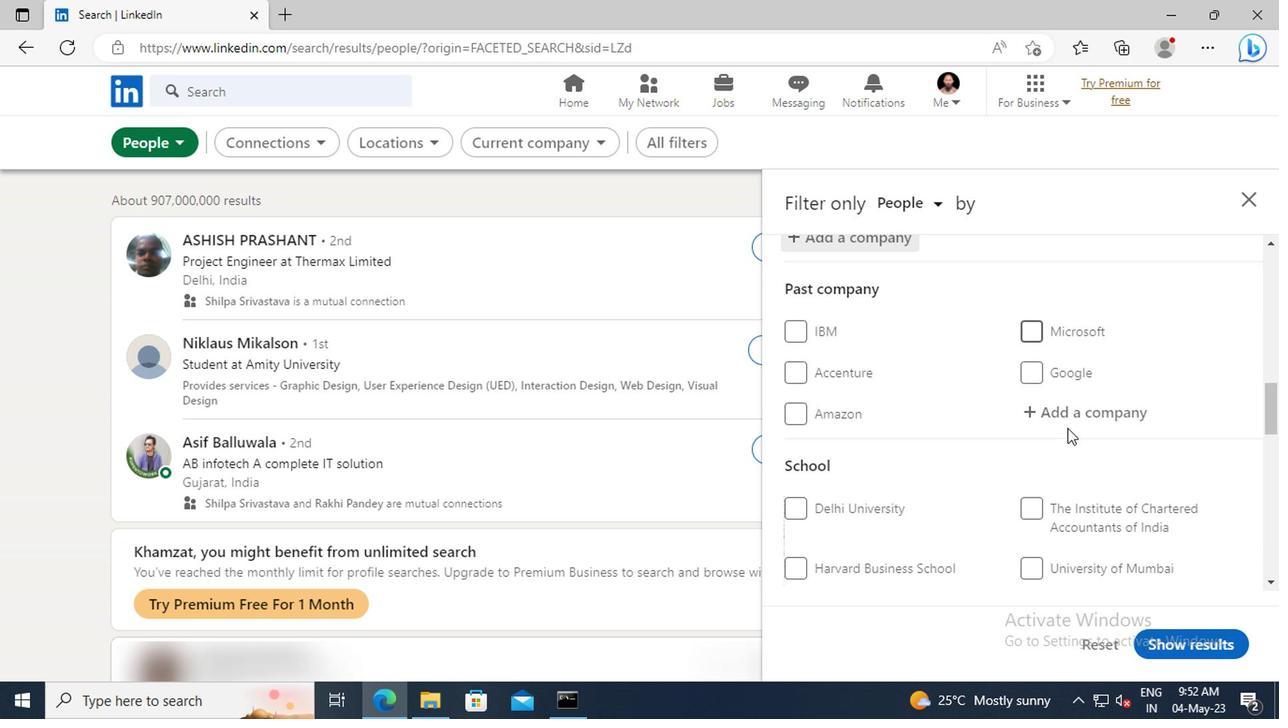 
Action: Mouse scrolled (1061, 419) with delta (0, -1)
Screenshot: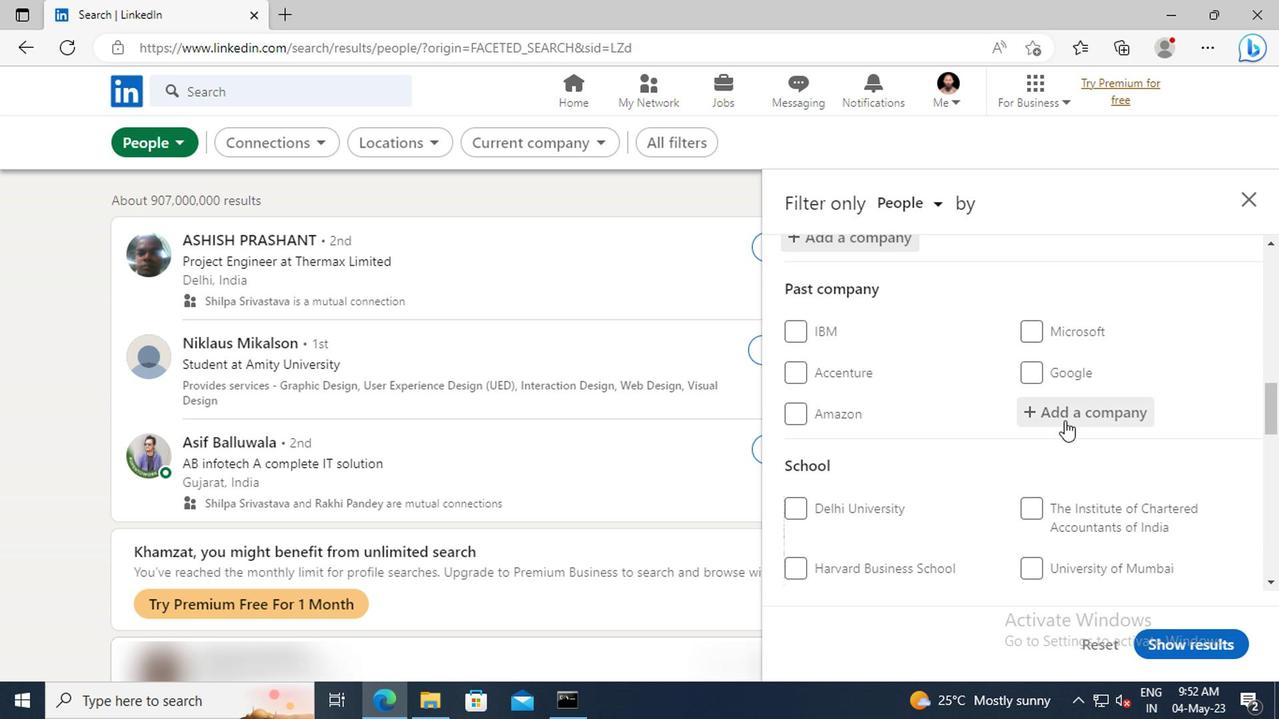 
Action: Mouse scrolled (1061, 419) with delta (0, -1)
Screenshot: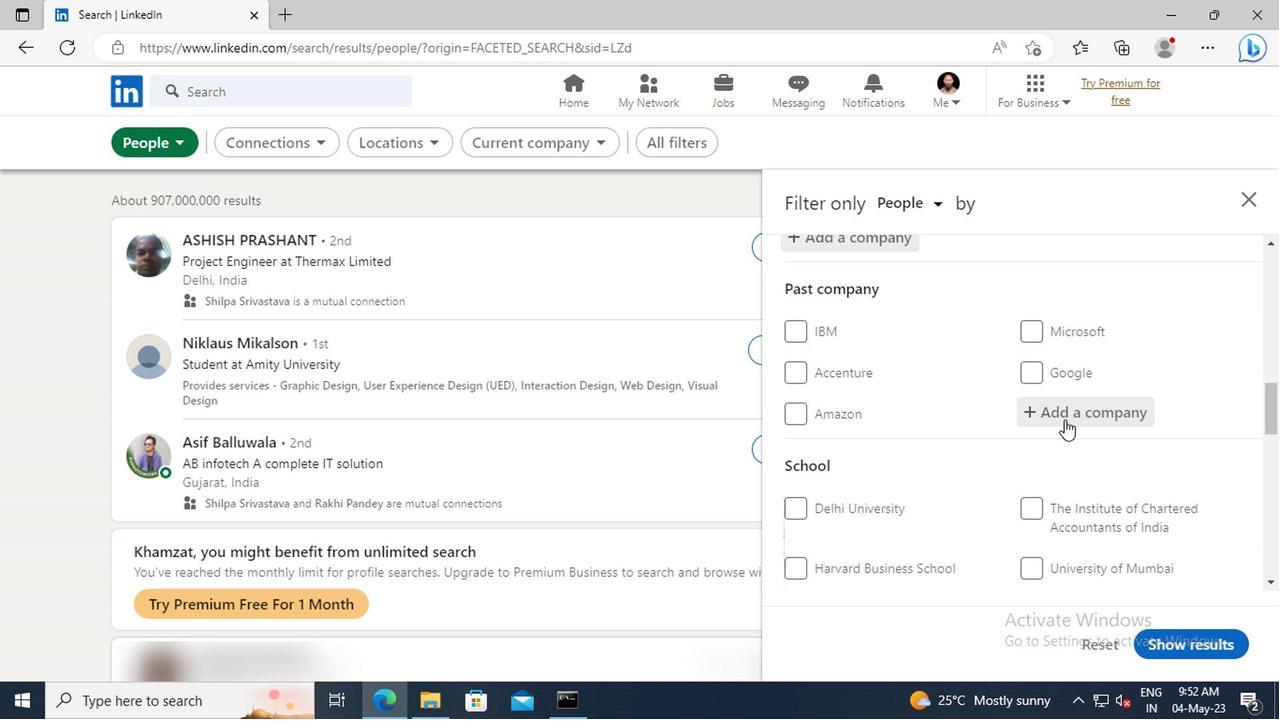 
Action: Mouse scrolled (1061, 419) with delta (0, -1)
Screenshot: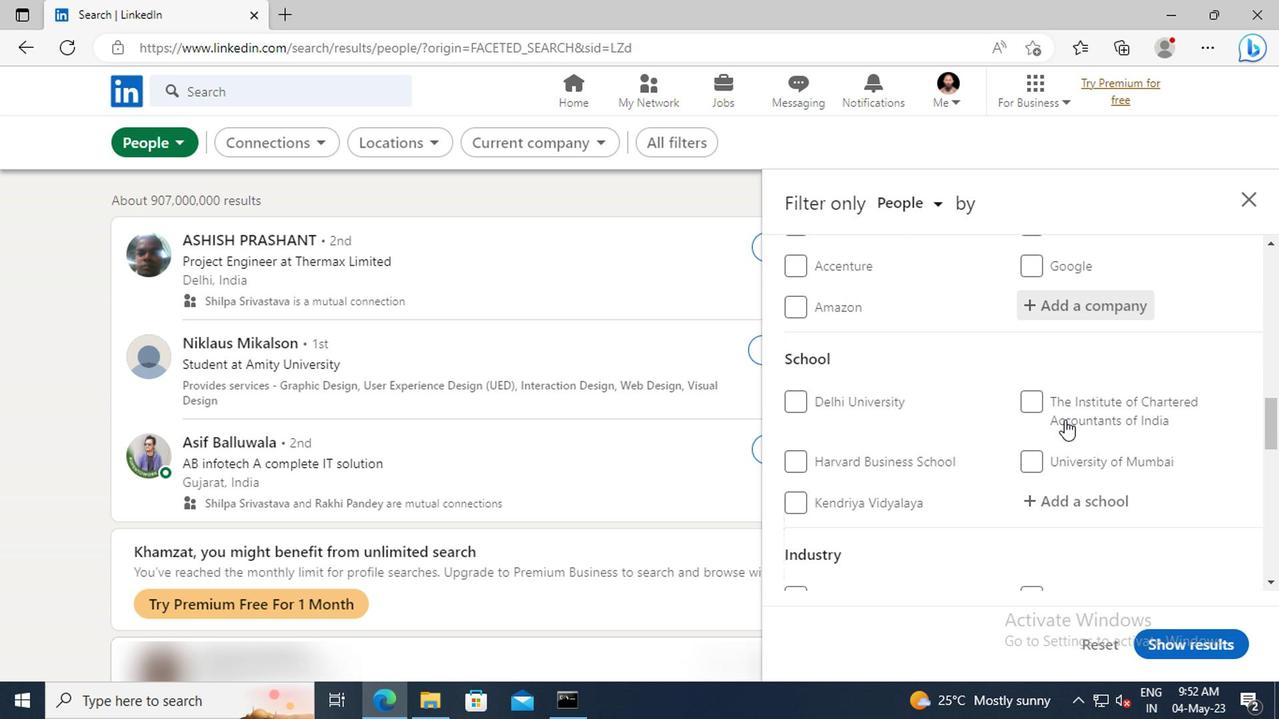 
Action: Mouse moved to (1058, 442)
Screenshot: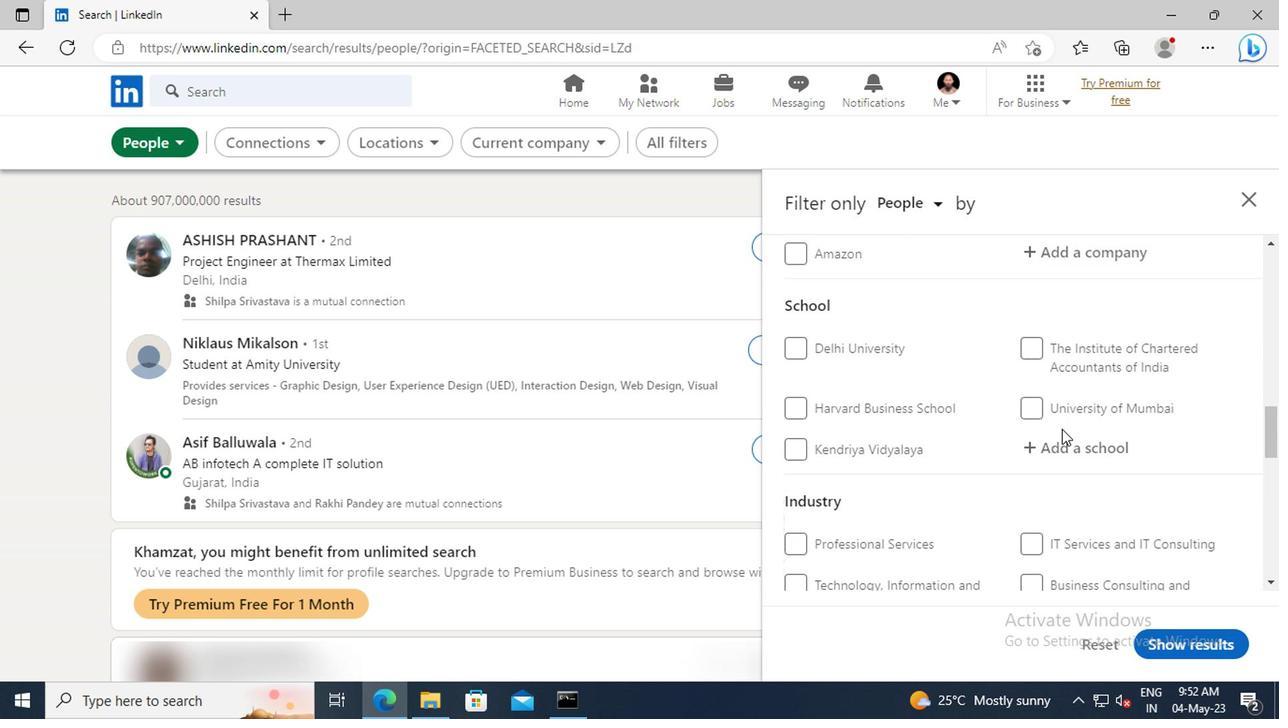 
Action: Mouse pressed left at (1058, 442)
Screenshot: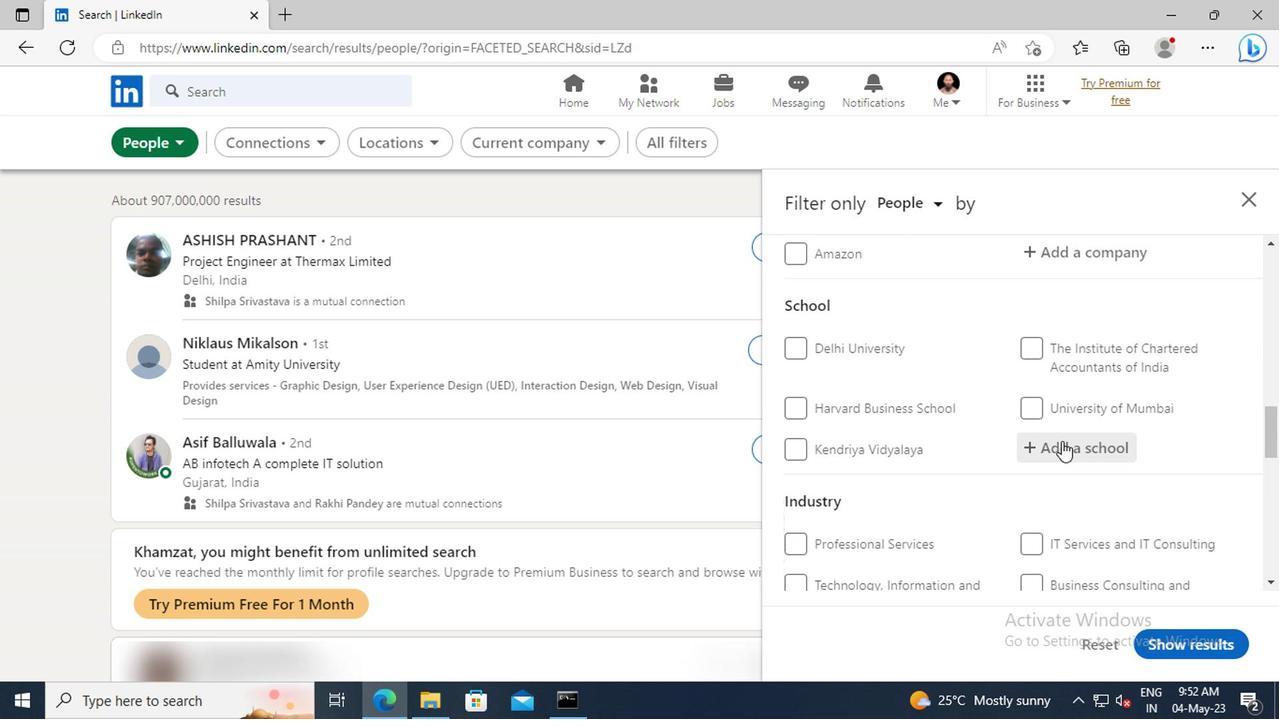 
Action: Key pressed <Key.shift>KABUL<Key.space><Key.shift>POLY
Screenshot: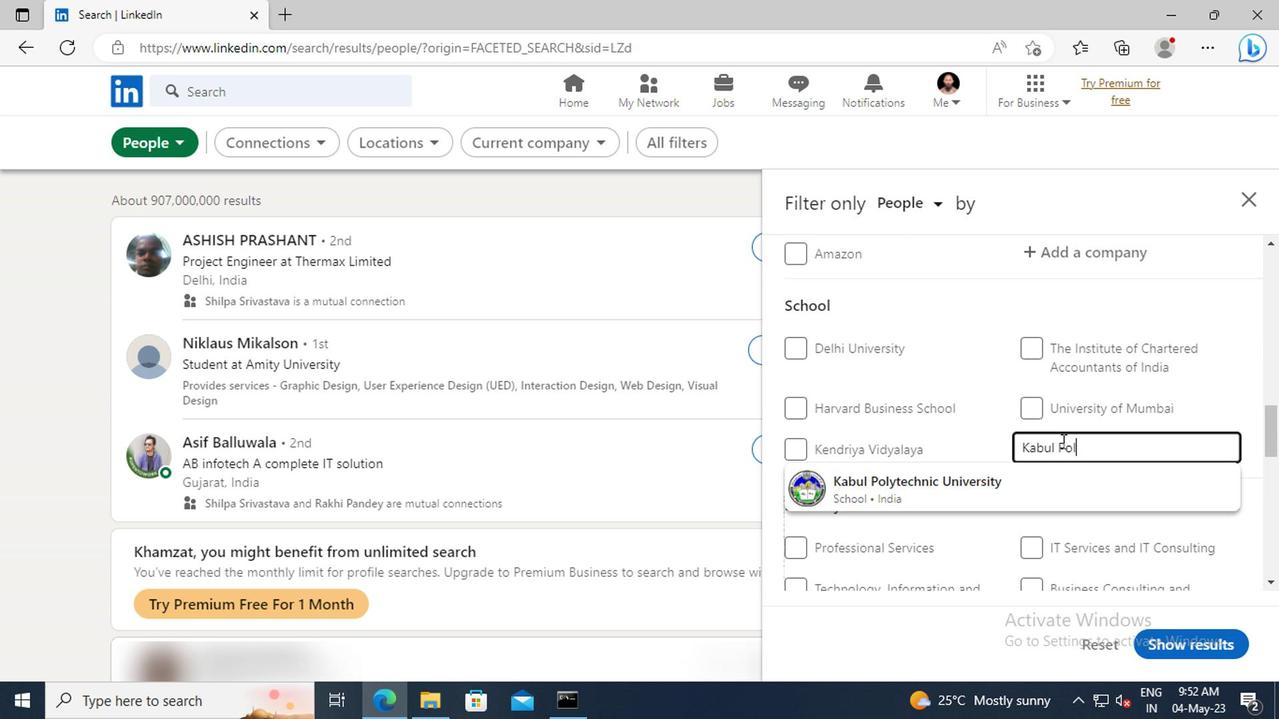 
Action: Mouse moved to (1059, 479)
Screenshot: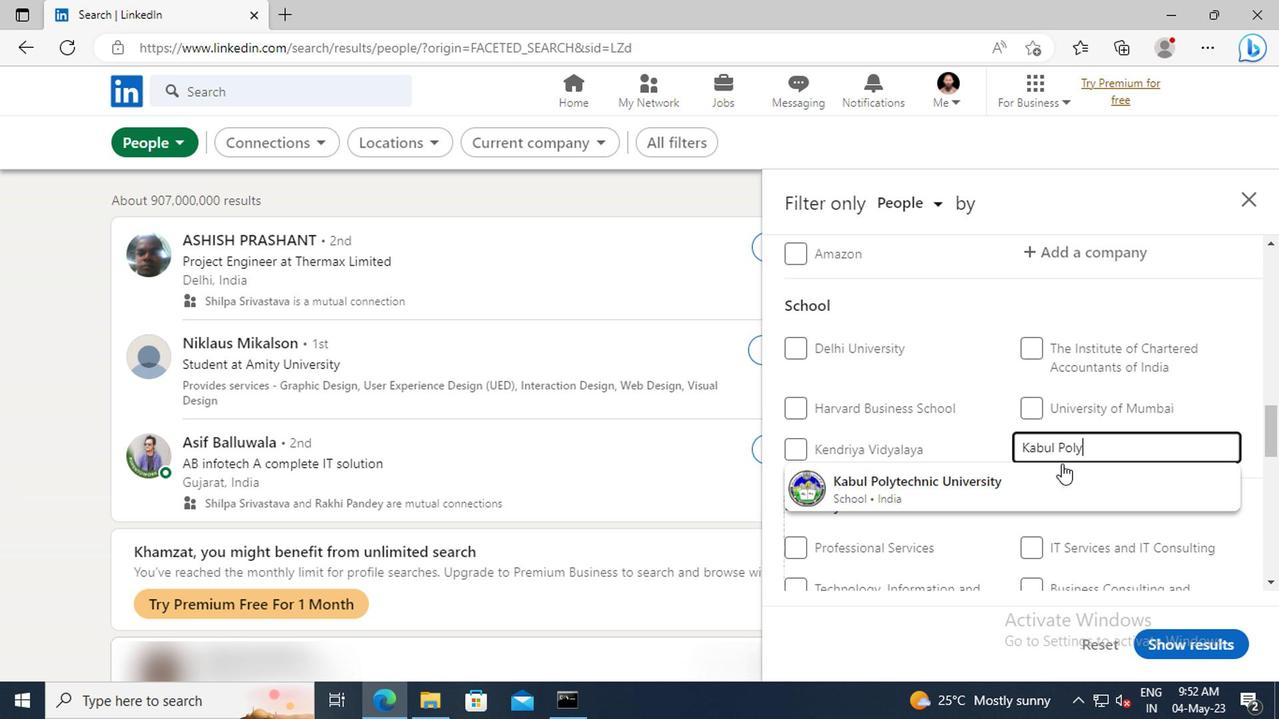 
Action: Mouse pressed left at (1059, 479)
Screenshot: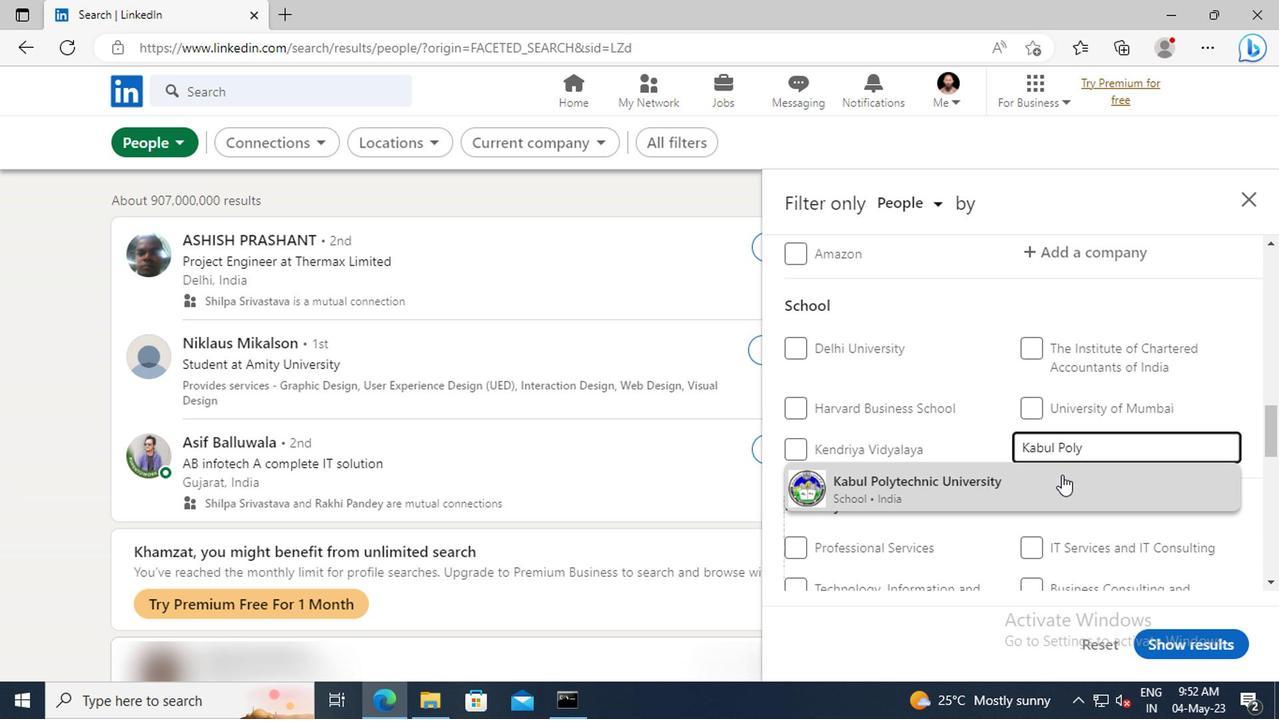 
Action: Mouse scrolled (1059, 478) with delta (0, 0)
Screenshot: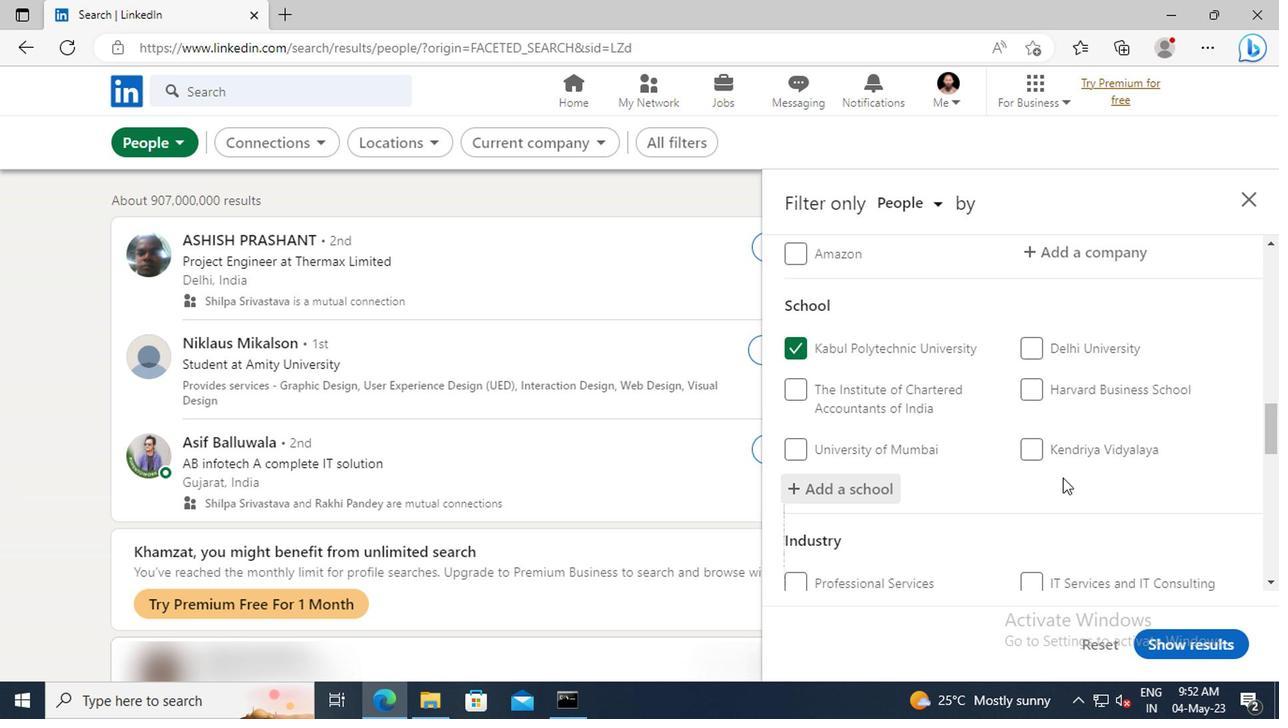 
Action: Mouse scrolled (1059, 478) with delta (0, 0)
Screenshot: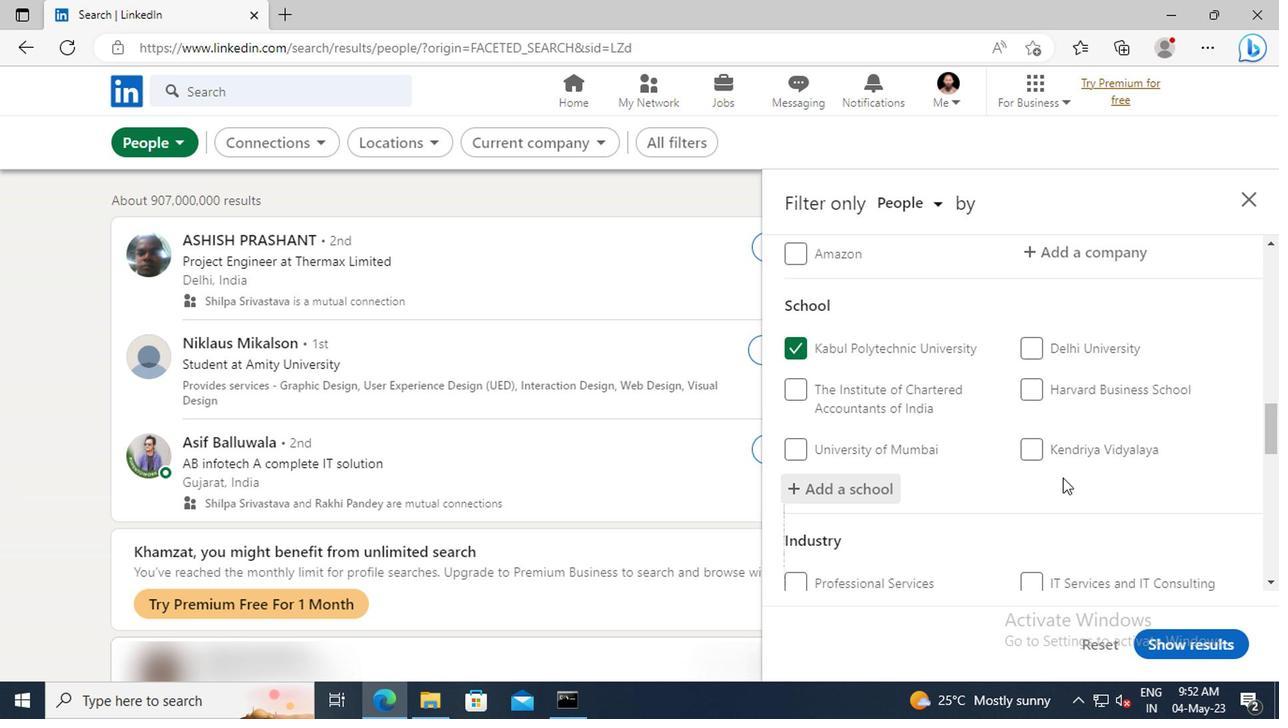 
Action: Mouse moved to (1059, 476)
Screenshot: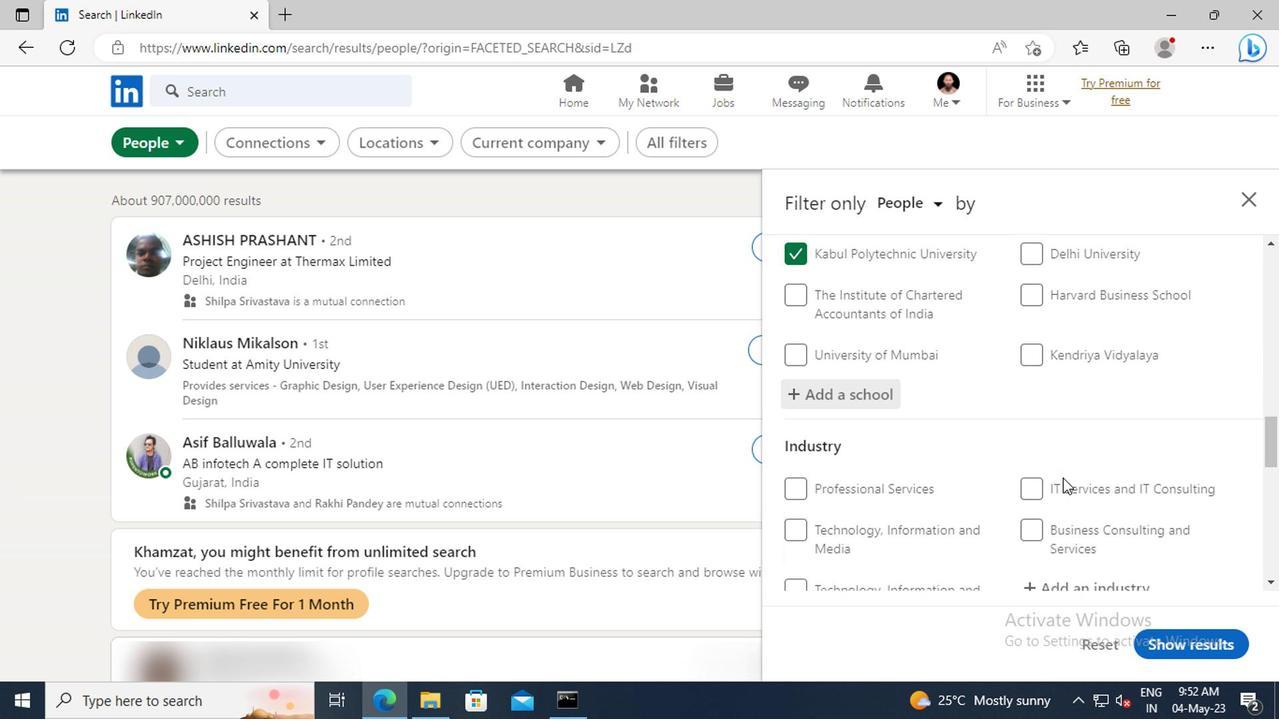 
Action: Mouse scrolled (1059, 475) with delta (0, 0)
Screenshot: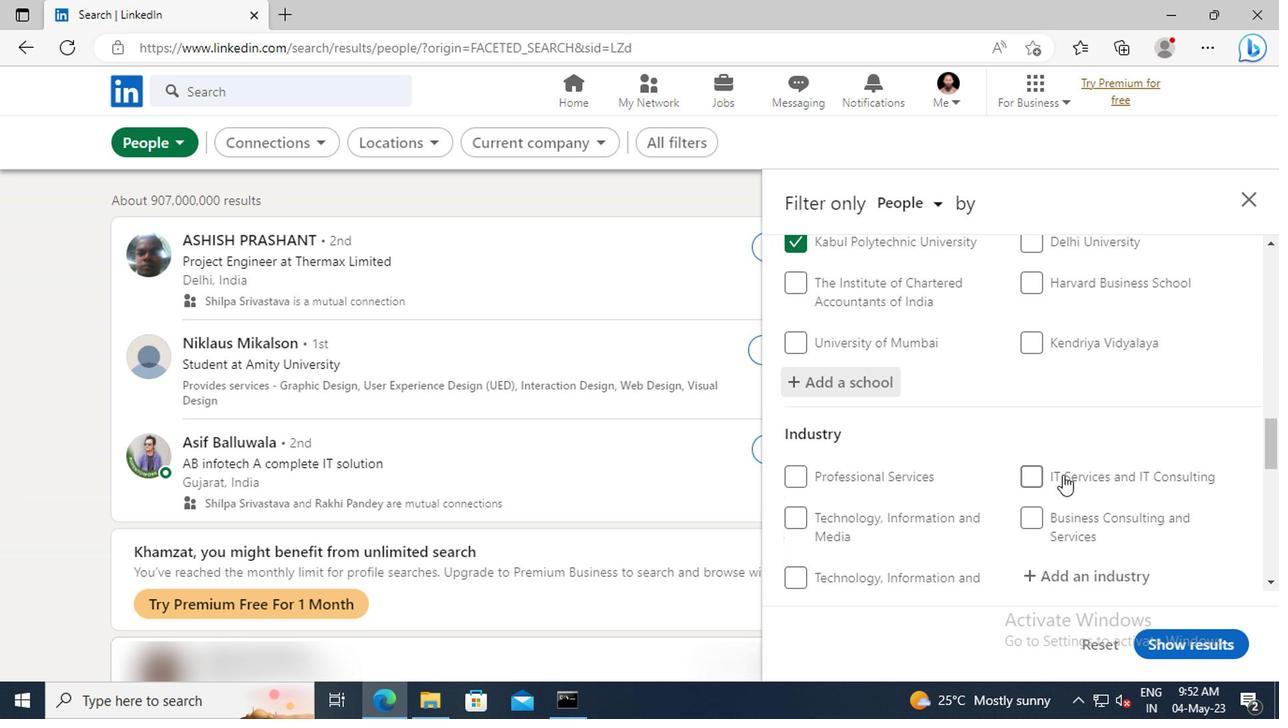 
Action: Mouse scrolled (1059, 475) with delta (0, 0)
Screenshot: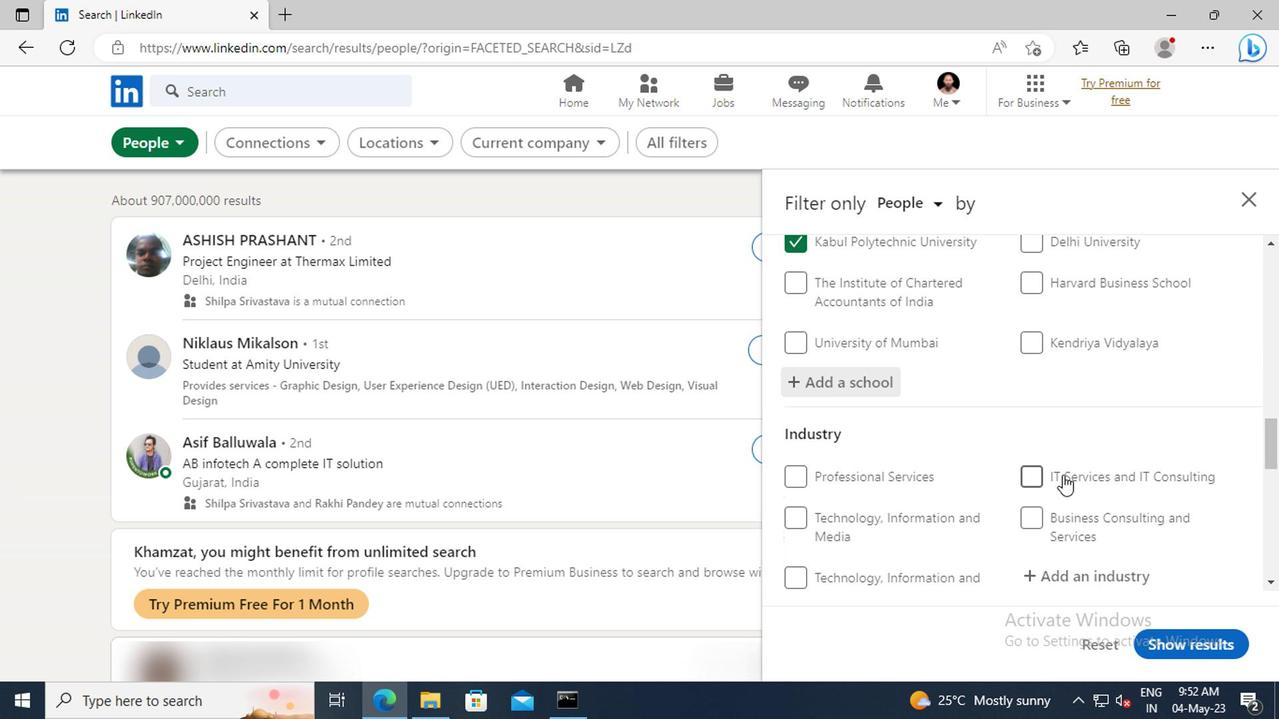 
Action: Mouse moved to (1059, 462)
Screenshot: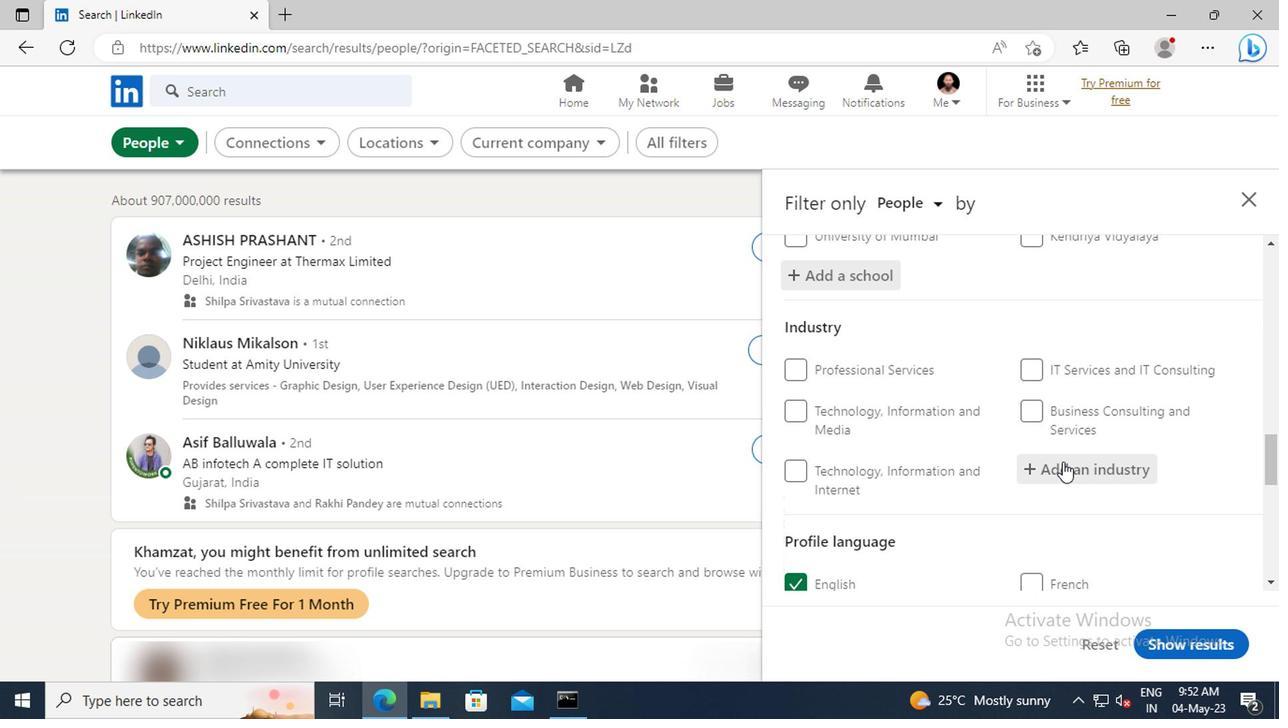 
Action: Mouse scrolled (1059, 461) with delta (0, -1)
Screenshot: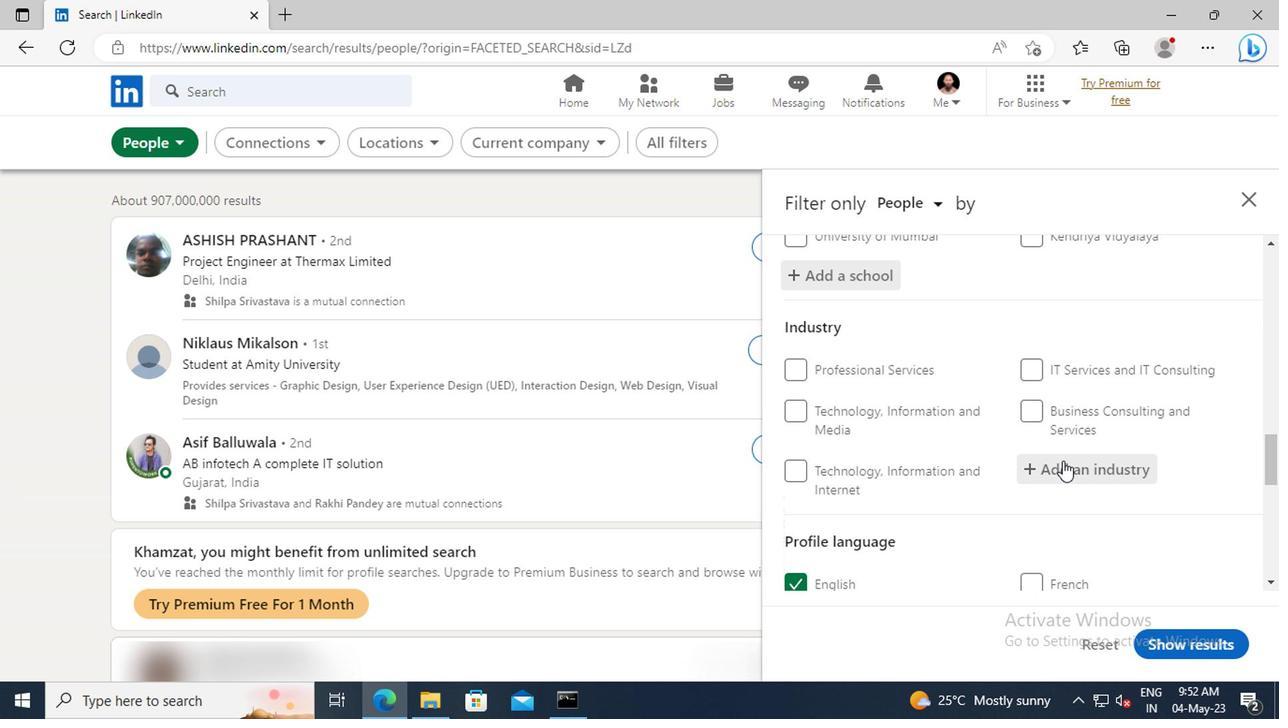 
Action: Mouse moved to (1057, 423)
Screenshot: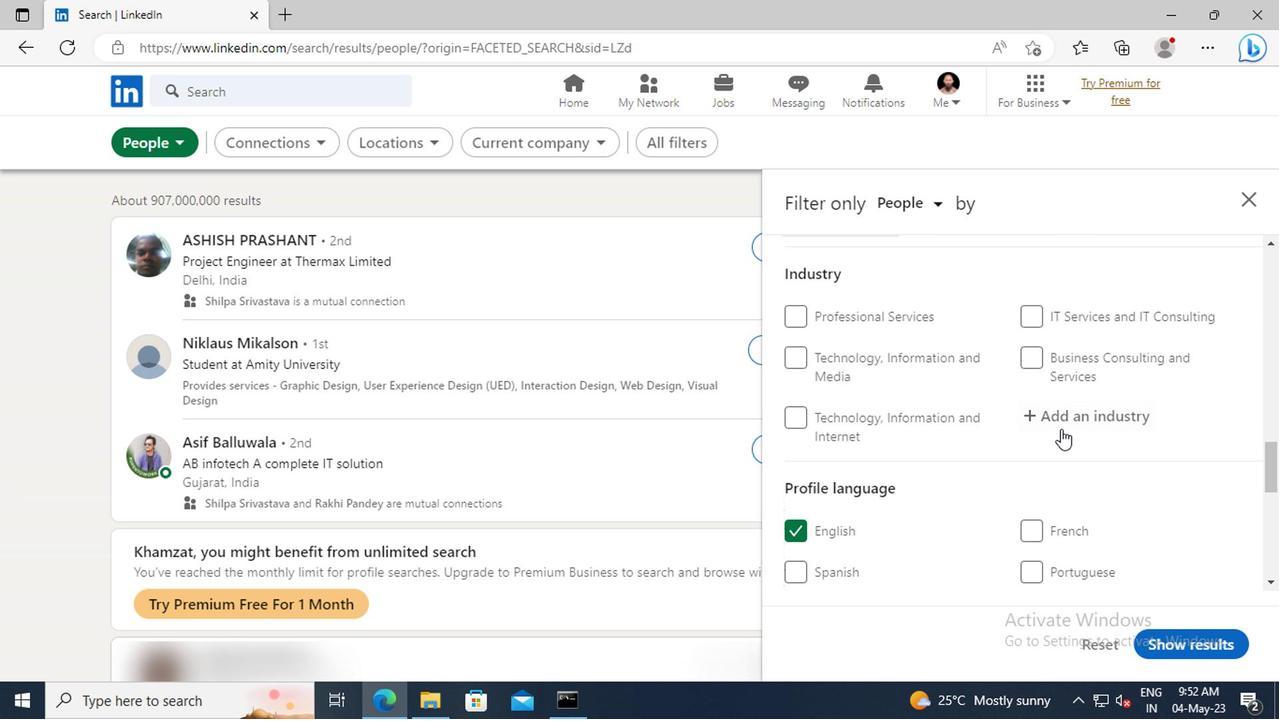 
Action: Mouse pressed left at (1057, 423)
Screenshot: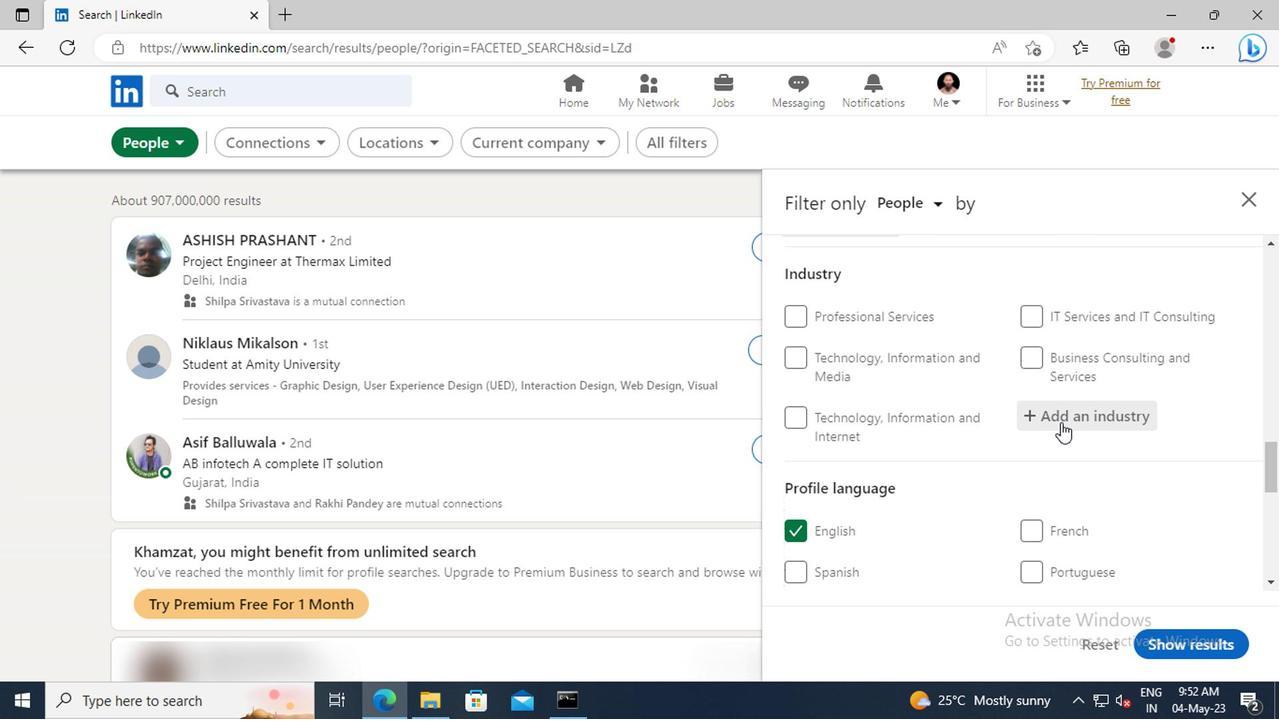 
Action: Key pressed <Key.shift>WHOLESALE<Key.space><Key.shift>DR
Screenshot: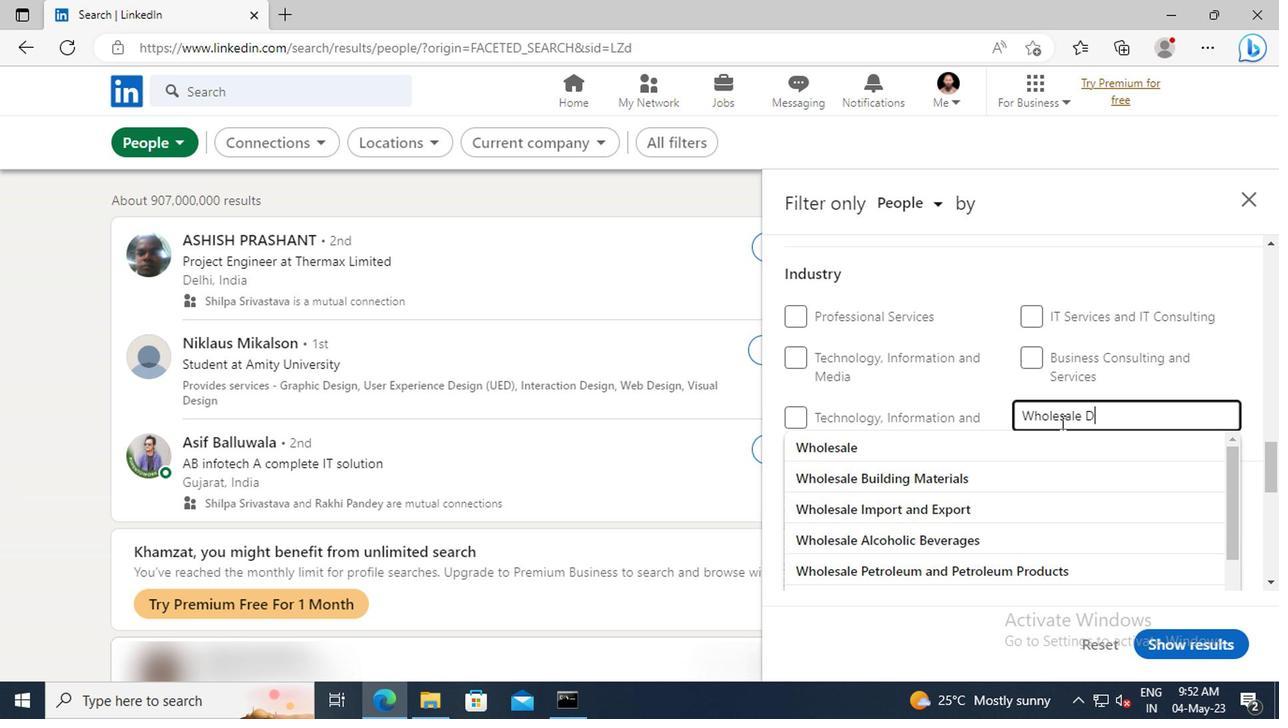 
Action: Mouse moved to (1062, 437)
Screenshot: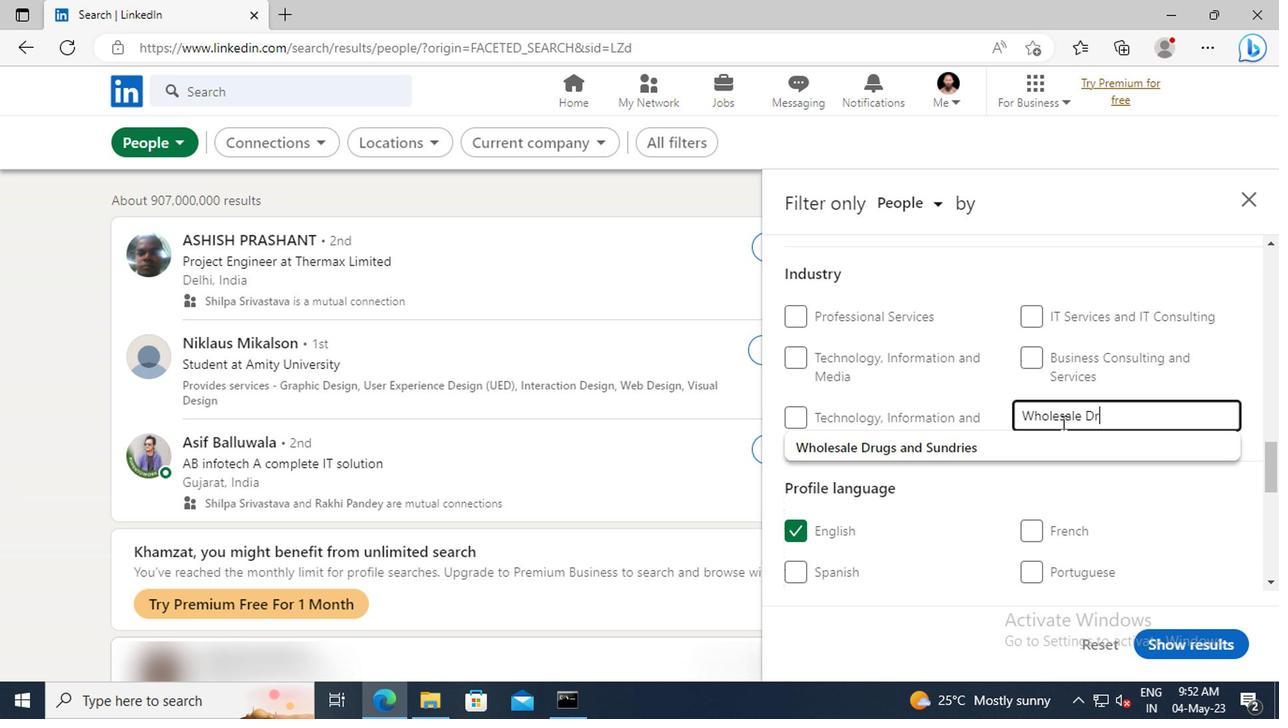 
Action: Mouse pressed left at (1062, 437)
Screenshot: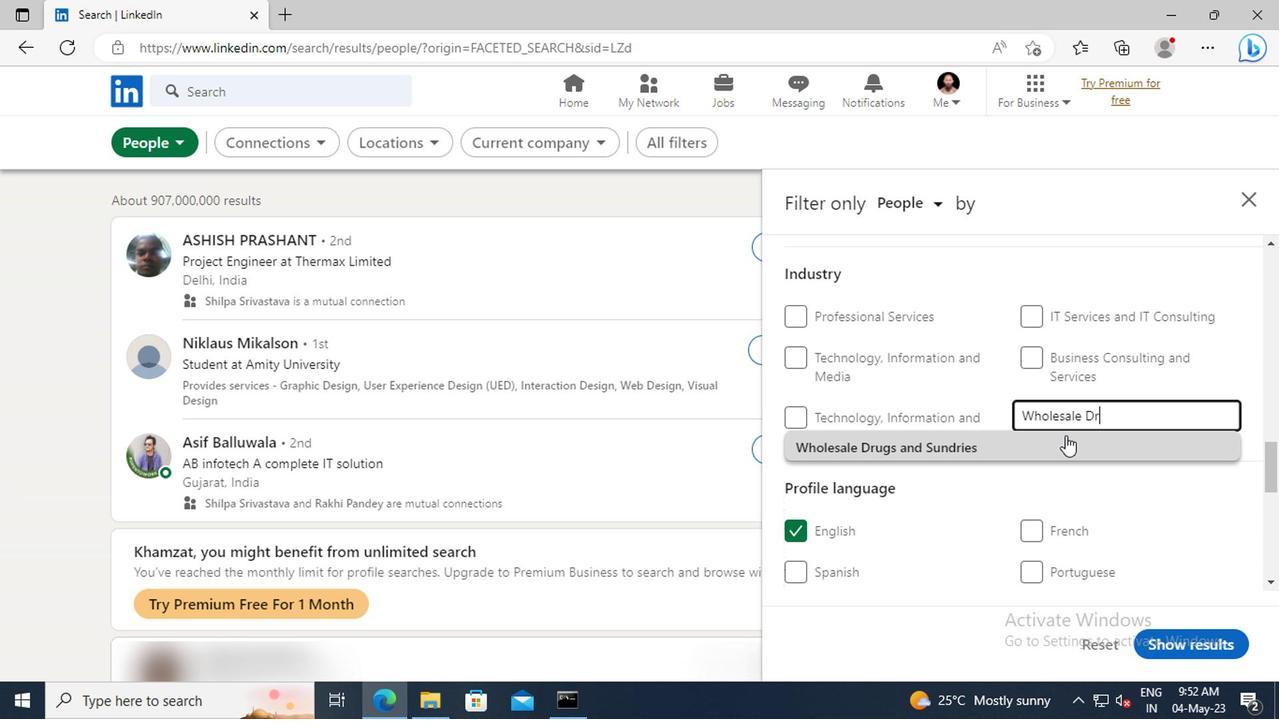 
Action: Mouse scrolled (1062, 437) with delta (0, 0)
Screenshot: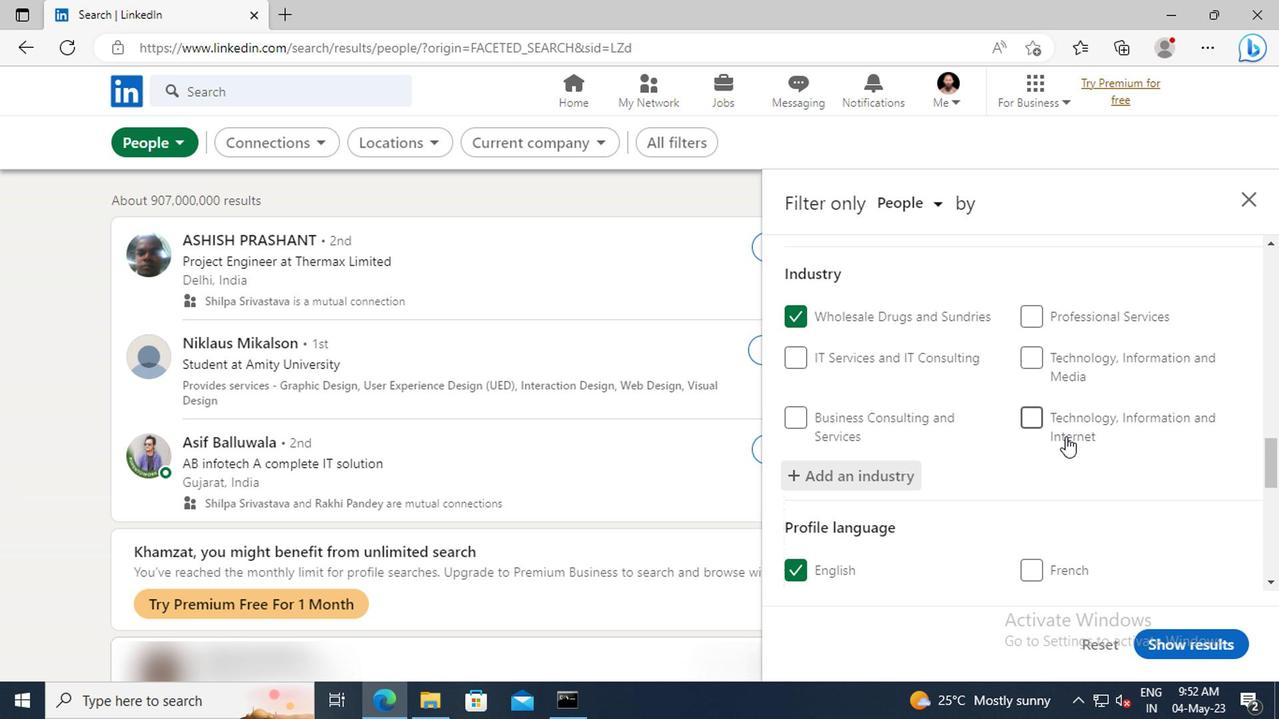 
Action: Mouse scrolled (1062, 437) with delta (0, 0)
Screenshot: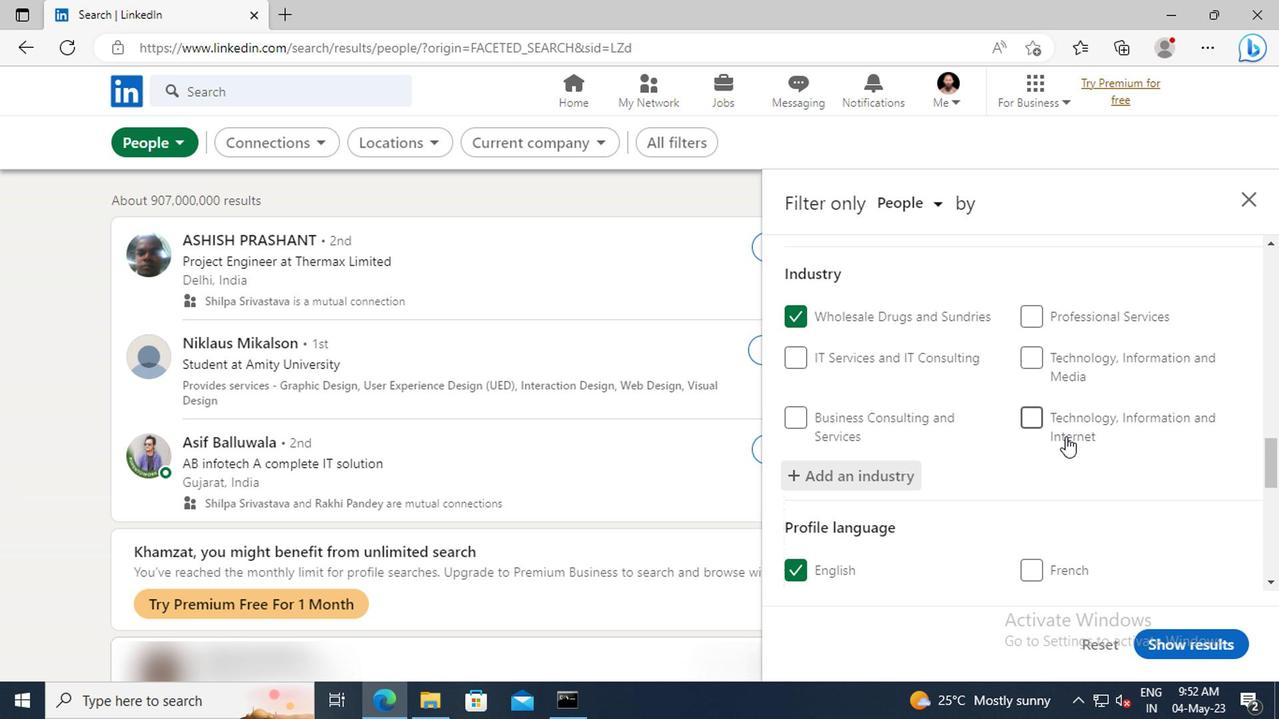 
Action: Mouse scrolled (1062, 437) with delta (0, 0)
Screenshot: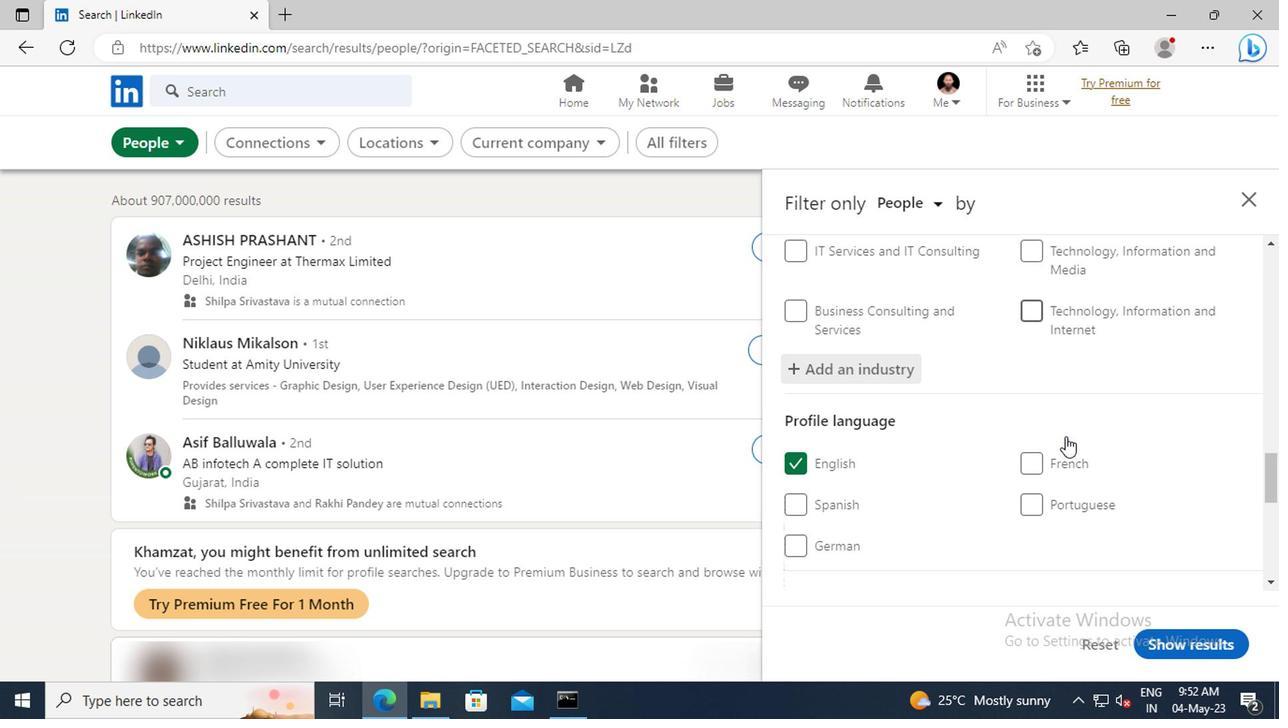 
Action: Mouse scrolled (1062, 437) with delta (0, 0)
Screenshot: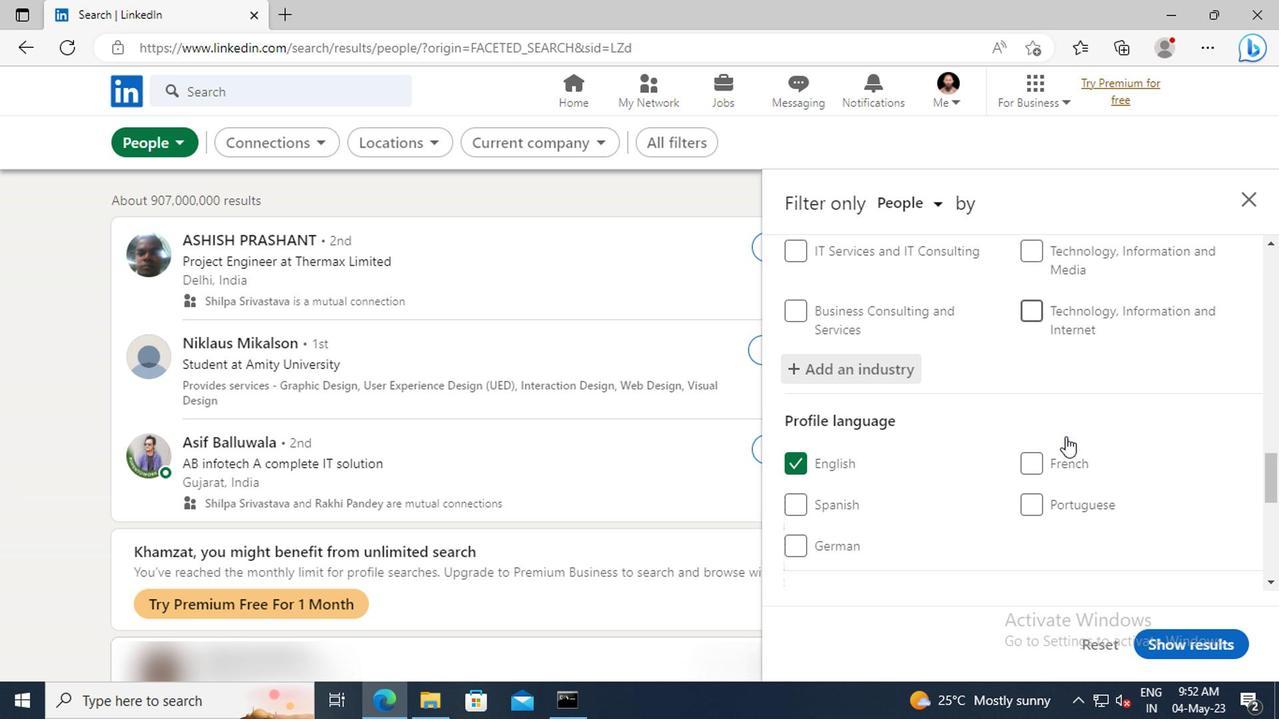 
Action: Mouse moved to (1064, 432)
Screenshot: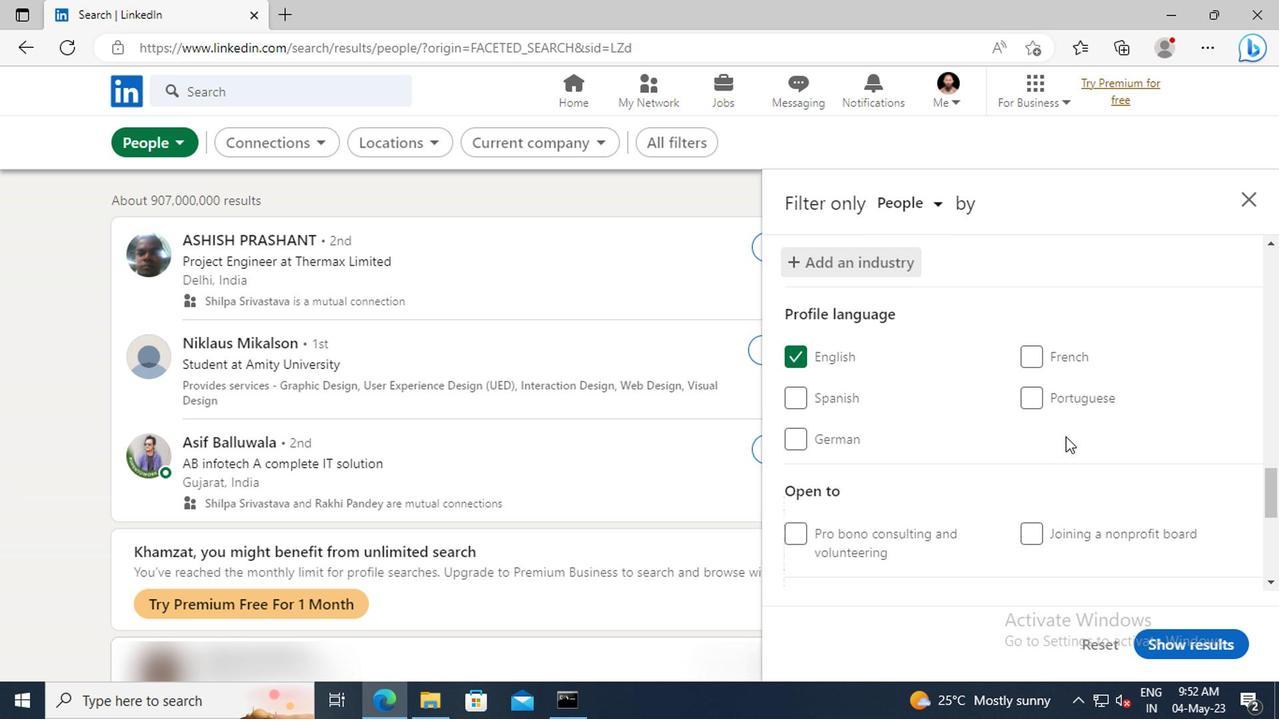 
Action: Mouse scrolled (1064, 431) with delta (0, -1)
Screenshot: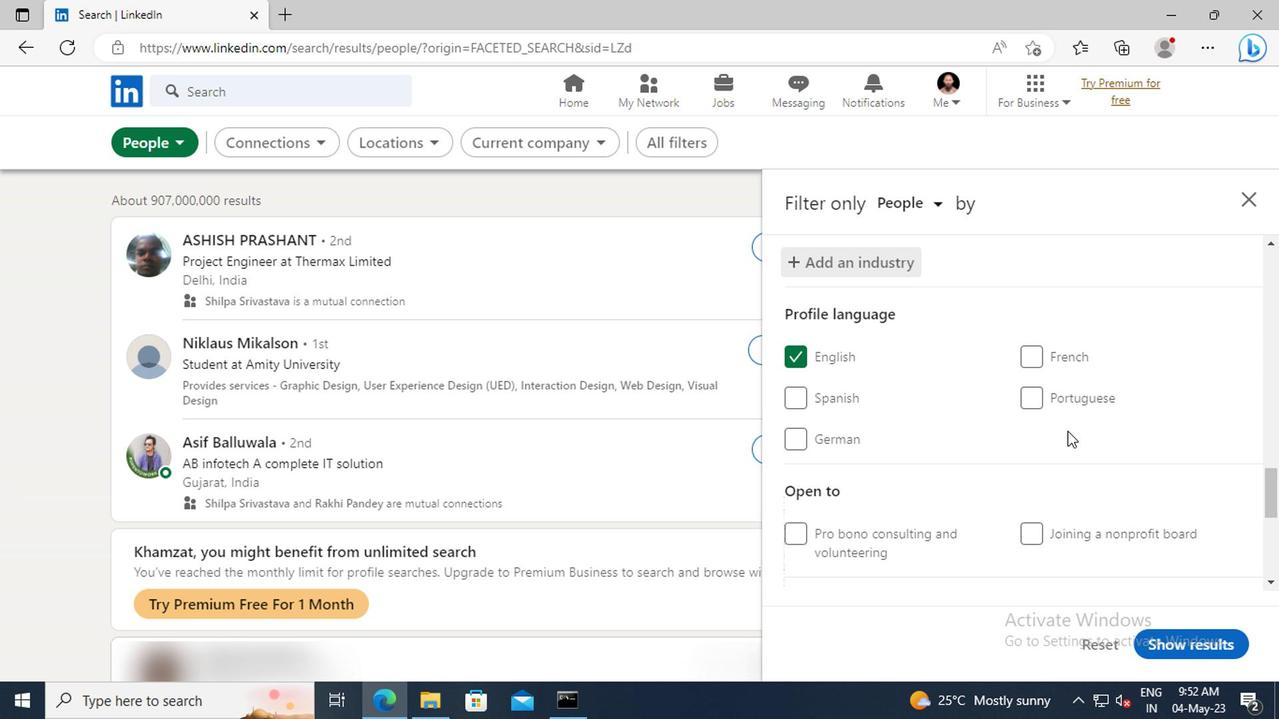 
Action: Mouse scrolled (1064, 431) with delta (0, -1)
Screenshot: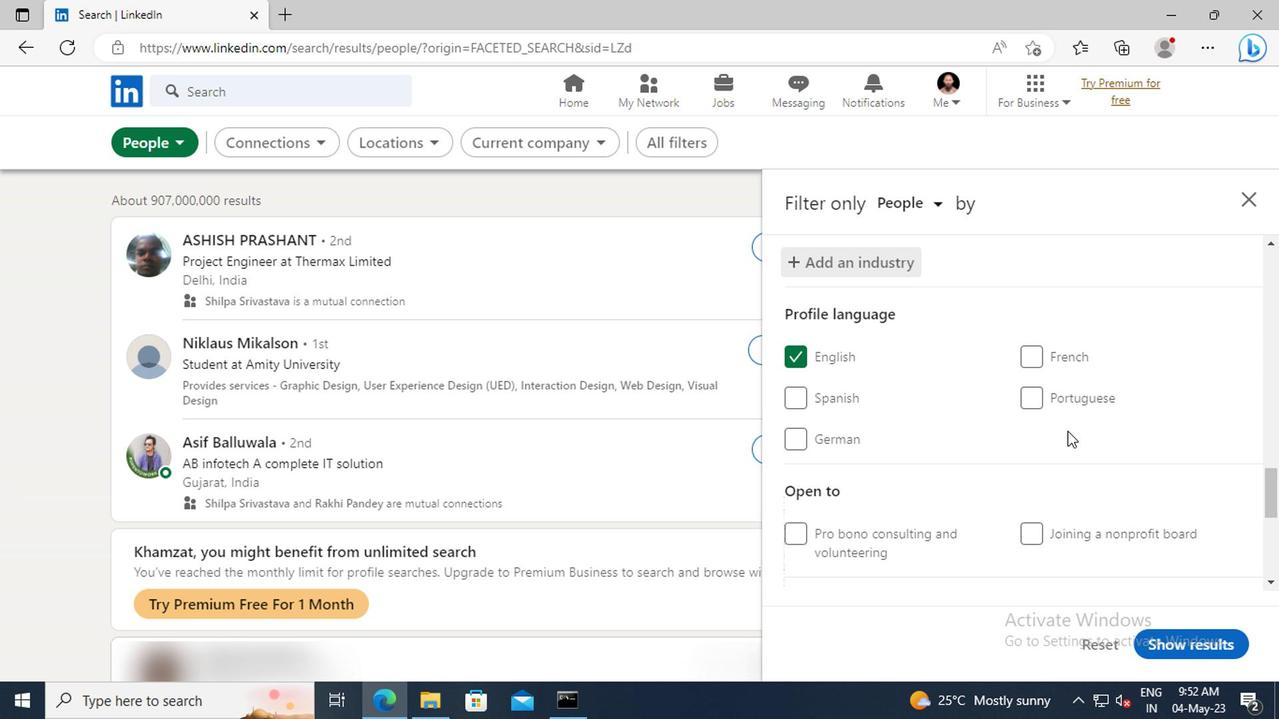 
Action: Mouse moved to (1064, 409)
Screenshot: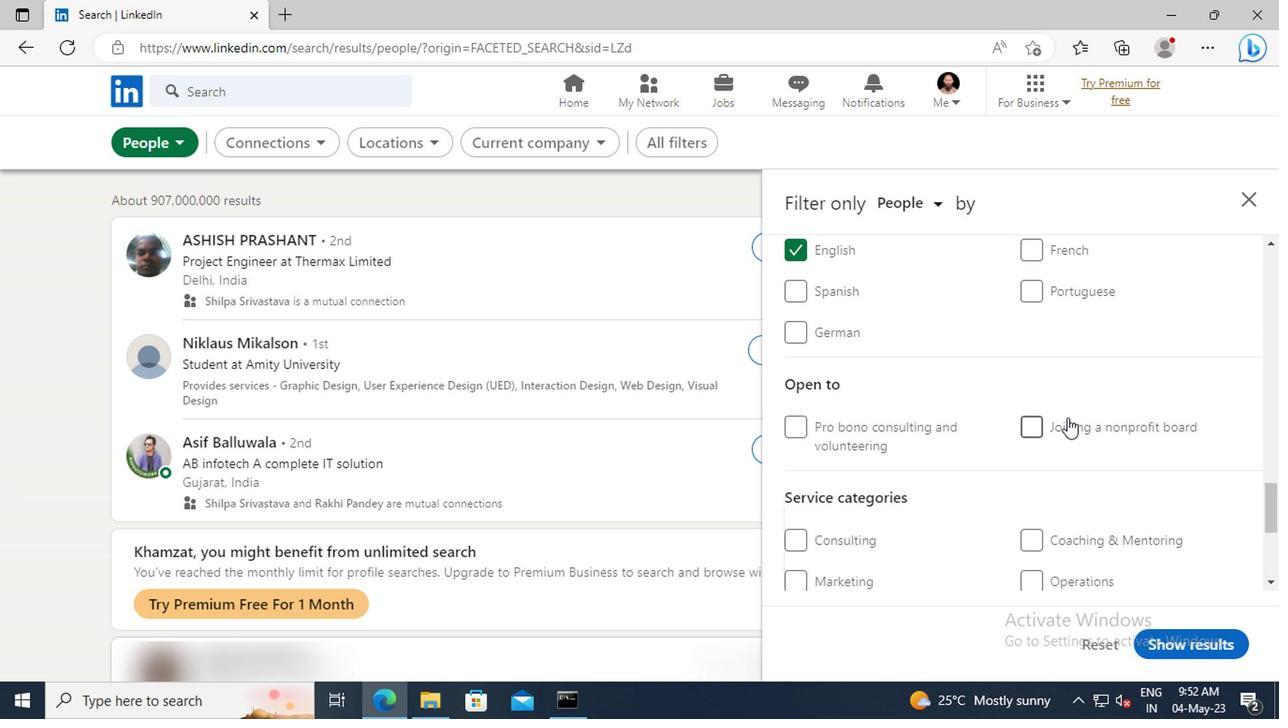 
Action: Mouse scrolled (1064, 407) with delta (0, -1)
Screenshot: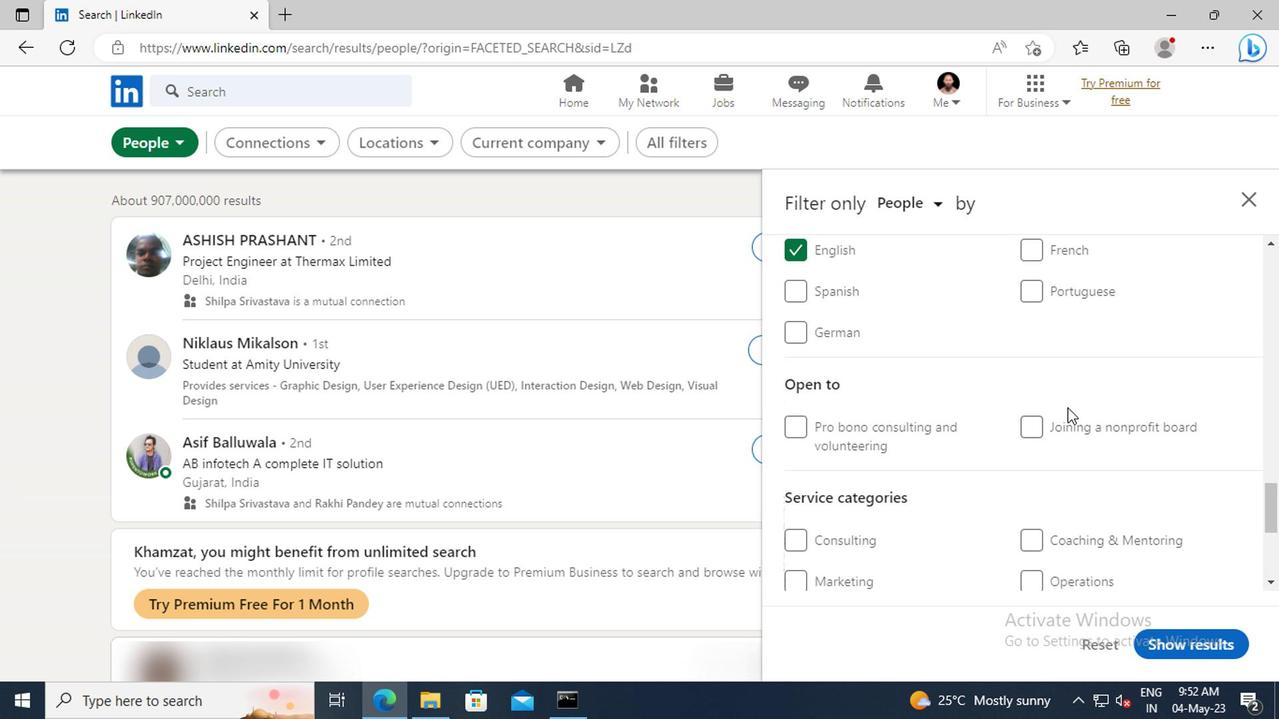 
Action: Mouse scrolled (1064, 407) with delta (0, -1)
Screenshot: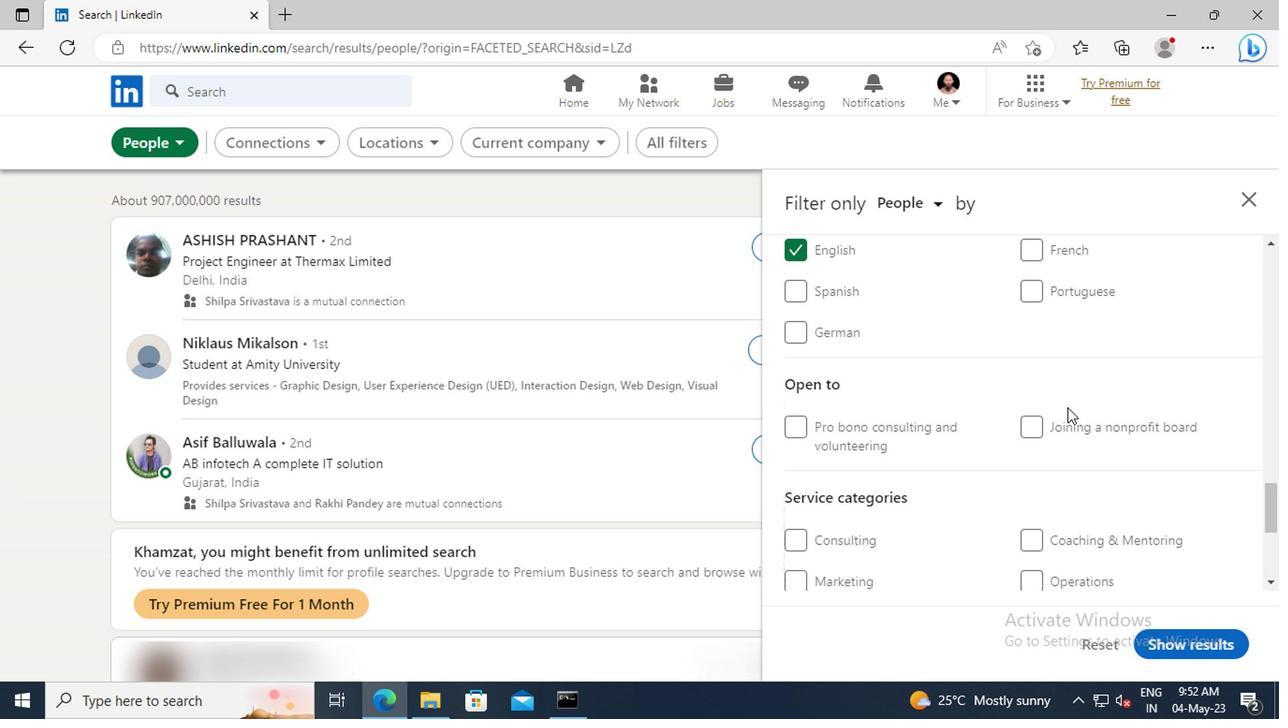 
Action: Mouse scrolled (1064, 407) with delta (0, -1)
Screenshot: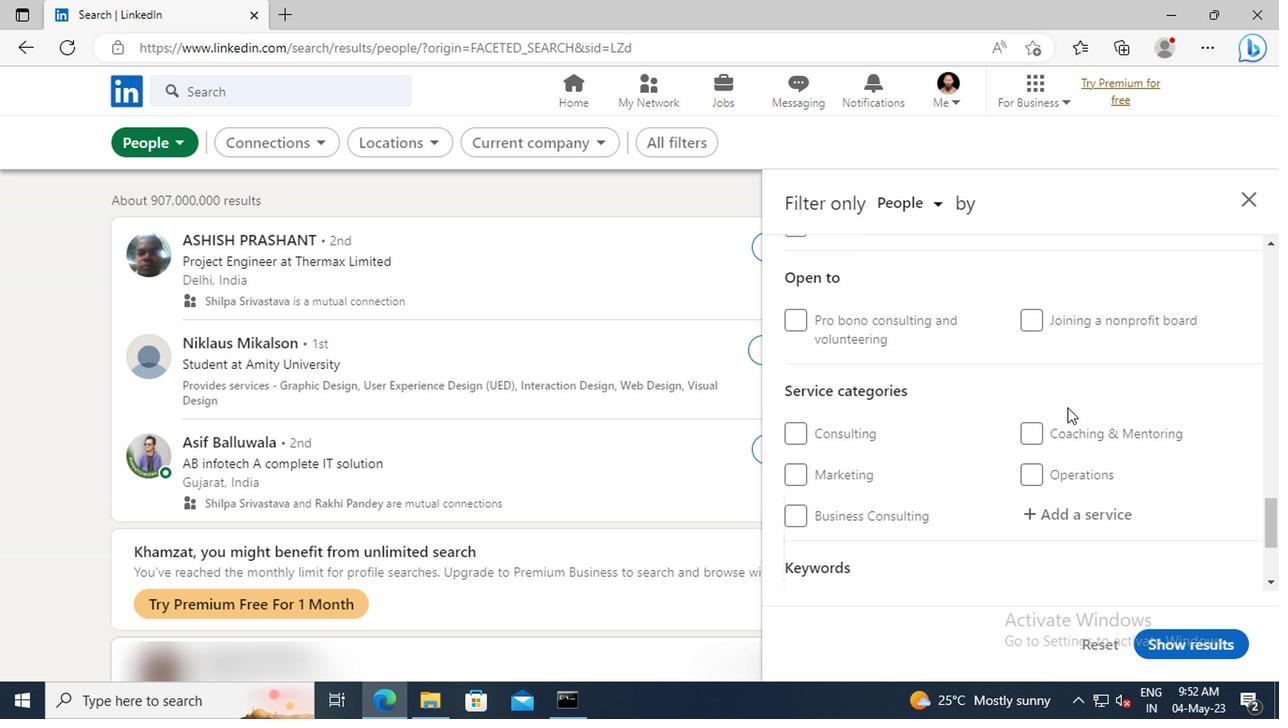 
Action: Mouse moved to (1070, 462)
Screenshot: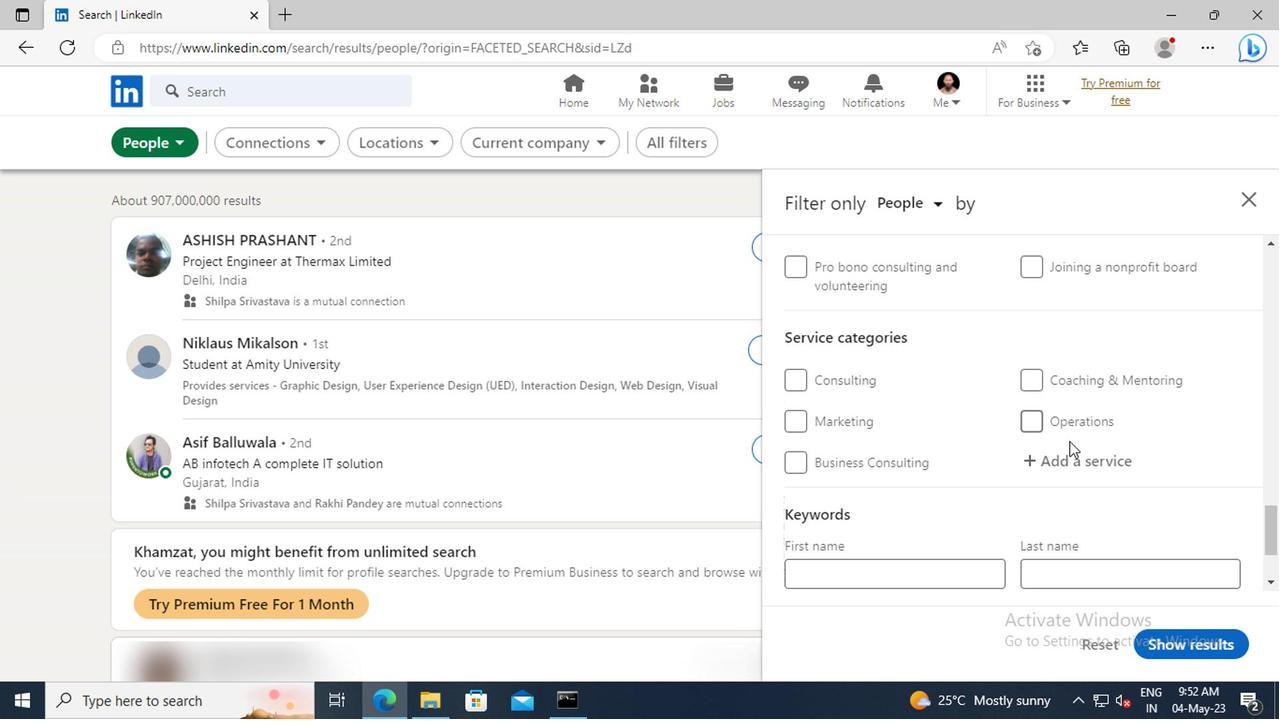 
Action: Mouse pressed left at (1070, 462)
Screenshot: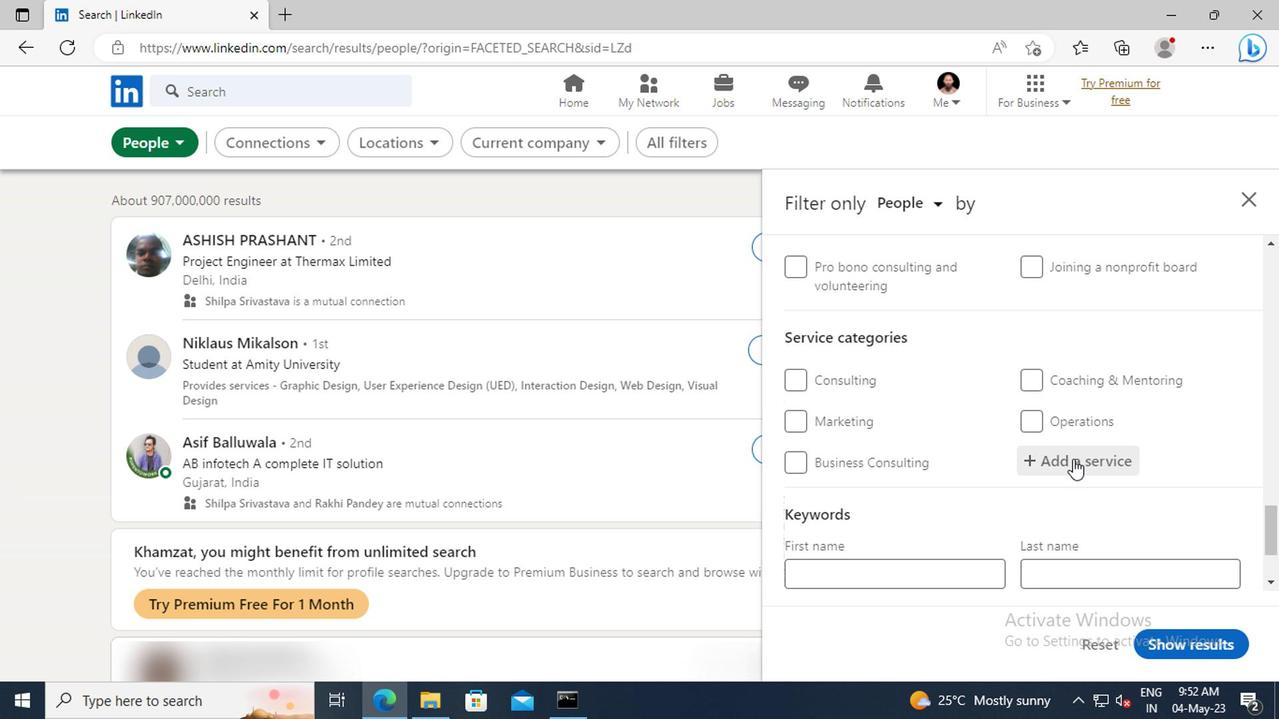 
Action: Key pressed <Key.shift>HEADS
Screenshot: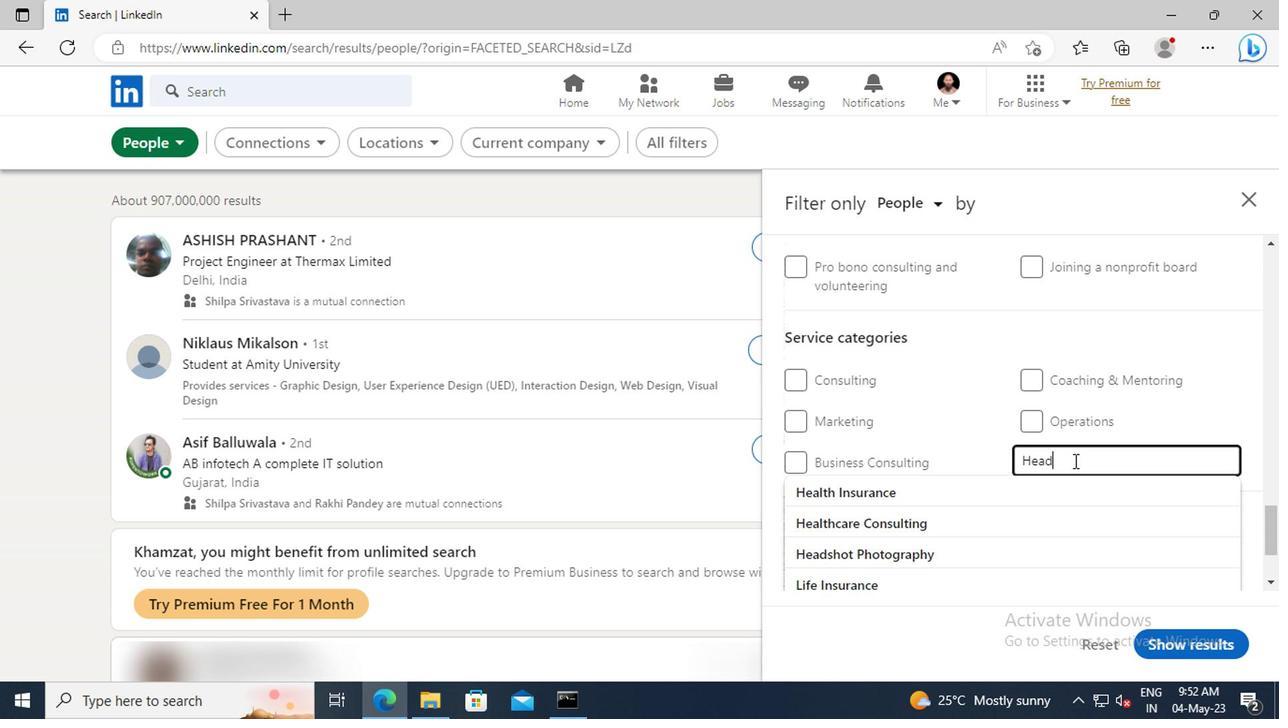 
Action: Mouse moved to (1073, 487)
Screenshot: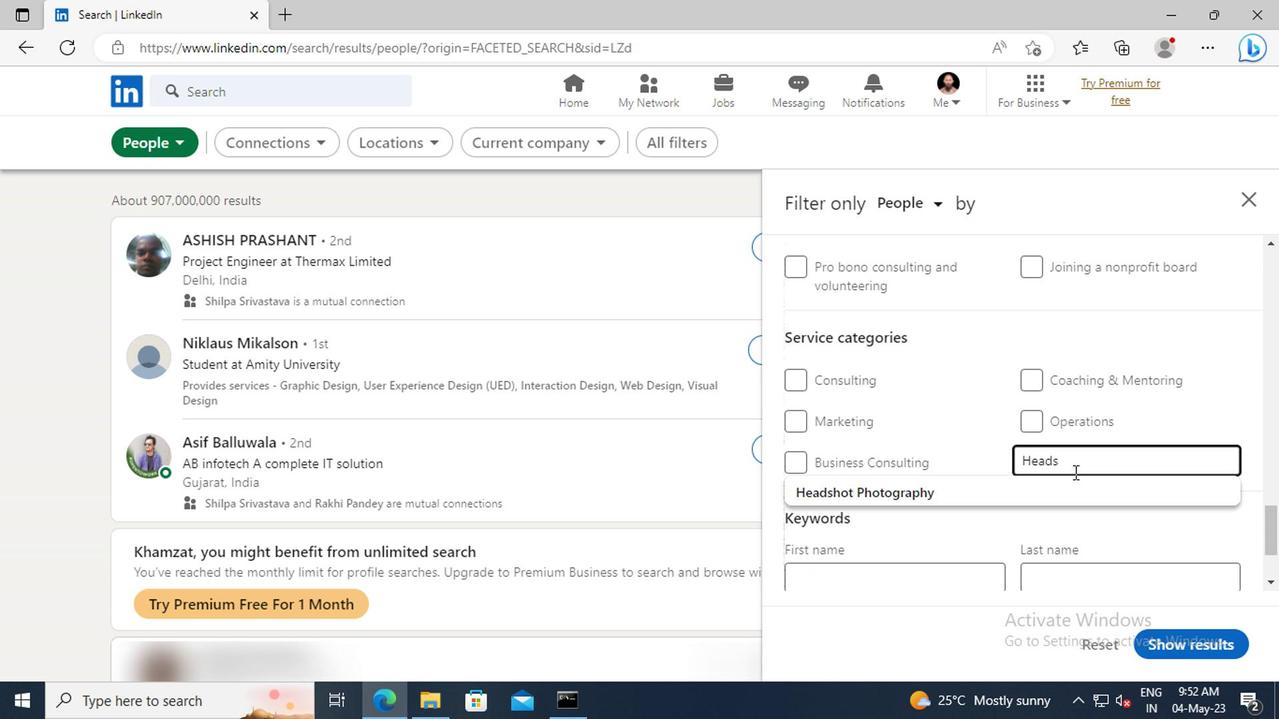 
Action: Mouse pressed left at (1073, 487)
Screenshot: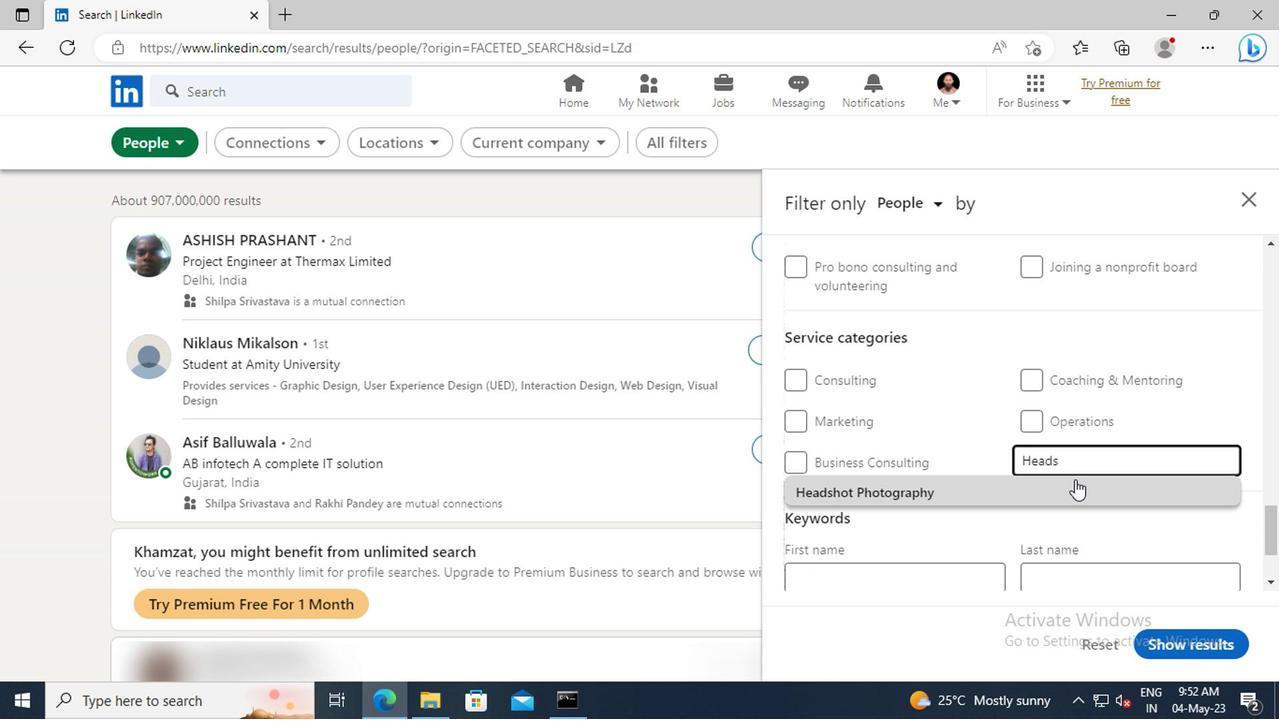 
Action: Mouse scrolled (1073, 485) with delta (0, -1)
Screenshot: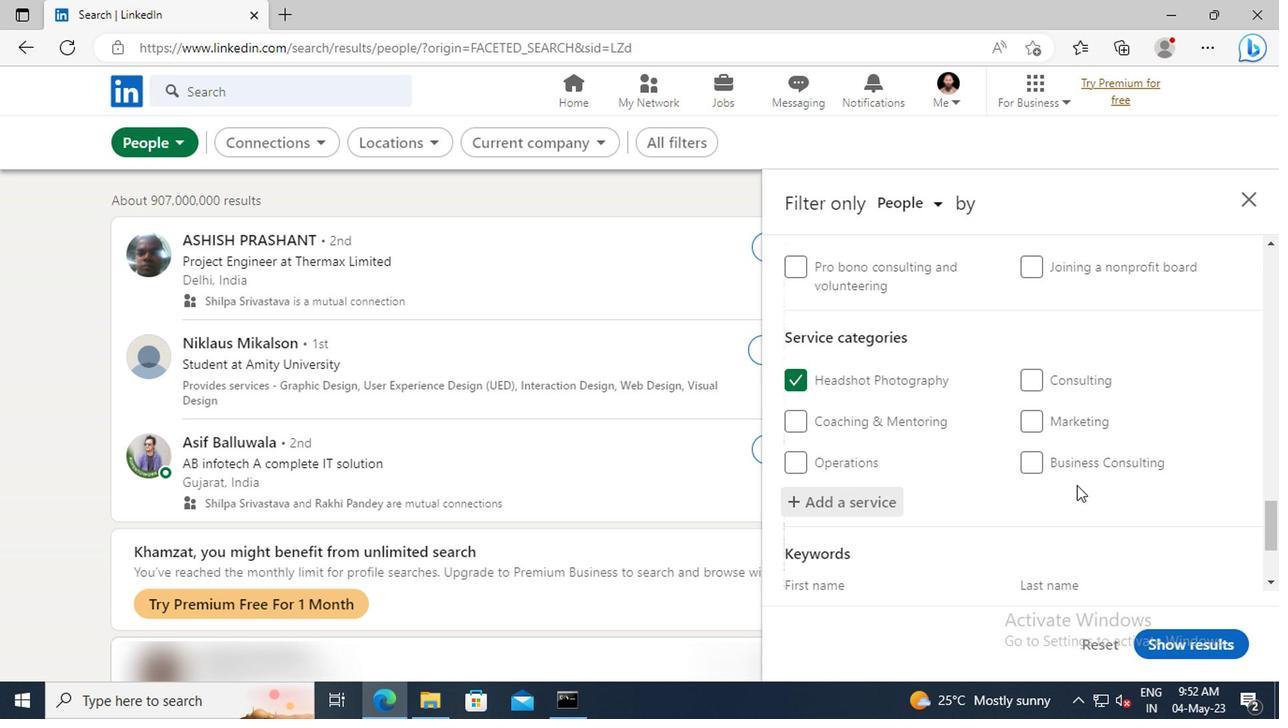 
Action: Mouse scrolled (1073, 485) with delta (0, -1)
Screenshot: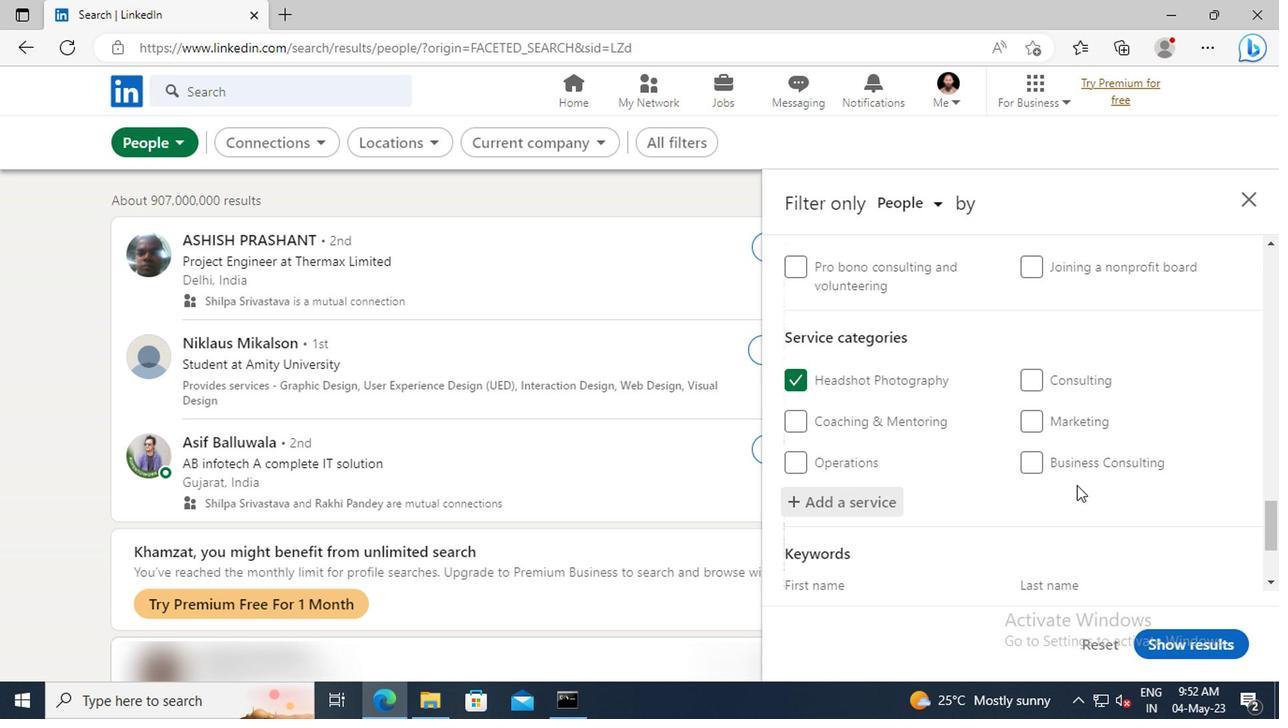 
Action: Mouse scrolled (1073, 485) with delta (0, -1)
Screenshot: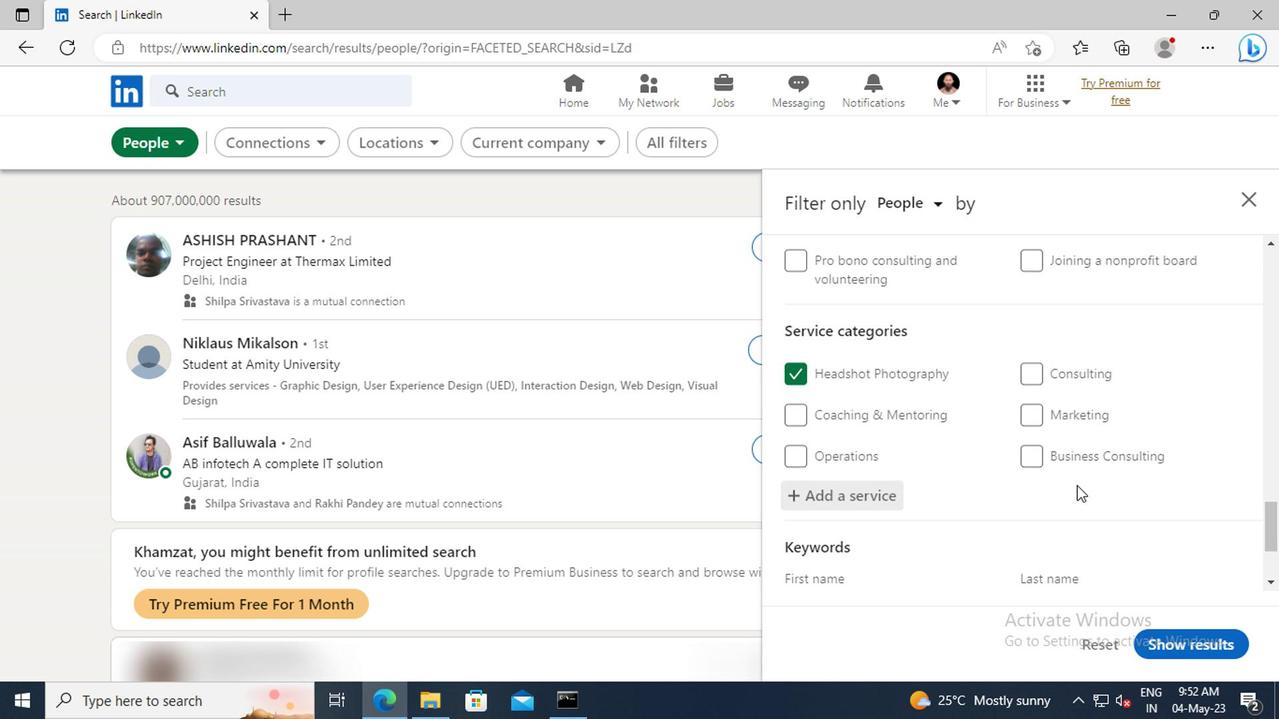 
Action: Mouse scrolled (1073, 485) with delta (0, -1)
Screenshot: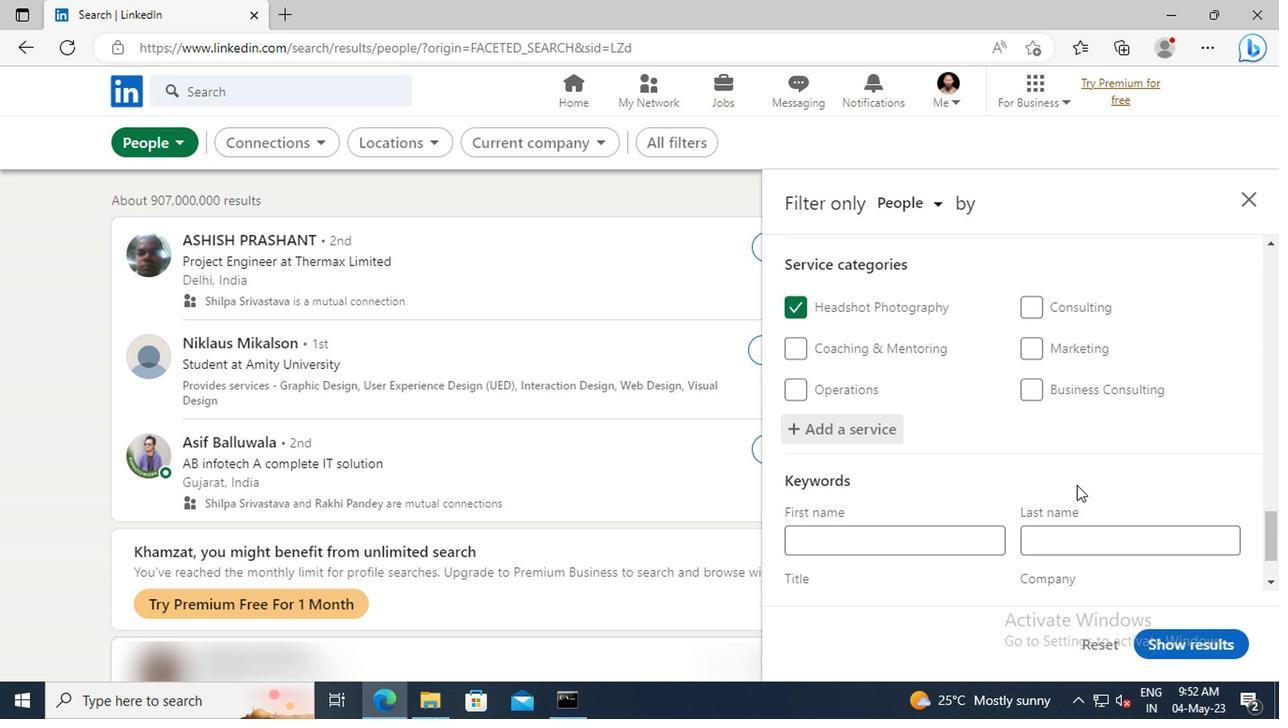 
Action: Mouse moved to (920, 518)
Screenshot: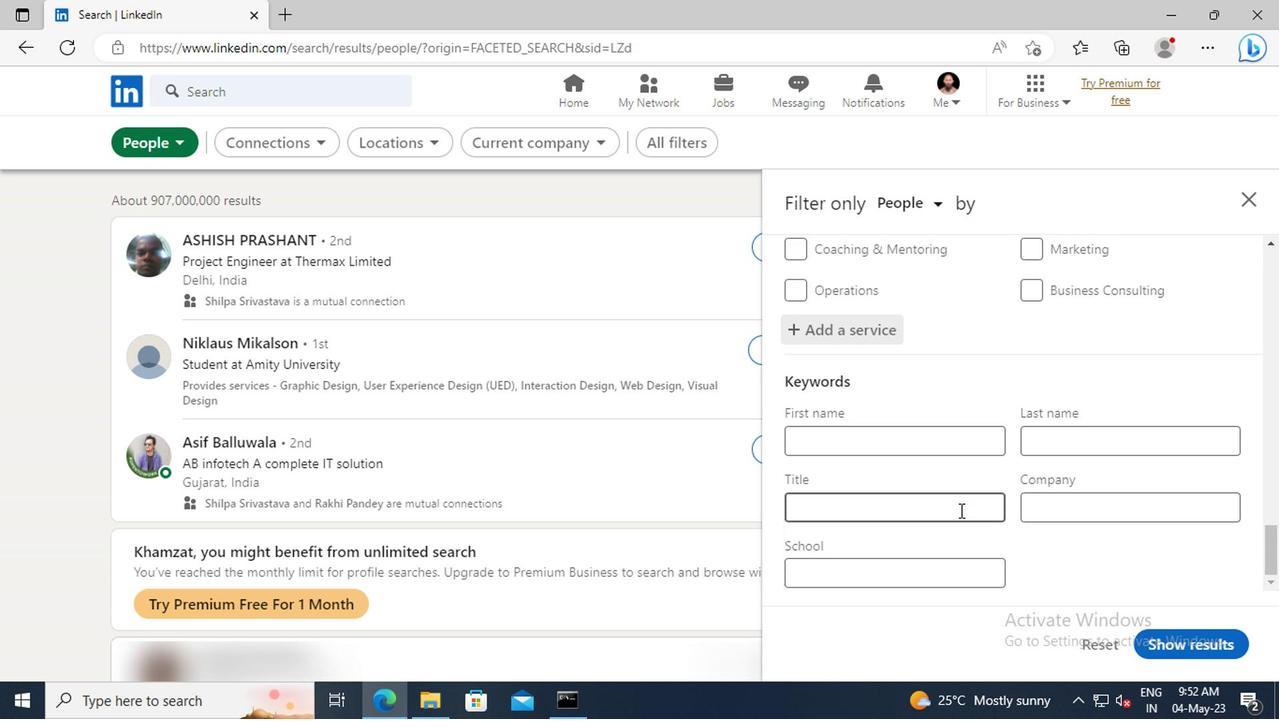 
Action: Mouse pressed left at (920, 518)
Screenshot: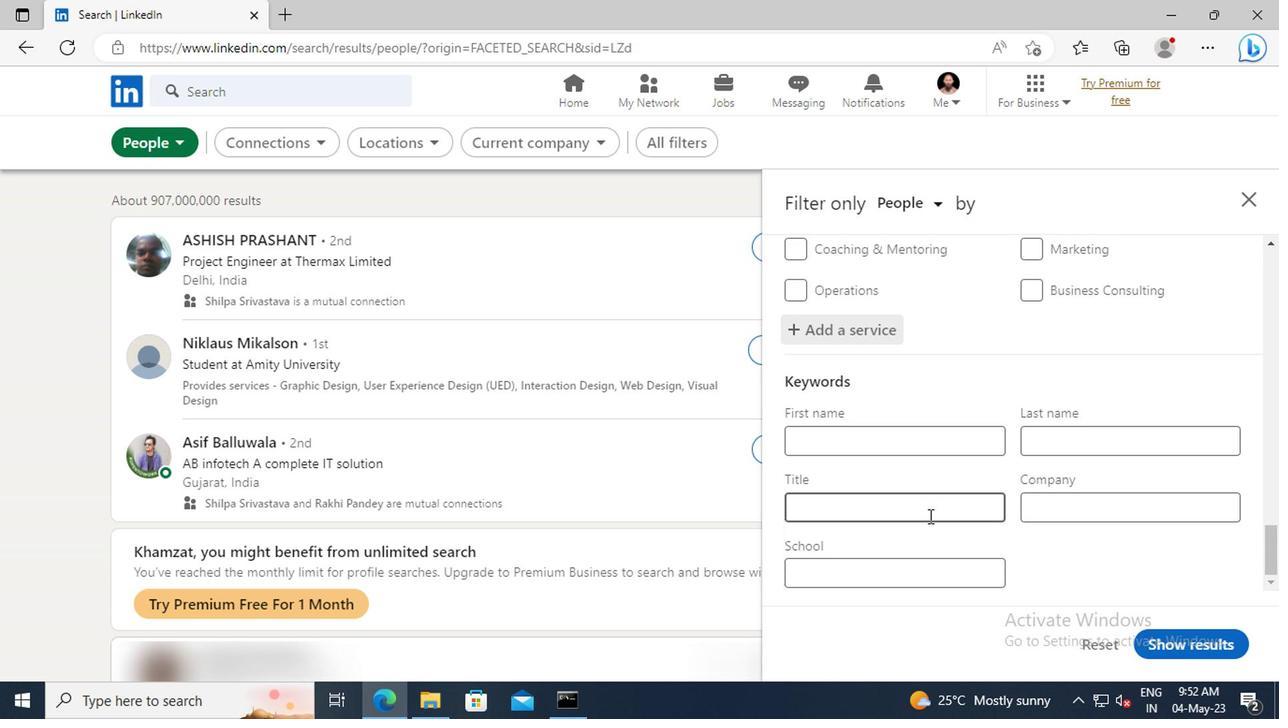 
Action: Key pressed <Key.shift>SHEET<Key.space><Key.shift>METAL<Key.space><Key.shift>WORKER<Key.enter>
Screenshot: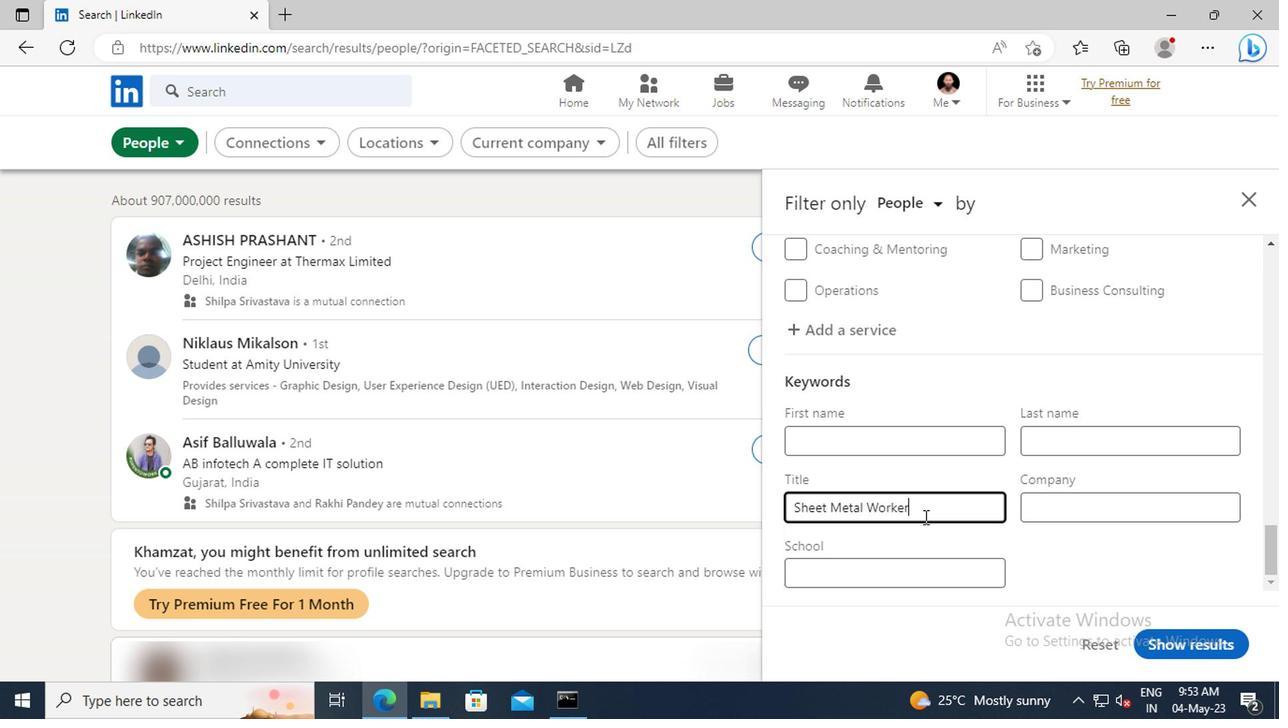 
Action: Mouse moved to (1176, 653)
Screenshot: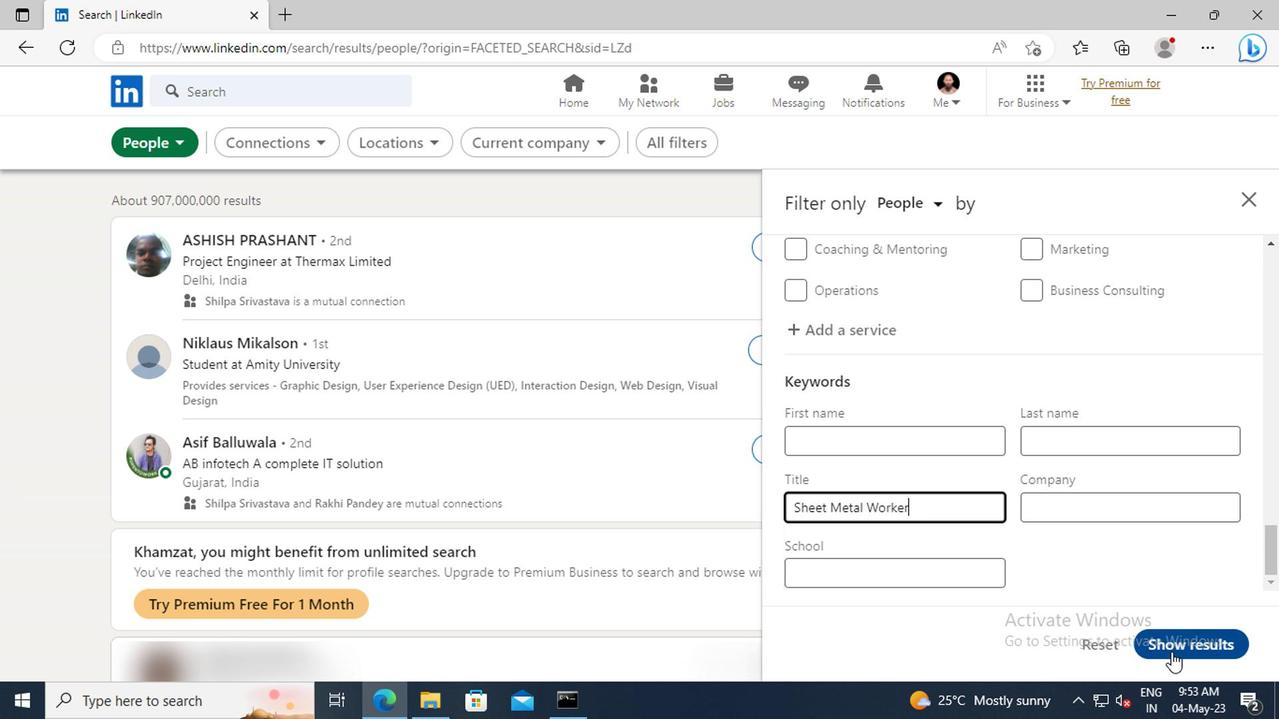 
Action: Mouse pressed left at (1176, 653)
Screenshot: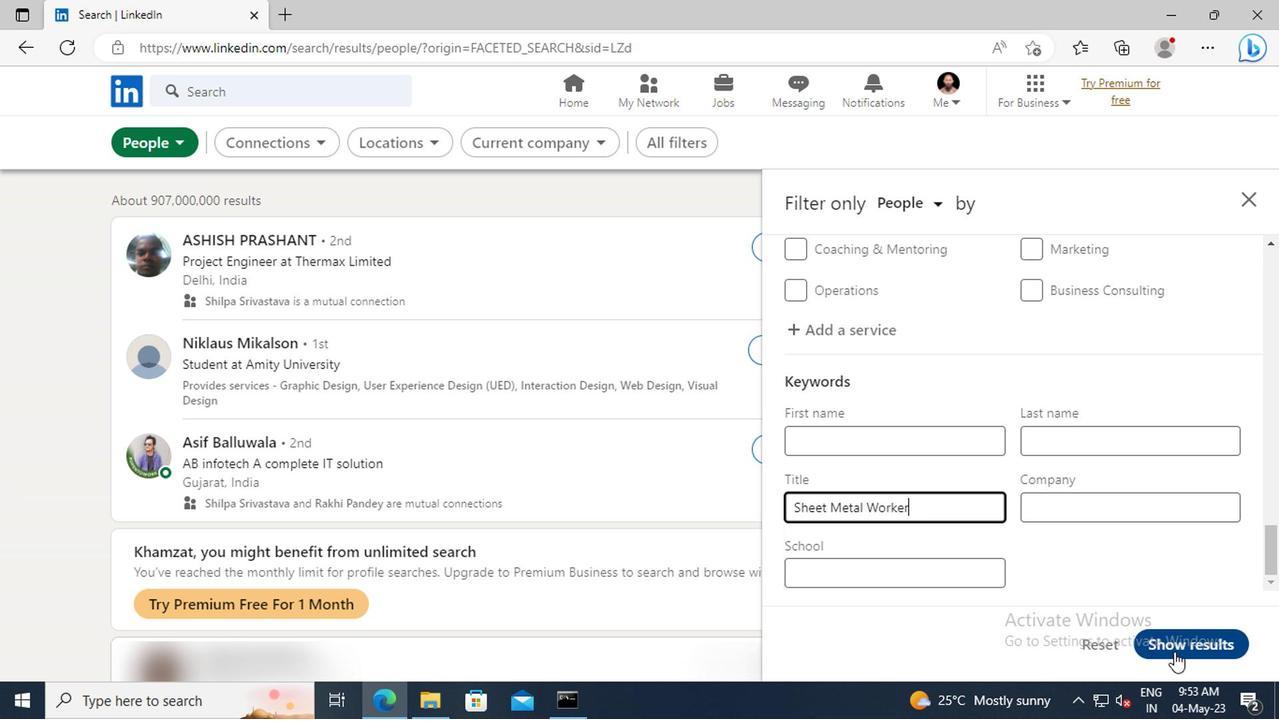 
